 Task: Account & Report  Creation
Action: Mouse moved to (470, 548)
Screenshot: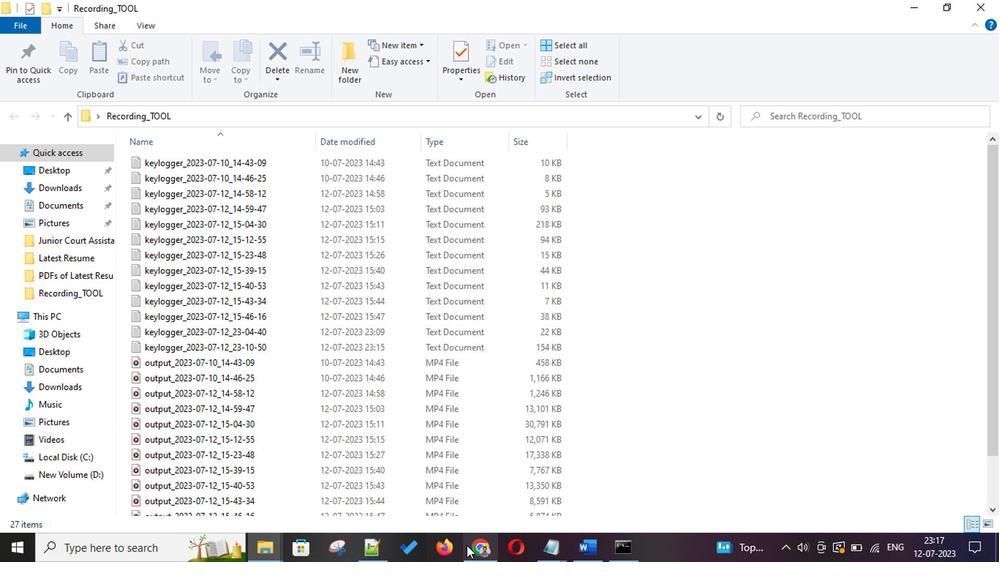 
Action: Mouse pressed left at (470, 548)
Screenshot: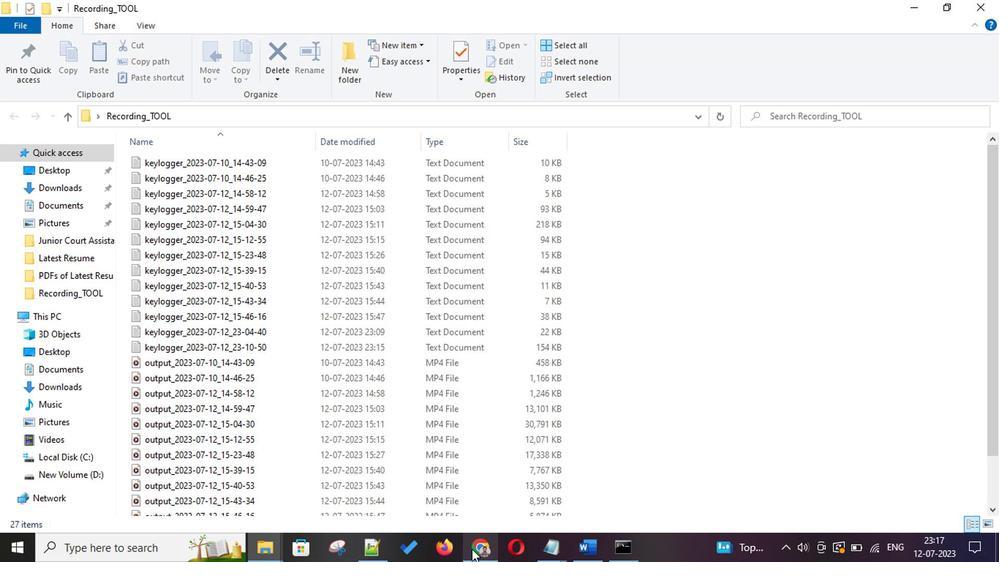 
Action: Mouse moved to (895, 171)
Screenshot: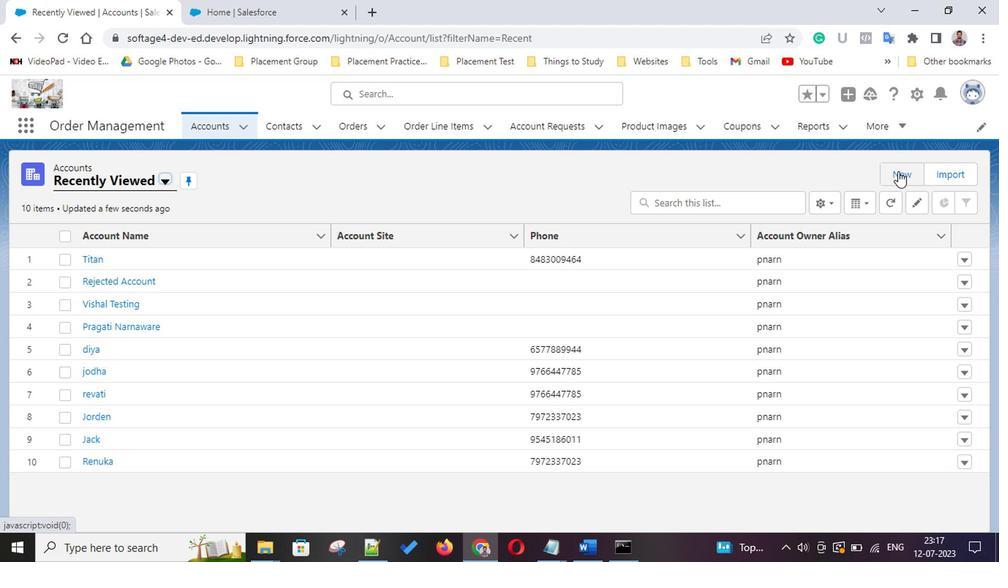 
Action: Mouse pressed left at (895, 171)
Screenshot: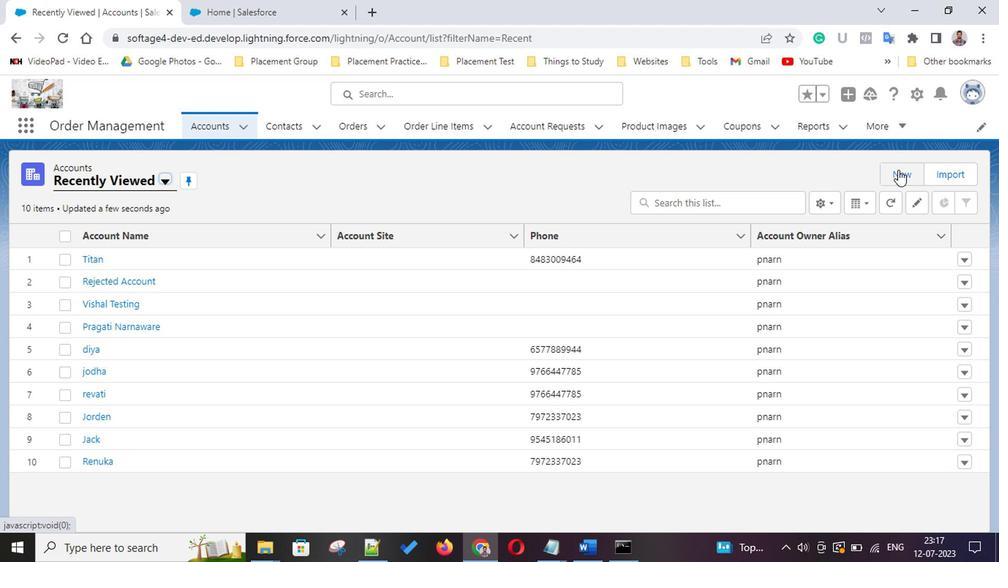 
Action: Mouse moved to (798, 86)
Screenshot: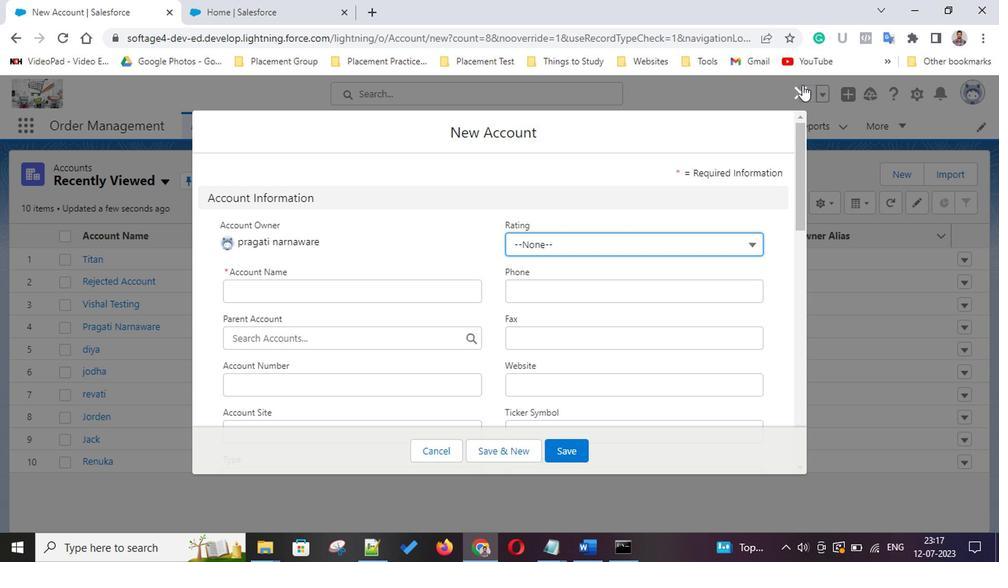 
Action: Mouse pressed left at (798, 86)
Screenshot: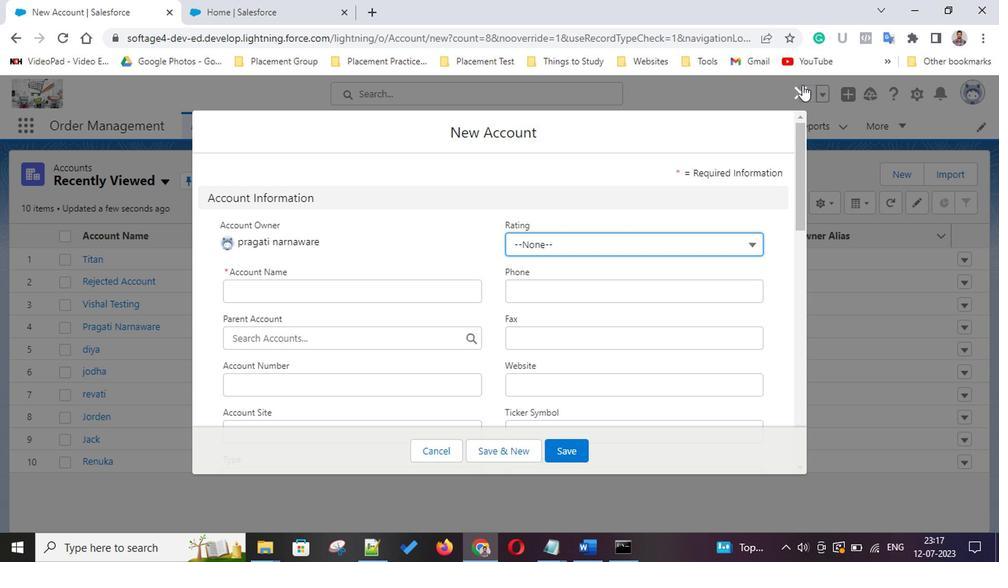 
Action: Mouse moved to (799, 124)
Screenshot: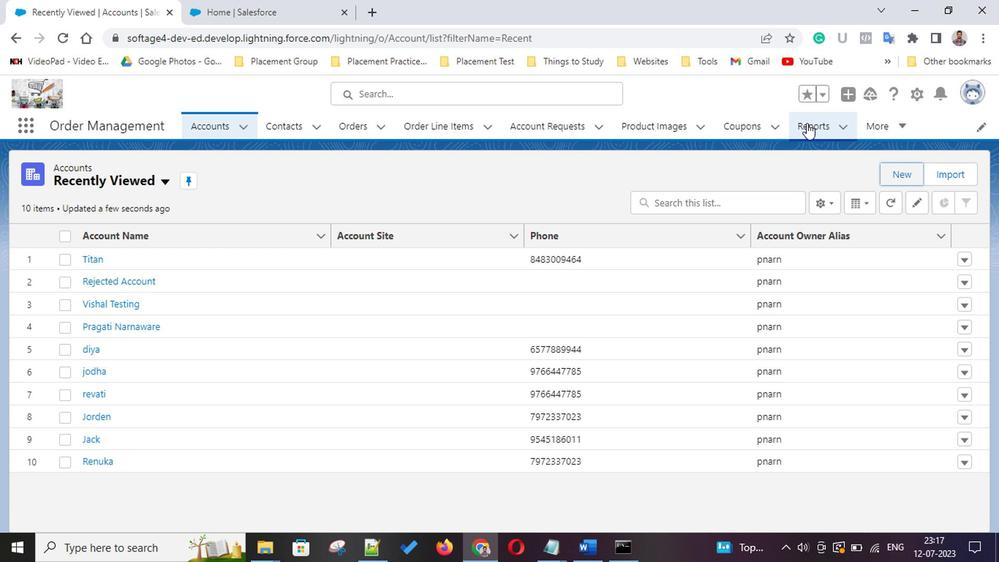 
Action: Mouse pressed left at (799, 124)
Screenshot: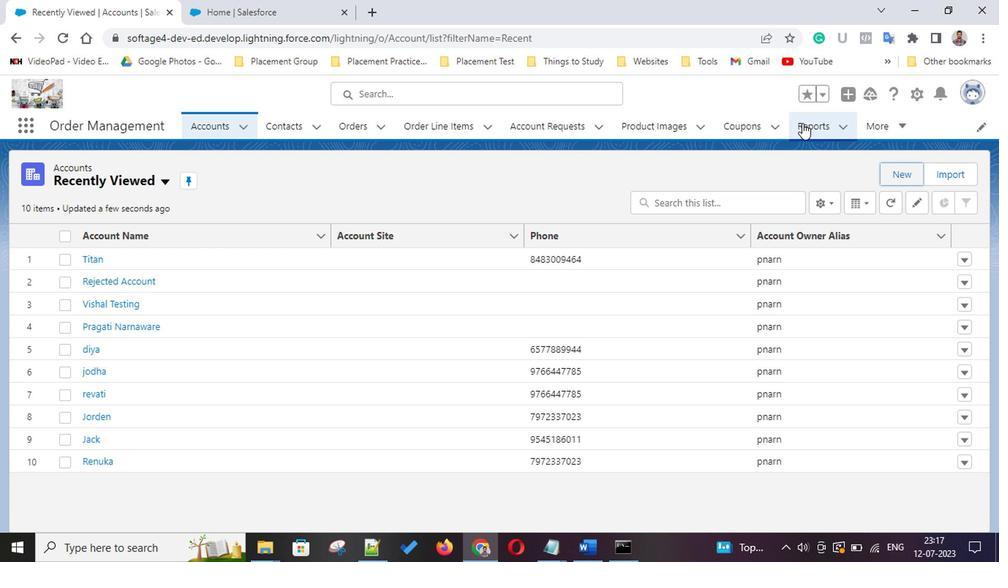 
Action: Mouse moved to (830, 172)
Screenshot: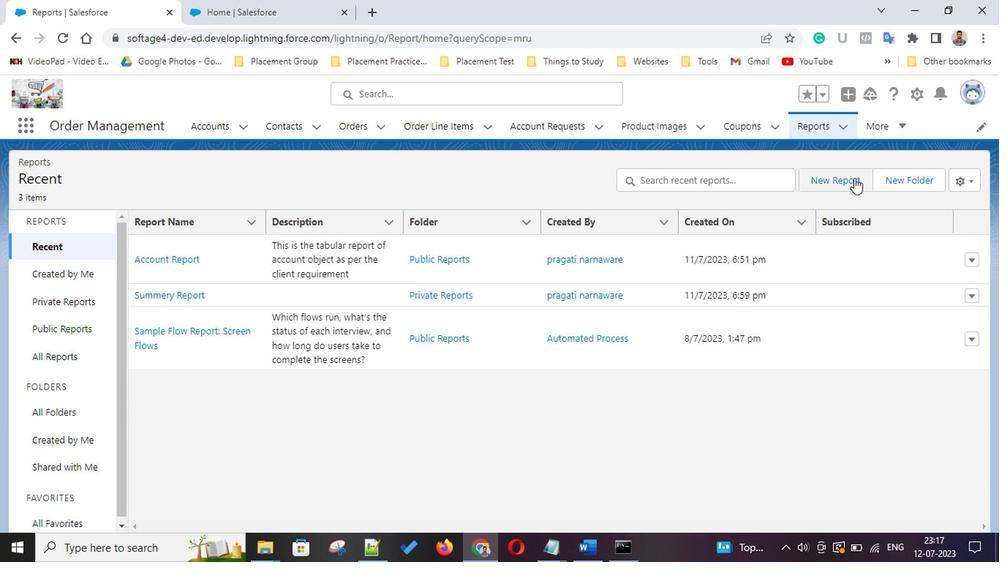 
Action: Mouse pressed left at (830, 172)
Screenshot: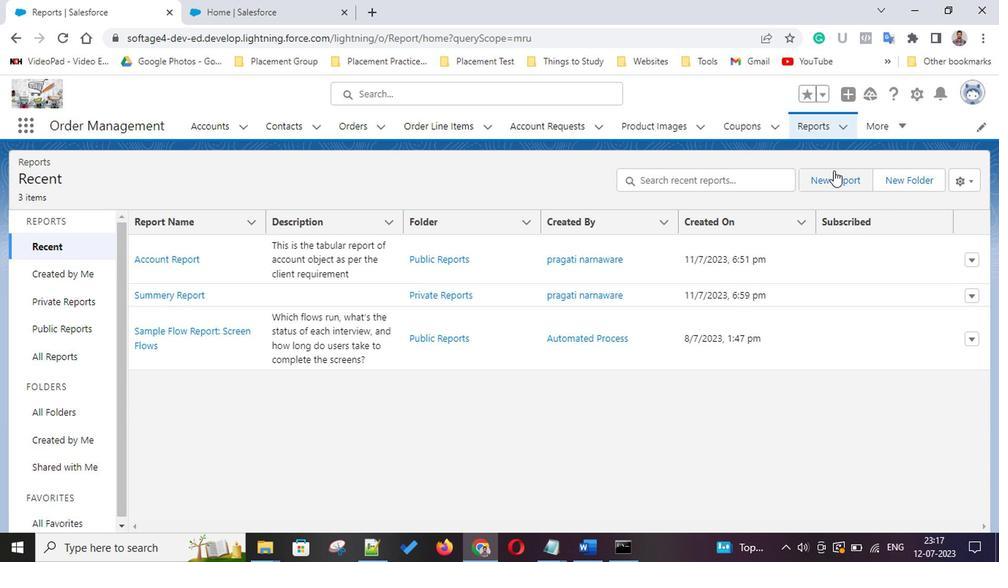 
Action: Mouse moved to (128, 285)
Screenshot: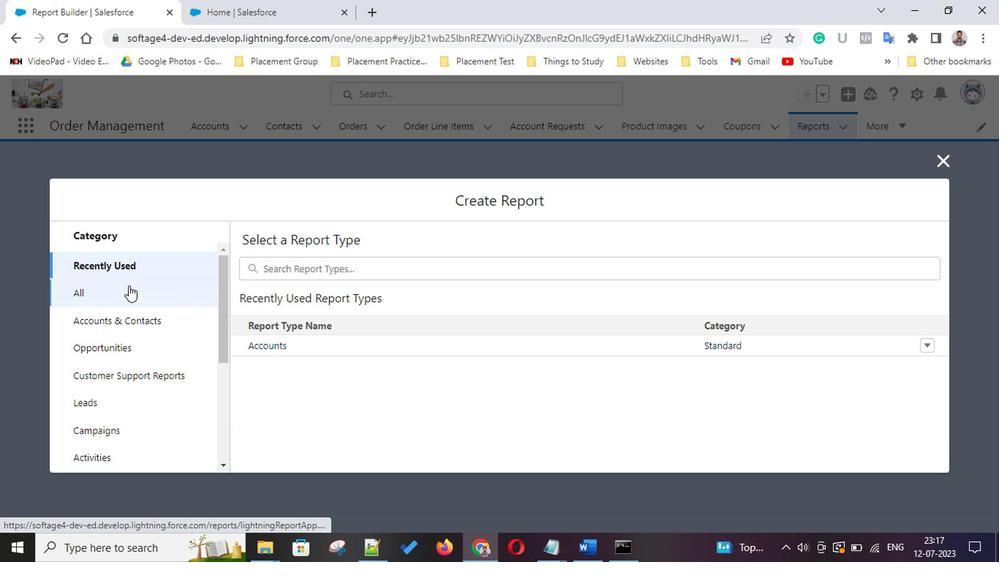 
Action: Mouse pressed left at (128, 285)
Screenshot: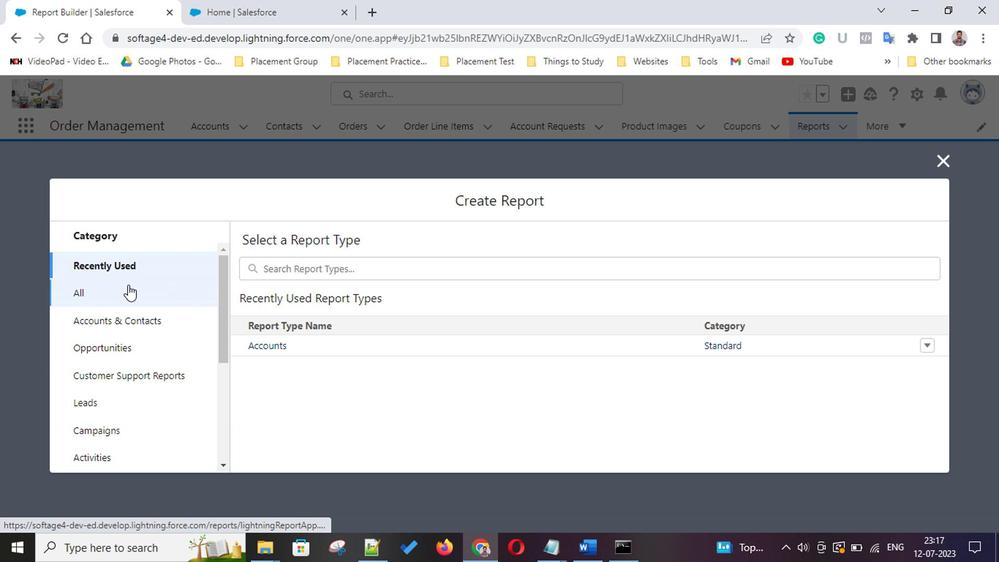 
Action: Mouse moved to (278, 339)
Screenshot: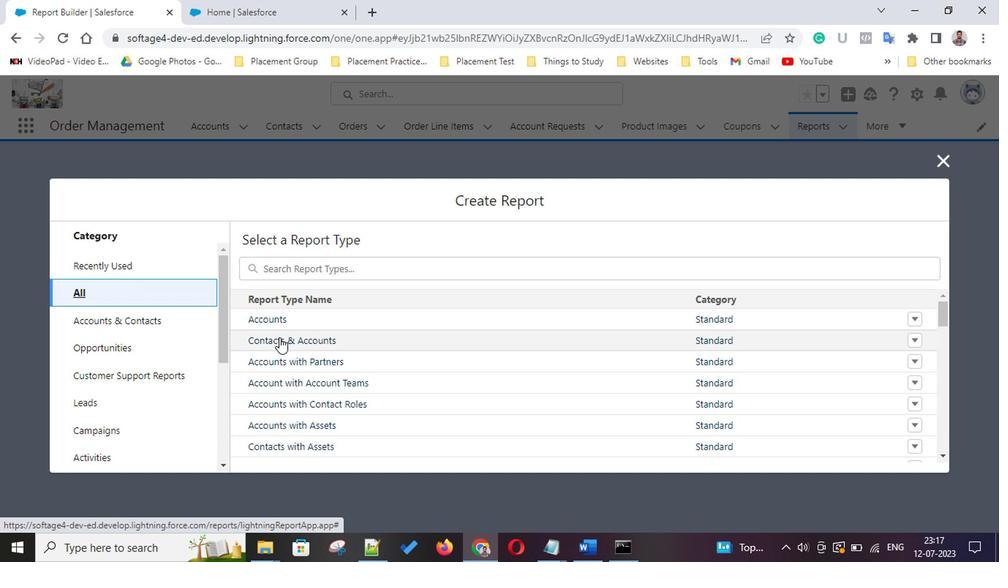 
Action: Mouse pressed left at (278, 339)
Screenshot: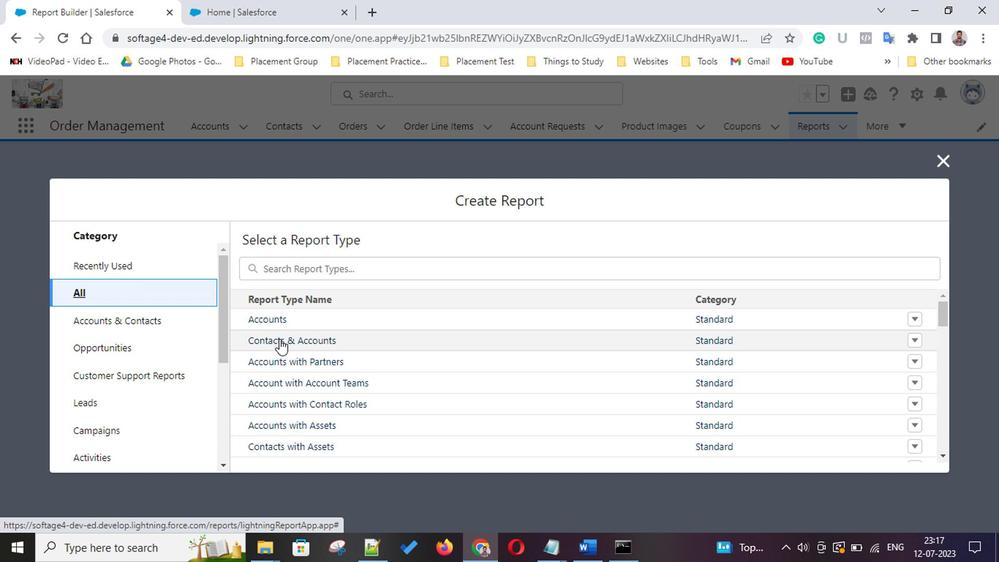 
Action: Mouse moved to (752, 309)
Screenshot: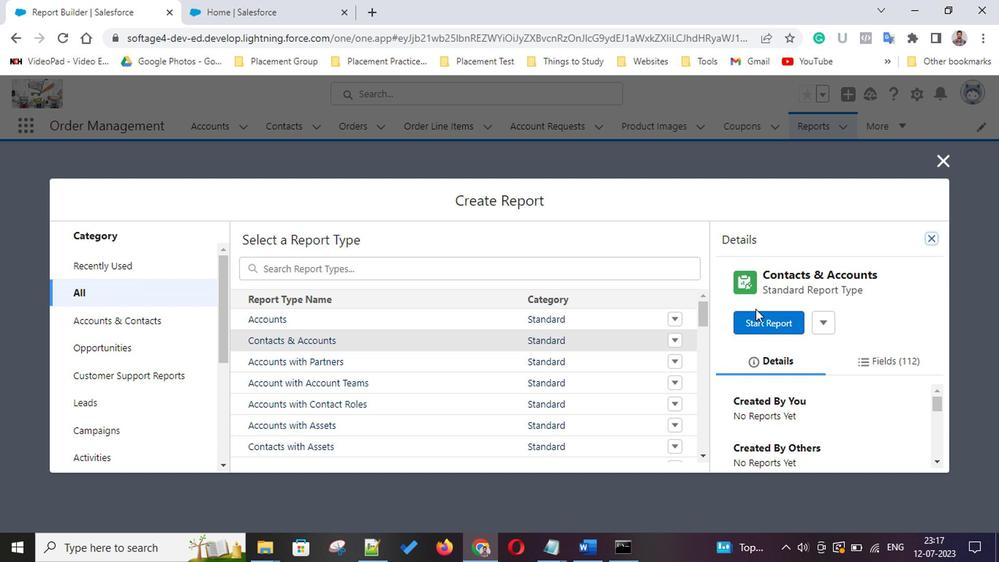 
Action: Mouse pressed left at (752, 309)
Screenshot: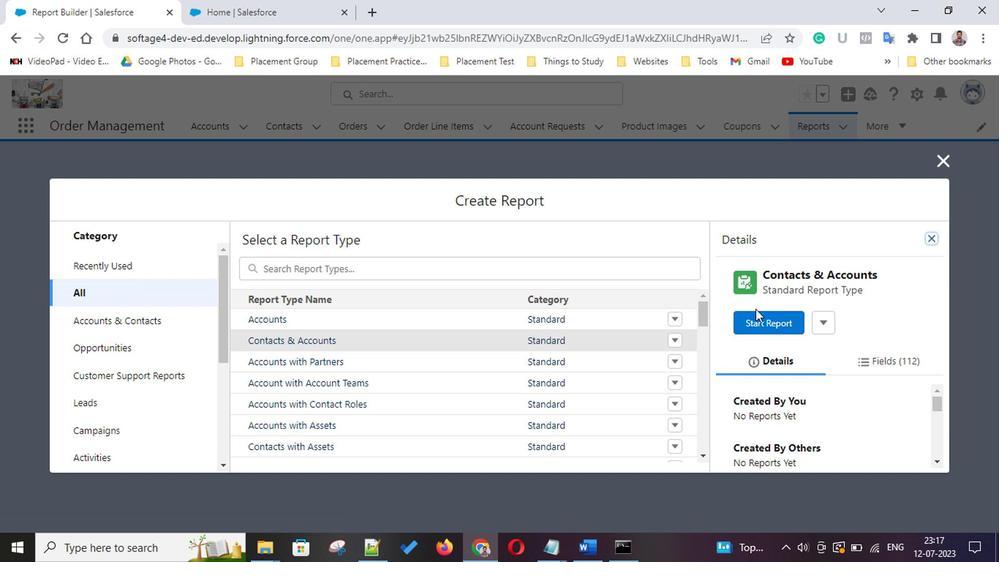 
Action: Mouse moved to (758, 325)
Screenshot: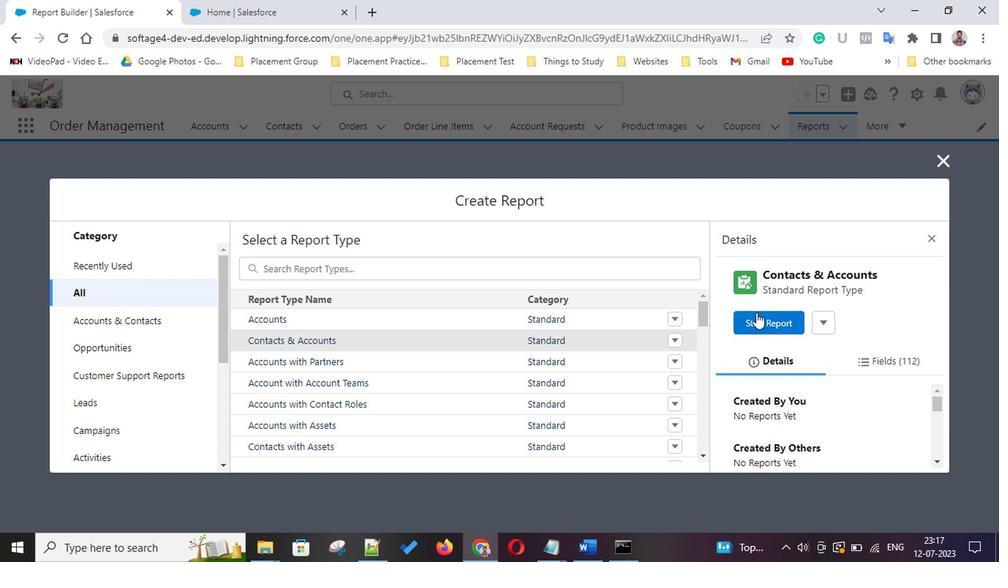 
Action: Mouse pressed left at (758, 325)
Screenshot: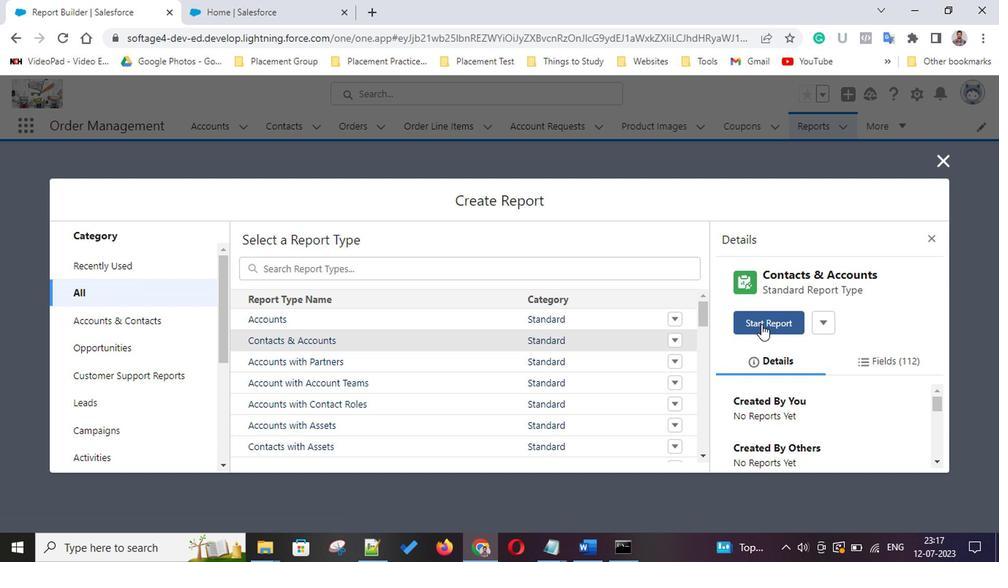 
Action: Mouse moved to (975, 201)
Screenshot: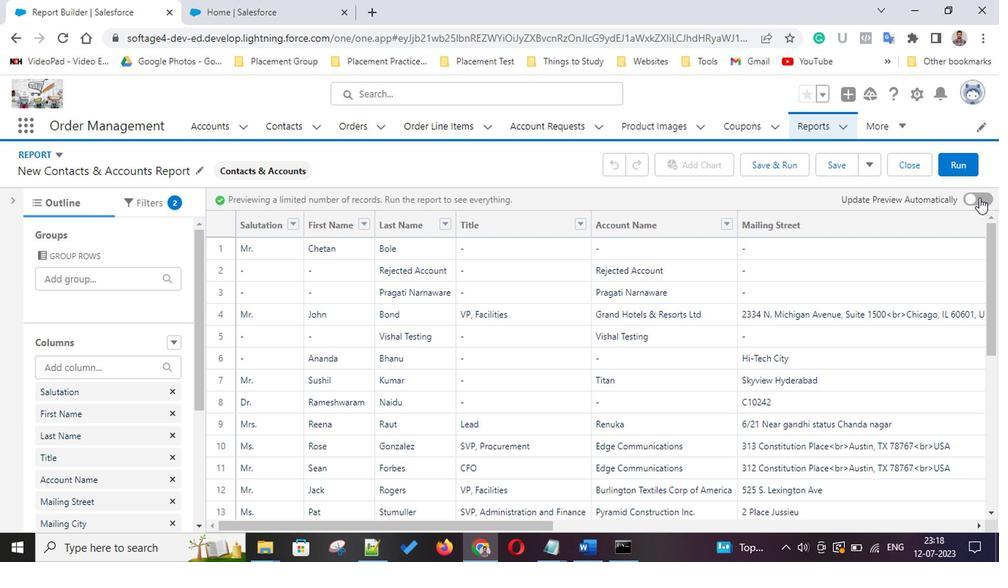 
Action: Mouse pressed left at (975, 201)
Screenshot: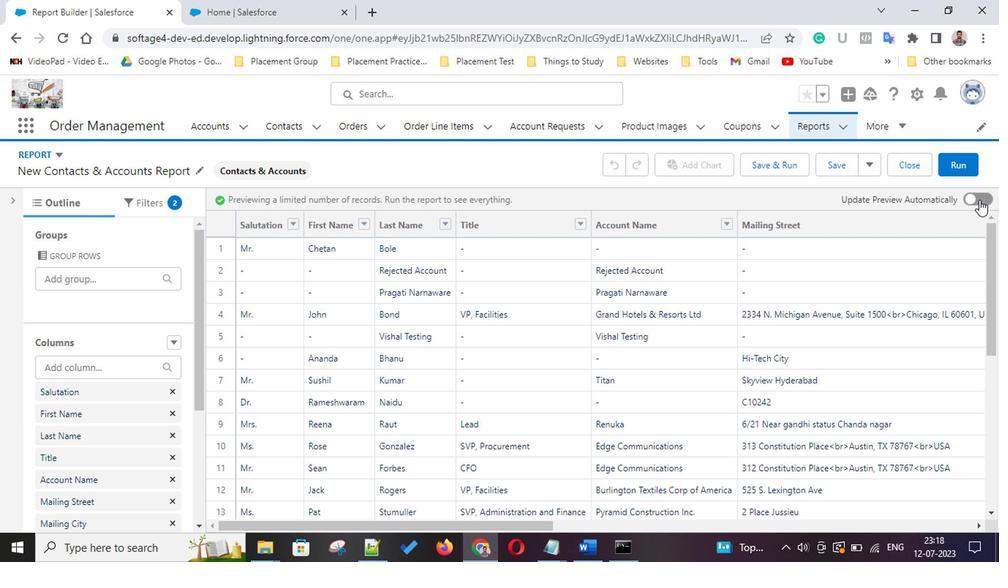 
Action: Mouse moved to (106, 266)
Screenshot: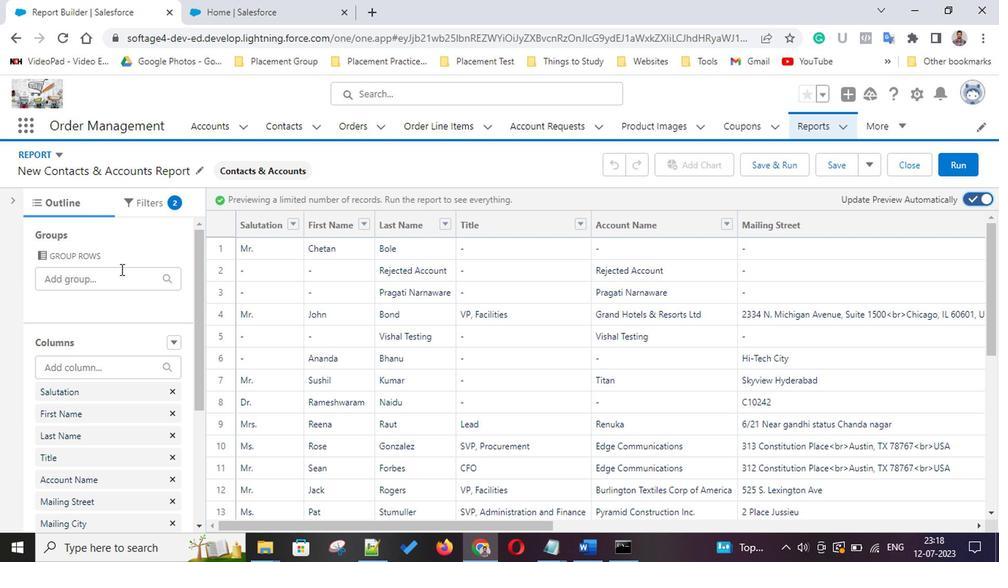 
Action: Mouse pressed left at (106, 266)
Screenshot: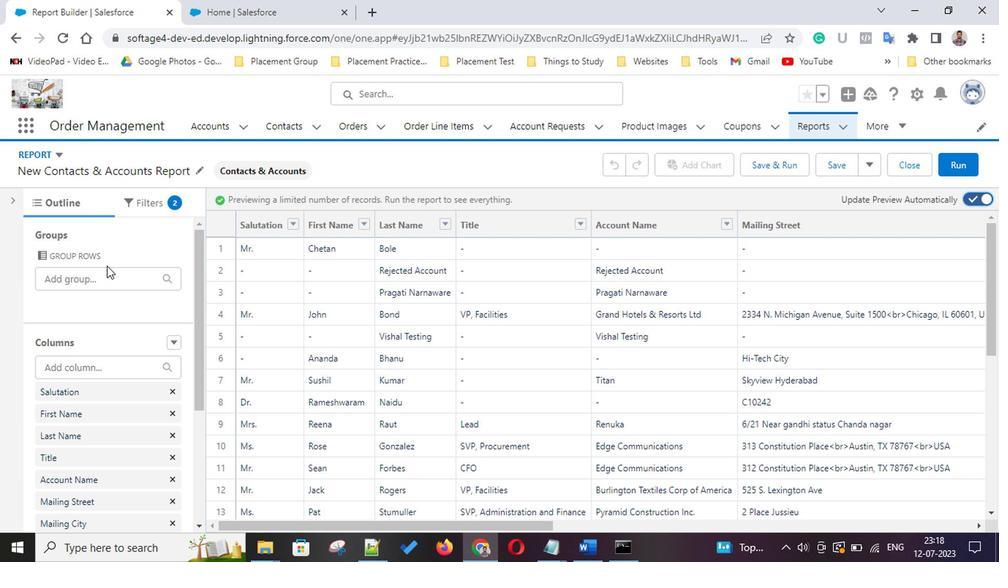 
Action: Mouse moved to (106, 280)
Screenshot: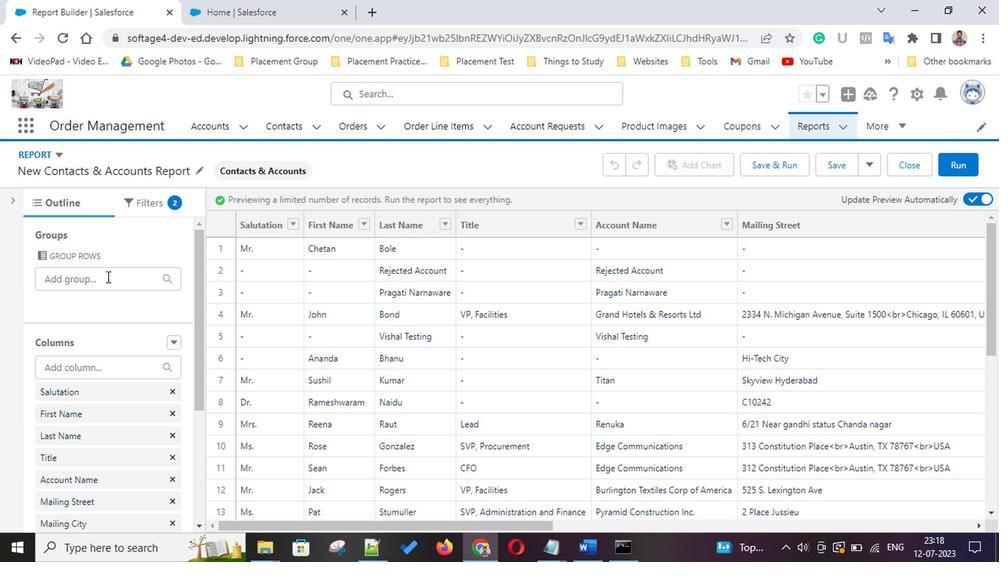 
Action: Mouse pressed left at (106, 280)
Screenshot: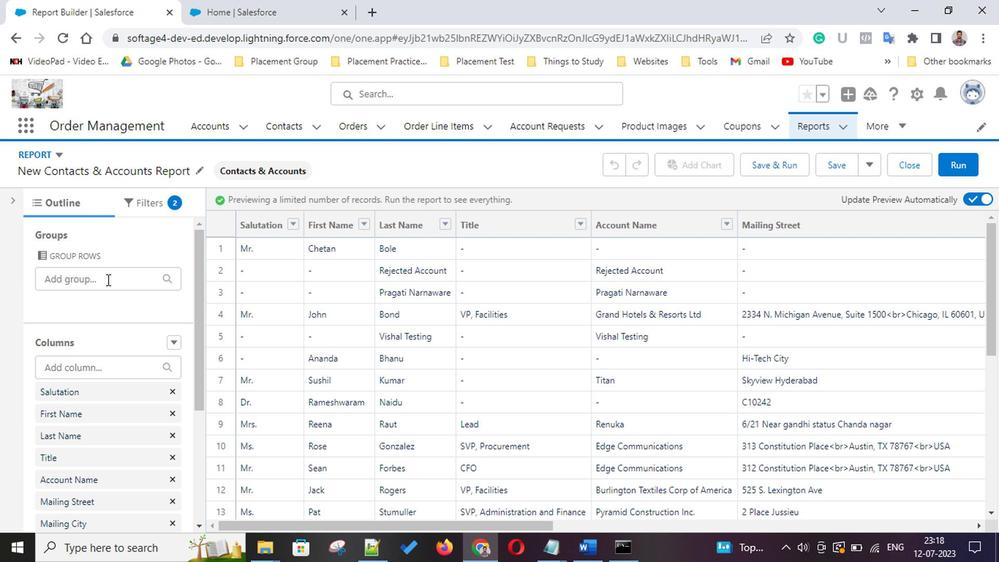 
Action: Mouse moved to (100, 363)
Screenshot: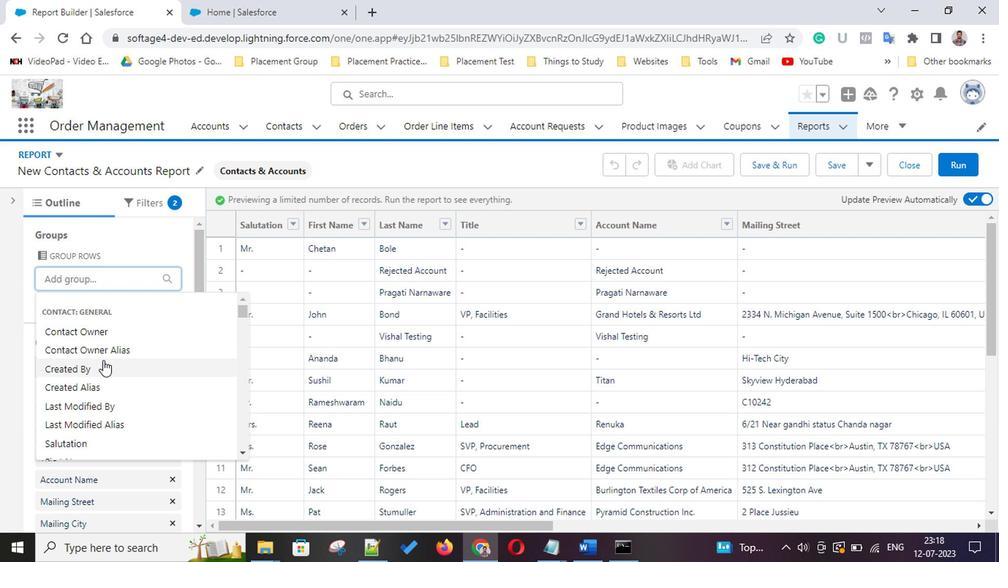 
Action: Mouse pressed left at (100, 363)
Screenshot: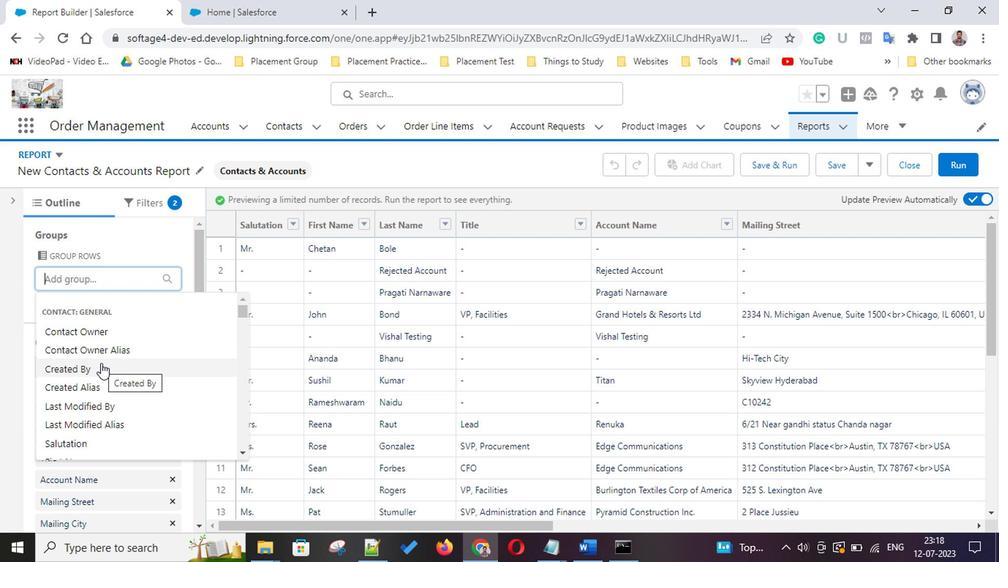 
Action: Mouse pressed left at (100, 363)
Screenshot: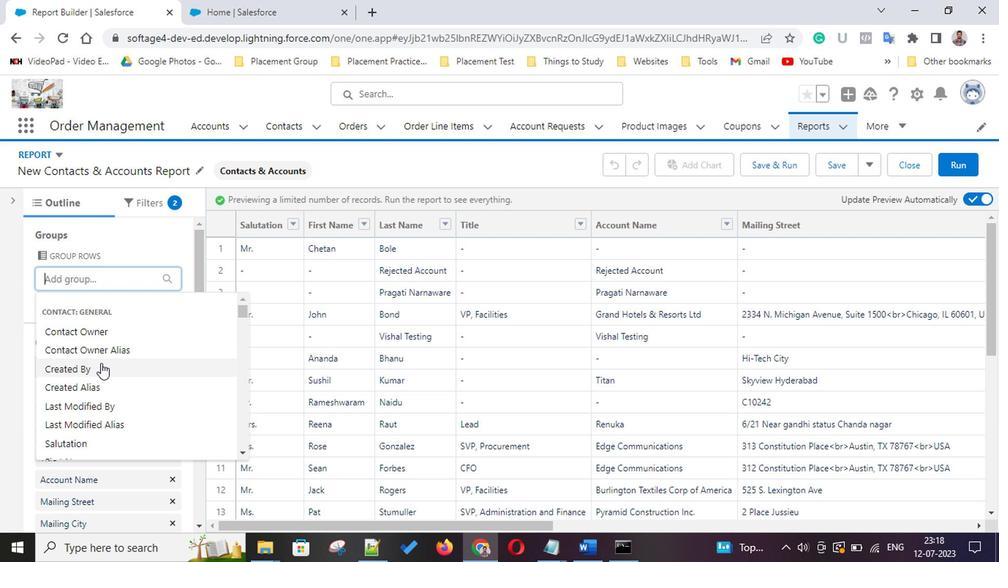 
Action: Mouse moved to (84, 352)
Screenshot: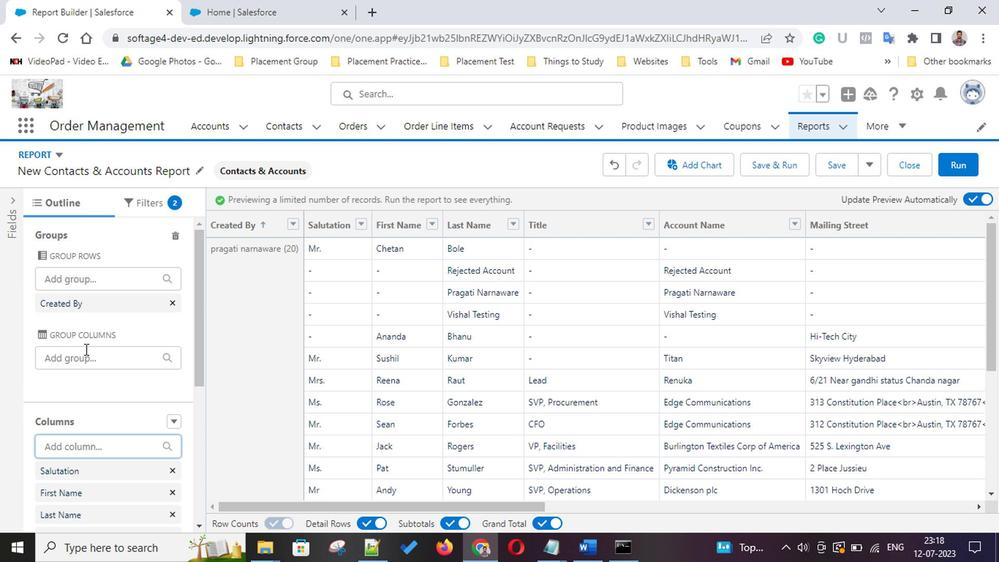 
Action: Mouse pressed left at (84, 352)
Screenshot: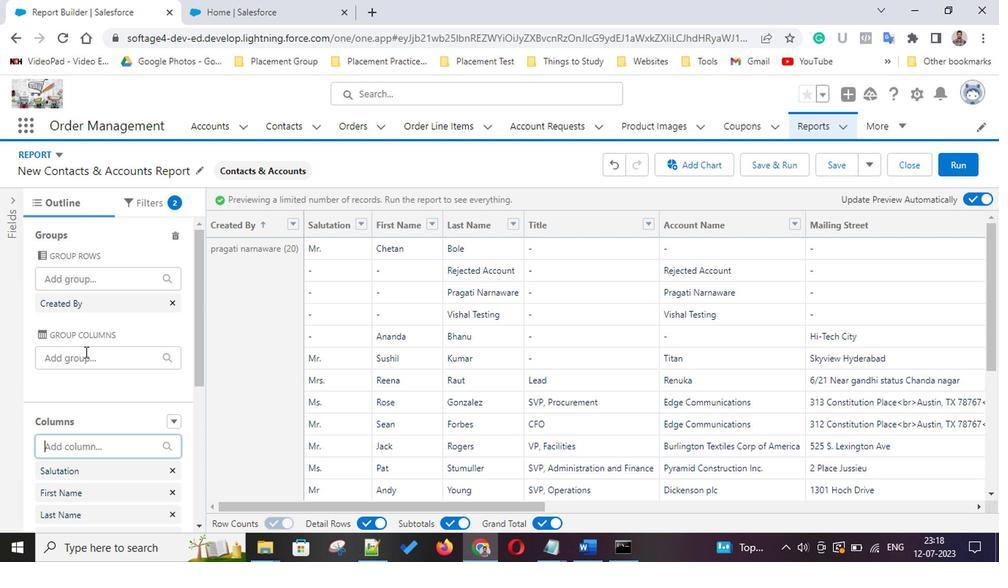 
Action: Mouse moved to (83, 265)
Screenshot: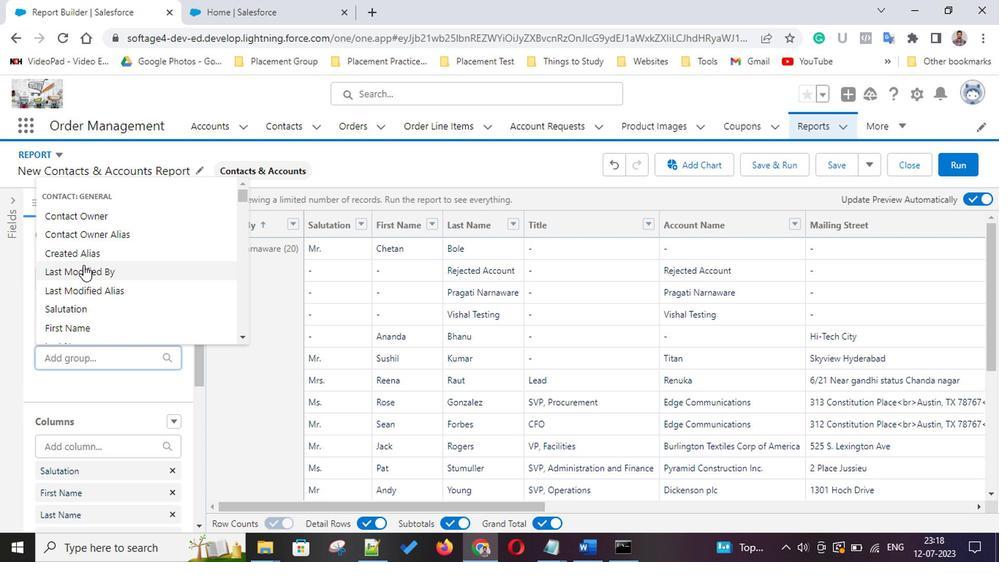 
Action: Mouse pressed left at (83, 265)
Screenshot: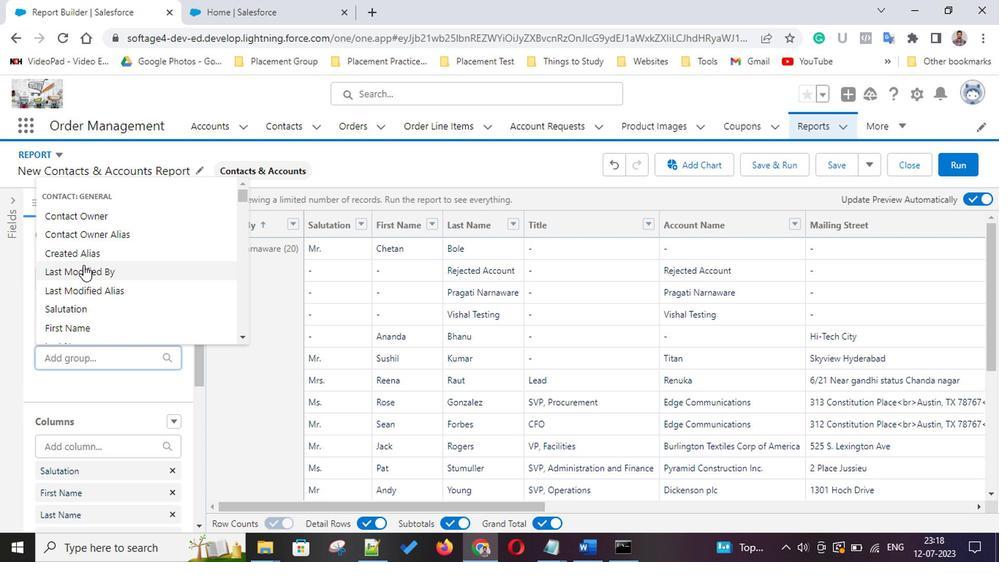 
Action: Mouse moved to (81, 276)
Screenshot: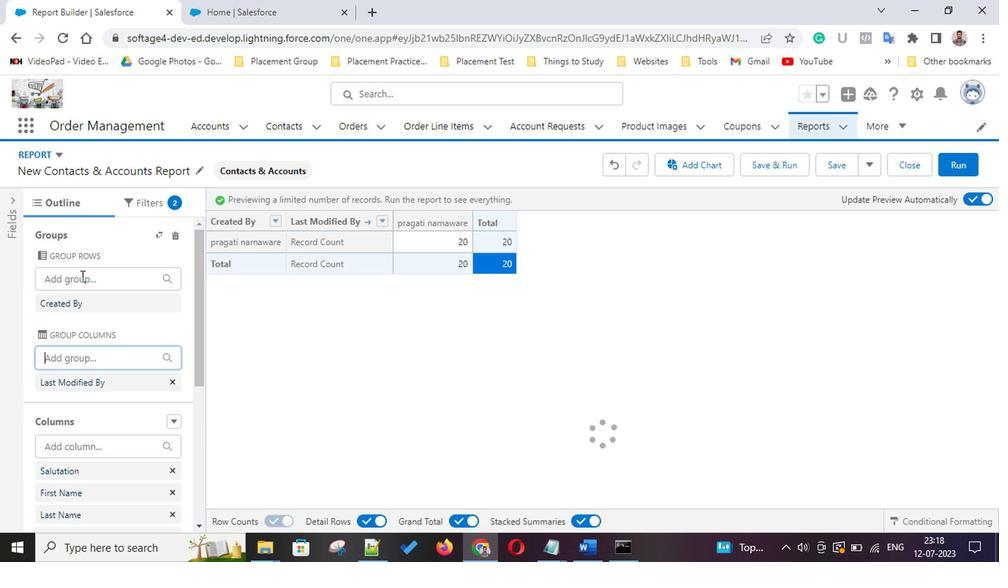 
Action: Mouse pressed left at (81, 276)
Screenshot: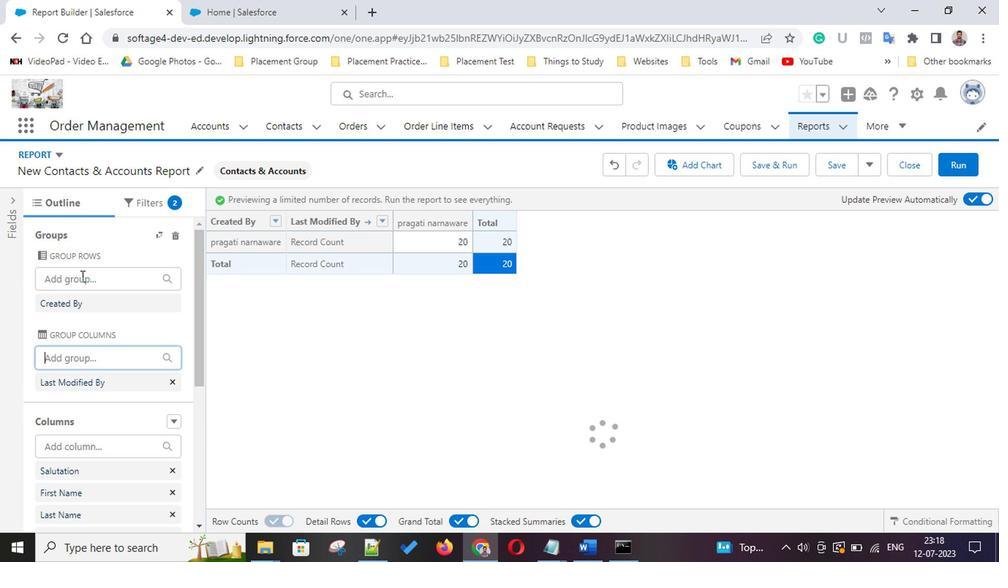 
Action: Mouse moved to (81, 326)
Screenshot: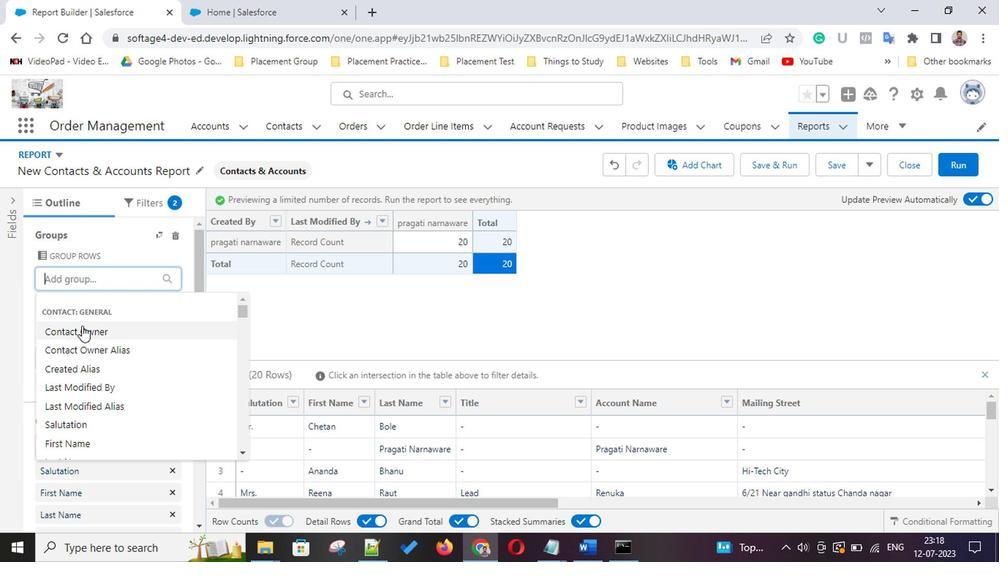 
Action: Mouse pressed left at (81, 326)
Screenshot: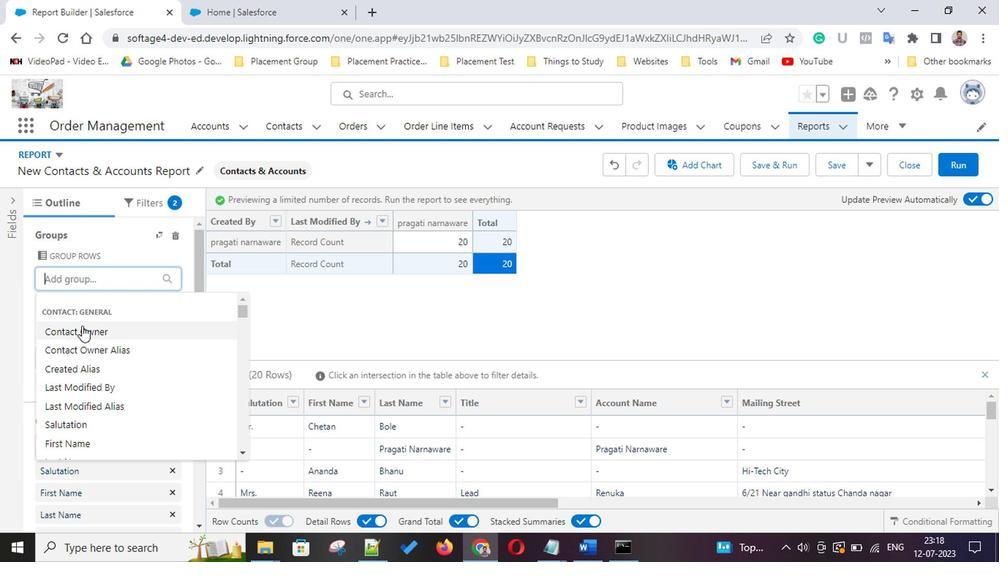 
Action: Mouse pressed left at (81, 326)
Screenshot: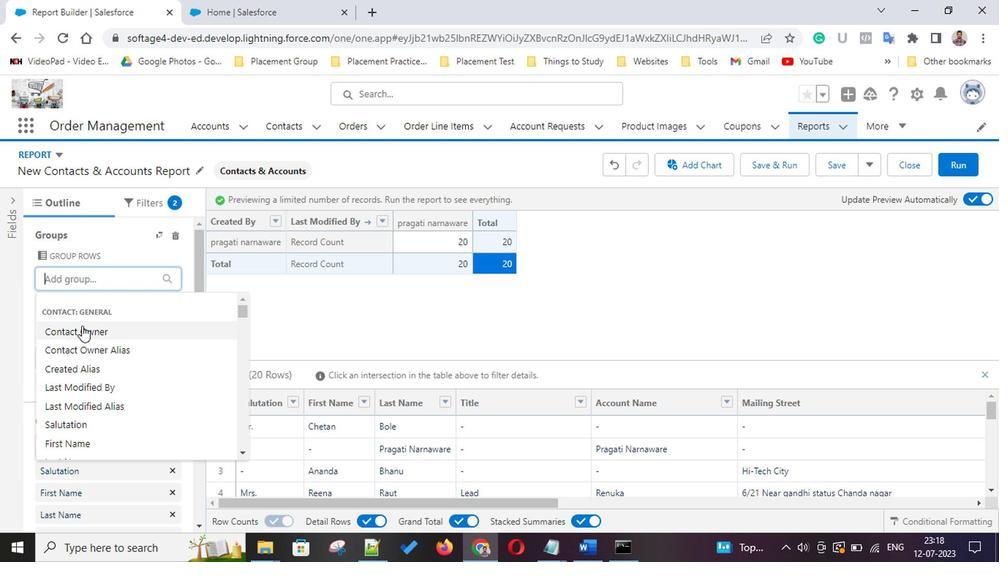 
Action: Mouse moved to (91, 362)
Screenshot: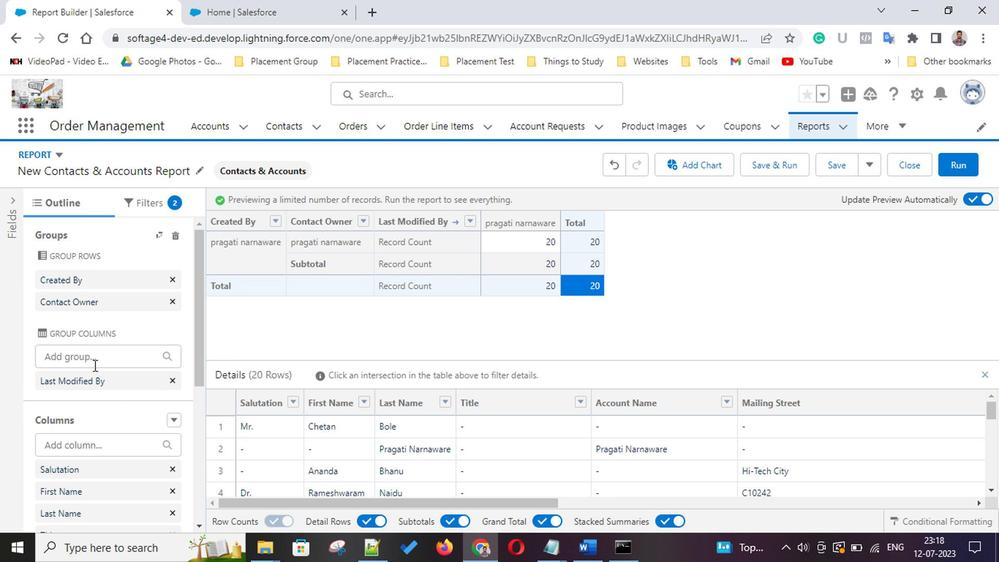 
Action: Mouse pressed left at (91, 362)
Screenshot: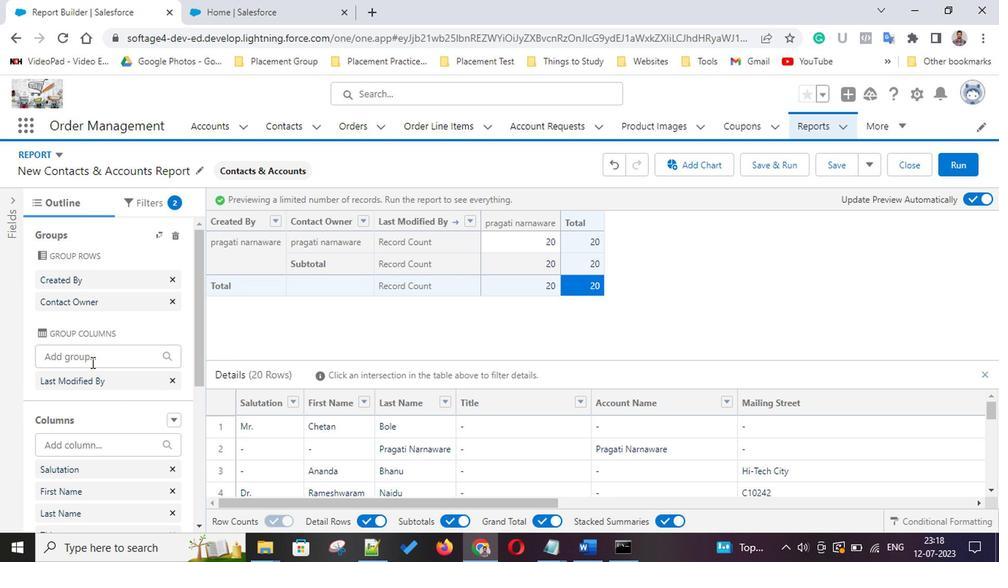 
Action: Mouse moved to (128, 302)
Screenshot: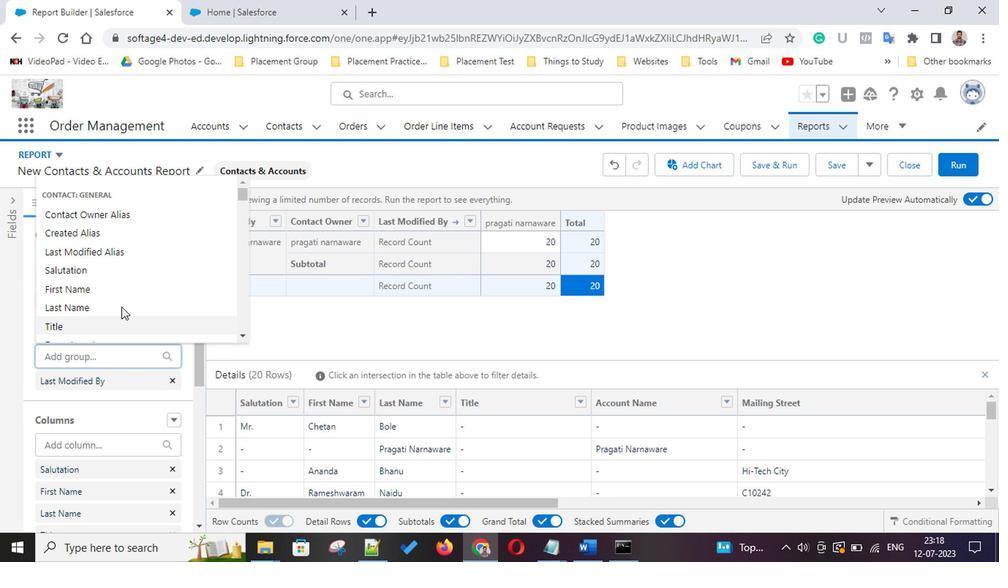 
Action: Mouse scrolled (128, 301) with delta (0, 0)
Screenshot: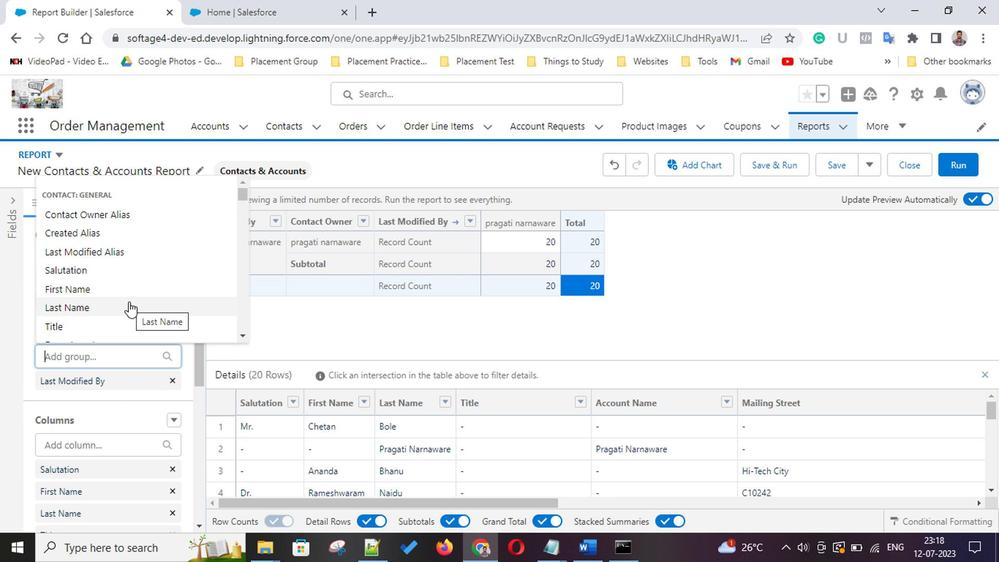 
Action: Mouse scrolled (128, 301) with delta (0, 0)
Screenshot: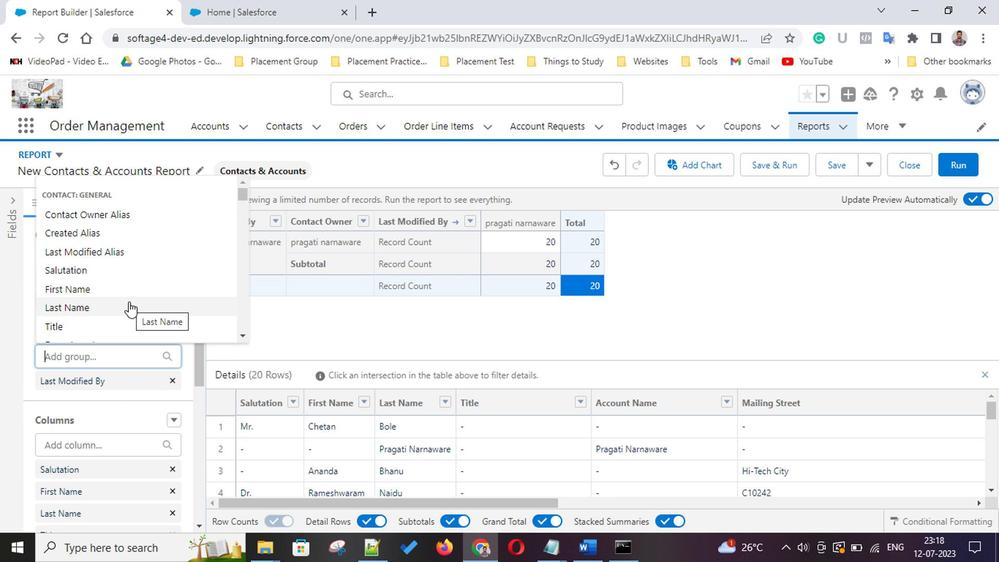 
Action: Mouse scrolled (128, 301) with delta (0, 0)
Screenshot: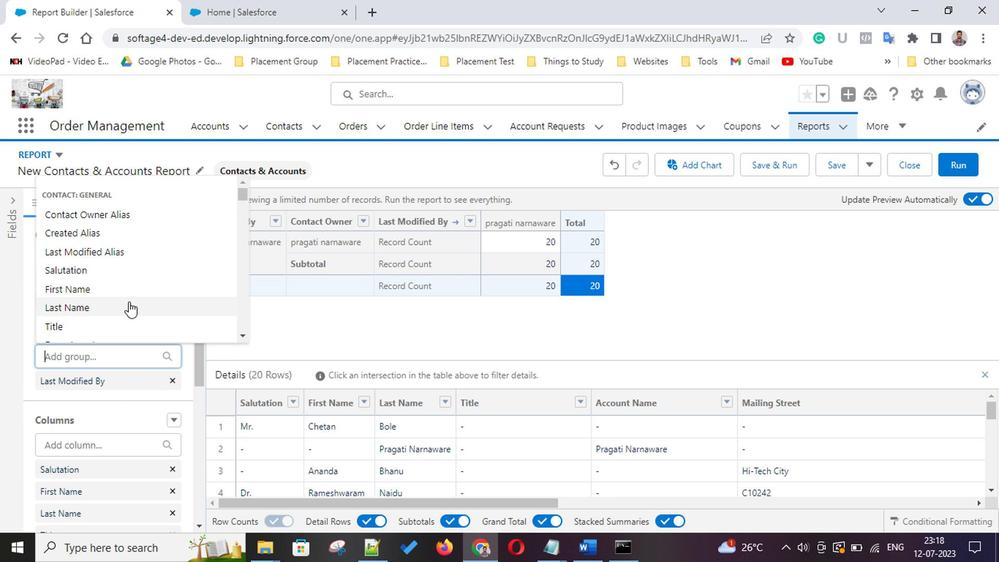 
Action: Mouse scrolled (128, 301) with delta (0, 0)
Screenshot: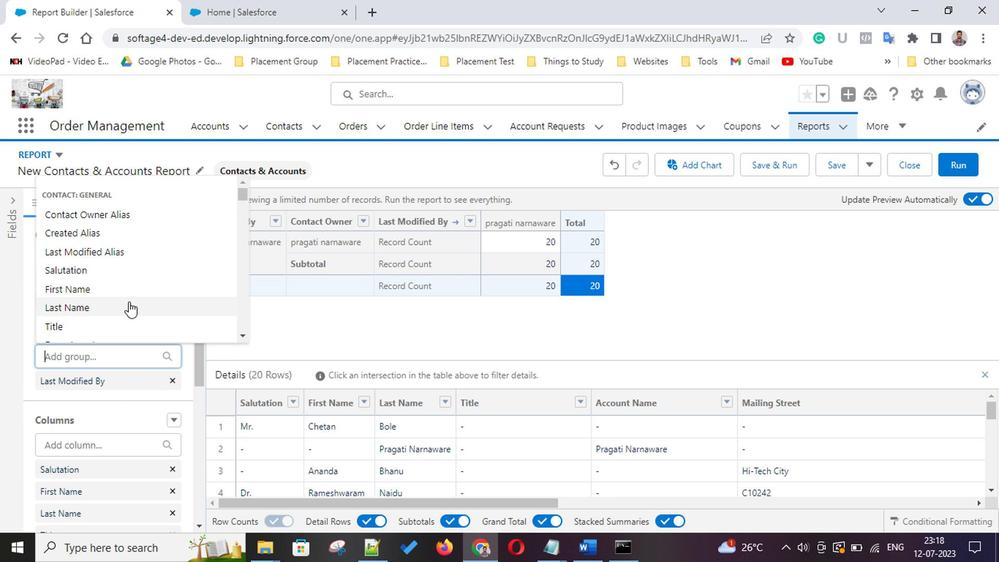 
Action: Mouse scrolled (128, 301) with delta (0, 0)
Screenshot: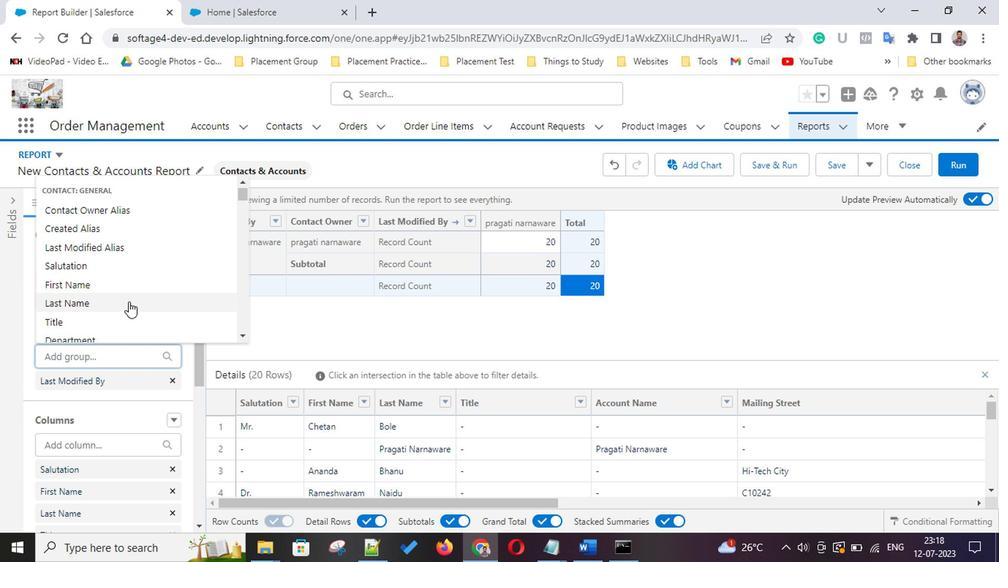 
Action: Mouse scrolled (128, 301) with delta (0, 0)
Screenshot: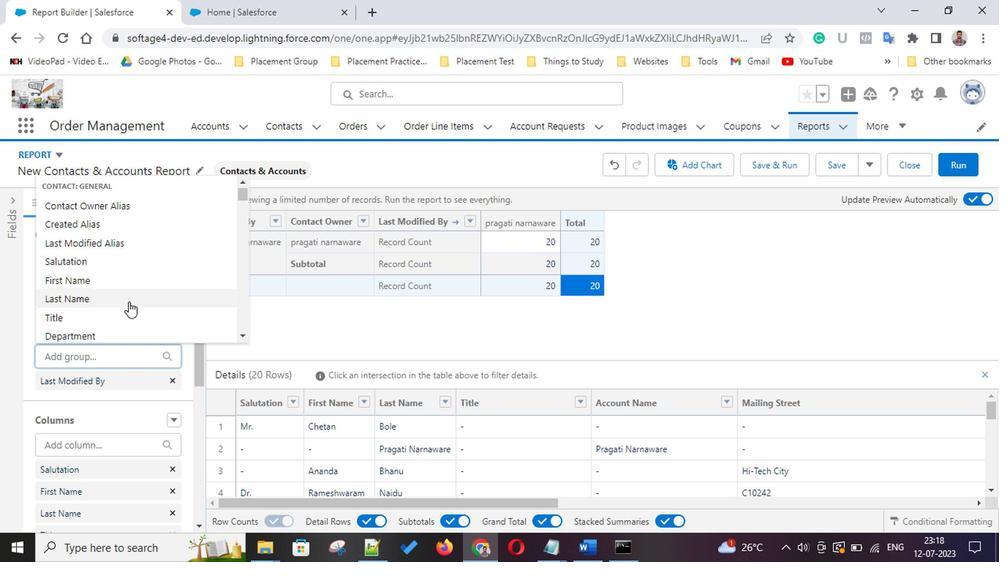 
Action: Mouse moved to (88, 296)
Screenshot: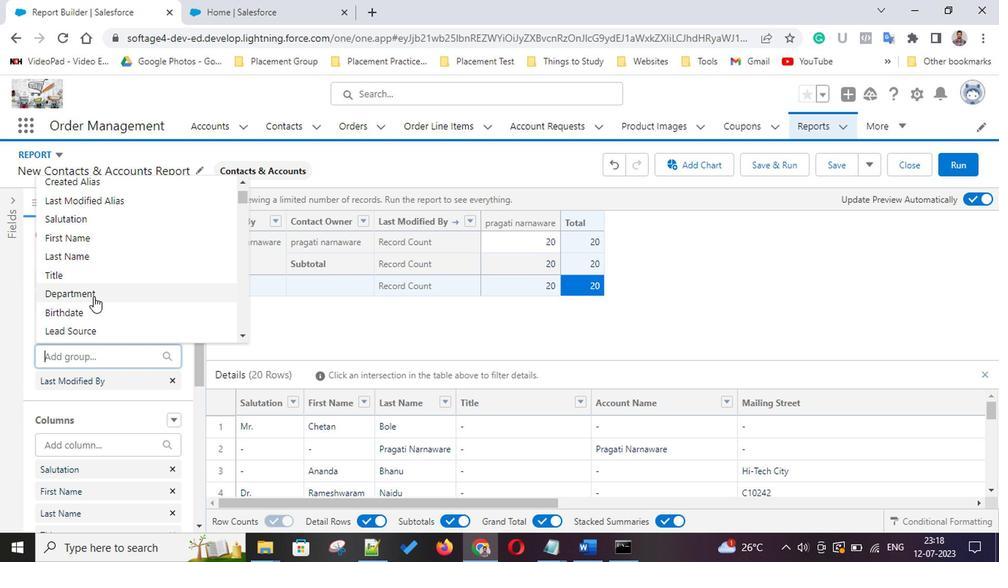 
Action: Mouse pressed left at (88, 296)
Screenshot: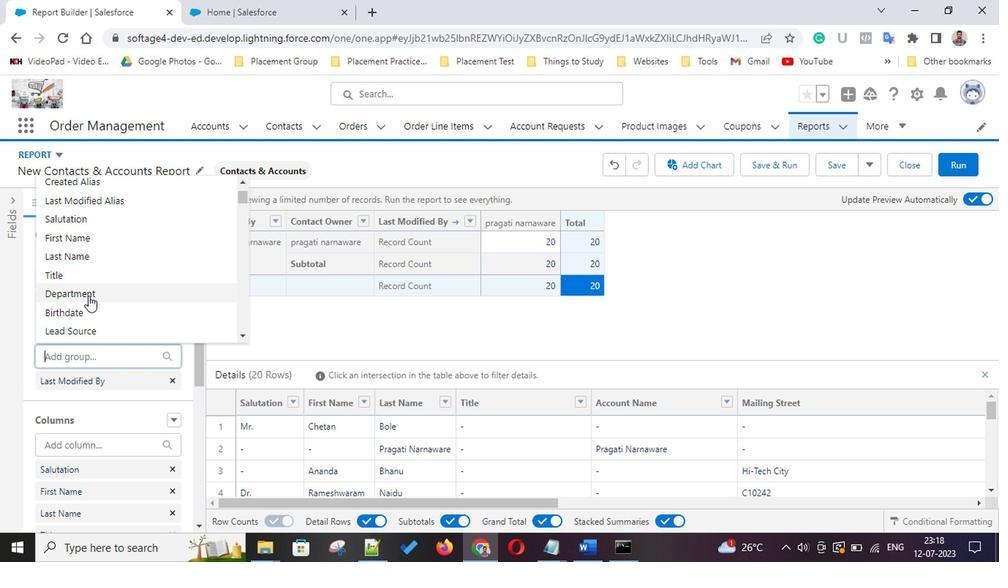 
Action: Mouse moved to (126, 337)
Screenshot: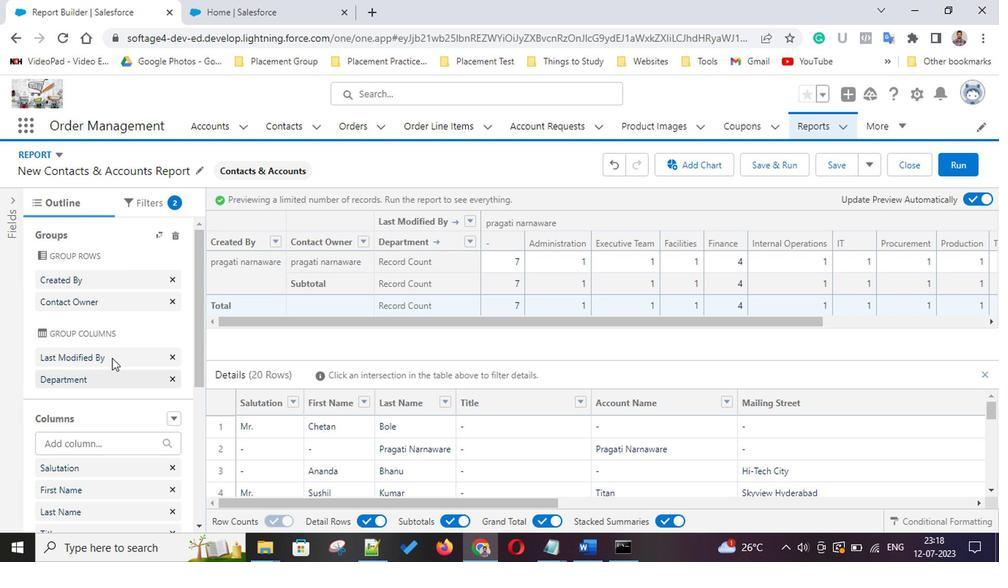 
Action: Mouse scrolled (126, 336) with delta (0, 0)
Screenshot: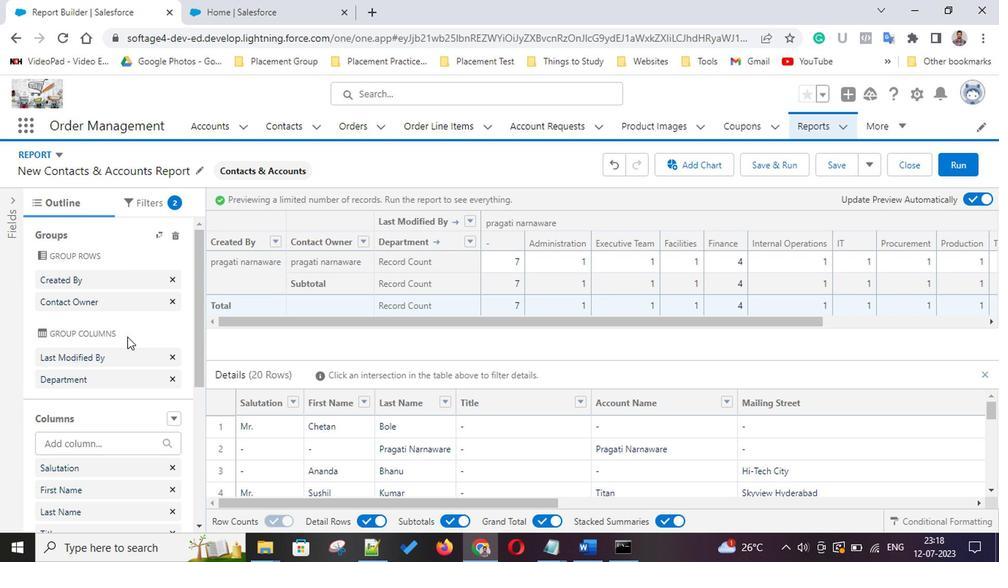 
Action: Mouse scrolled (126, 336) with delta (0, 0)
Screenshot: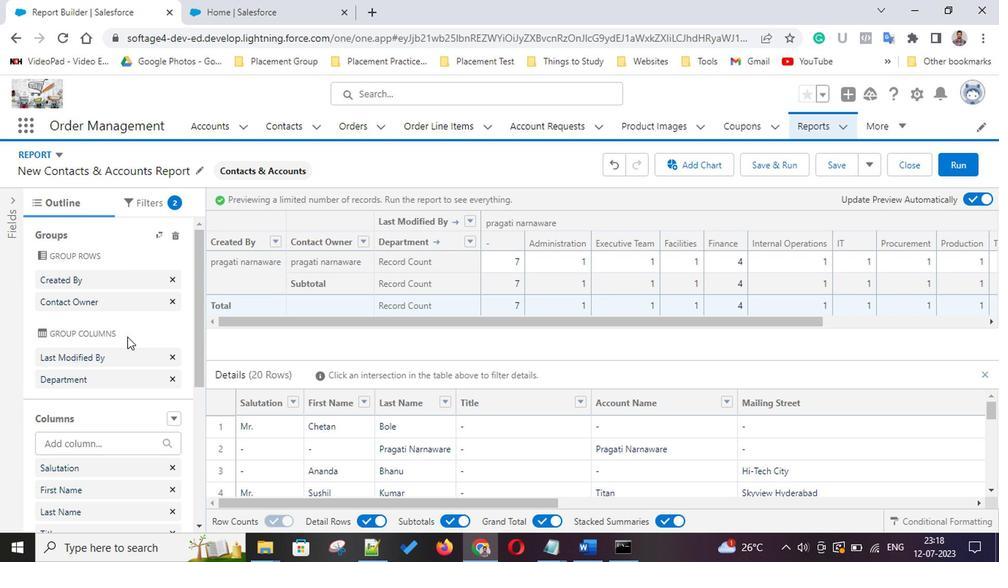 
Action: Mouse scrolled (126, 336) with delta (0, 0)
Screenshot: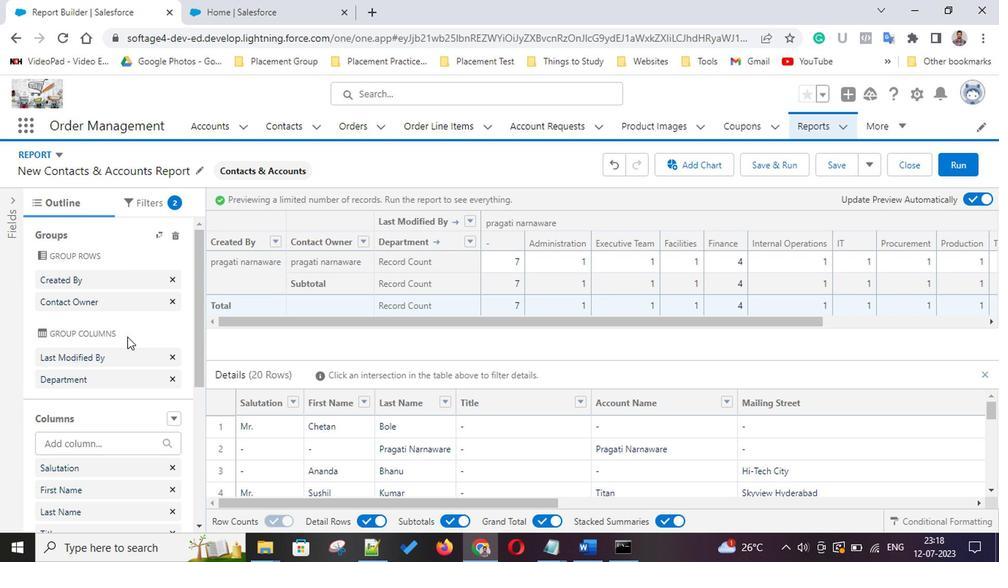
Action: Mouse scrolled (126, 336) with delta (0, 0)
Screenshot: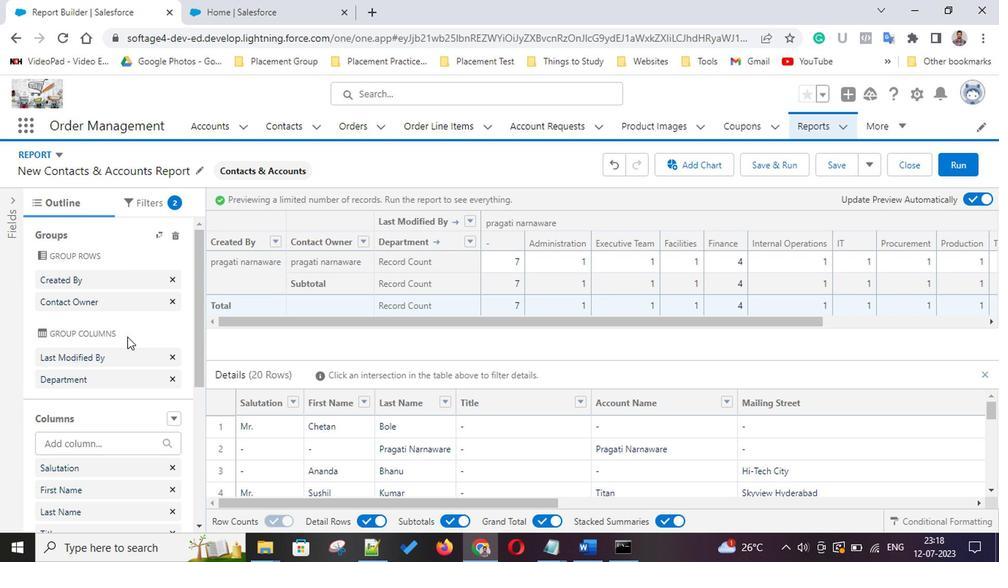 
Action: Mouse scrolled (126, 336) with delta (0, 0)
Screenshot: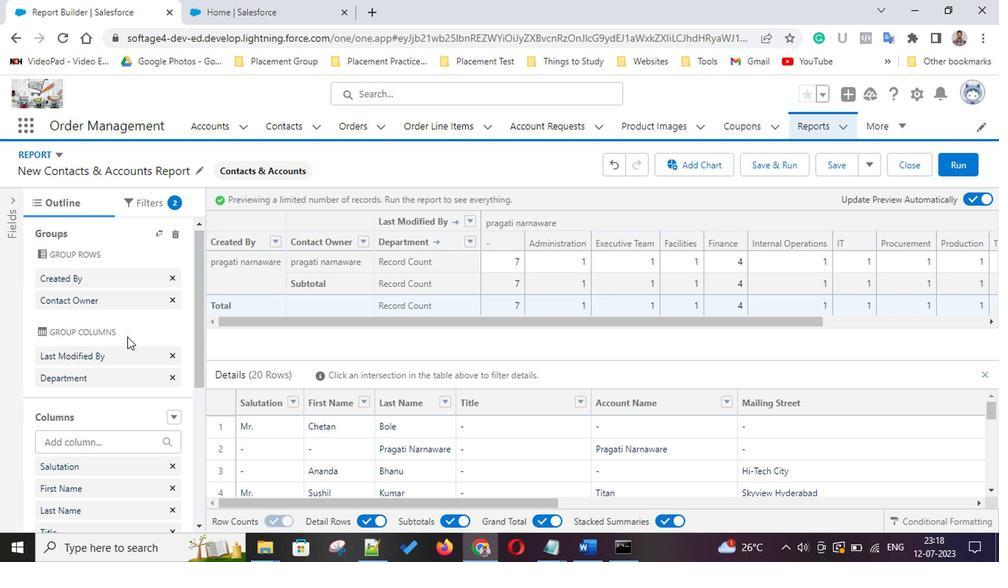 
Action: Mouse moved to (174, 263)
Screenshot: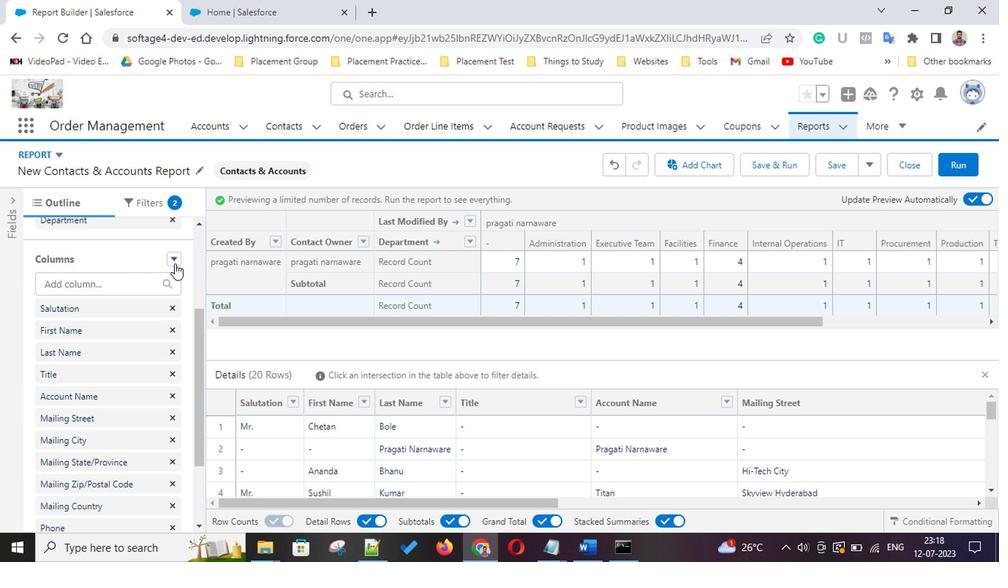 
Action: Mouse pressed left at (174, 263)
Screenshot: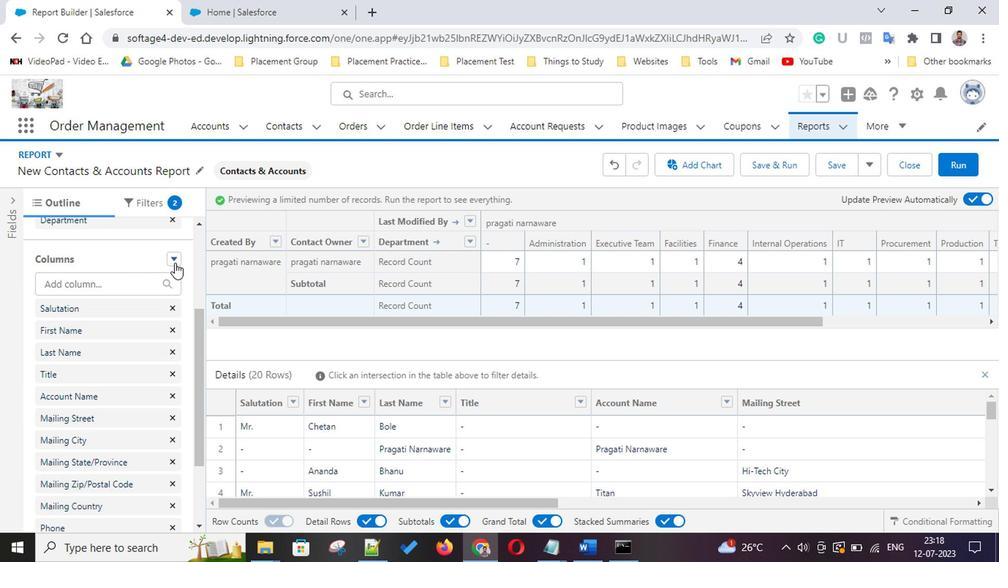 
Action: Mouse moved to (144, 280)
Screenshot: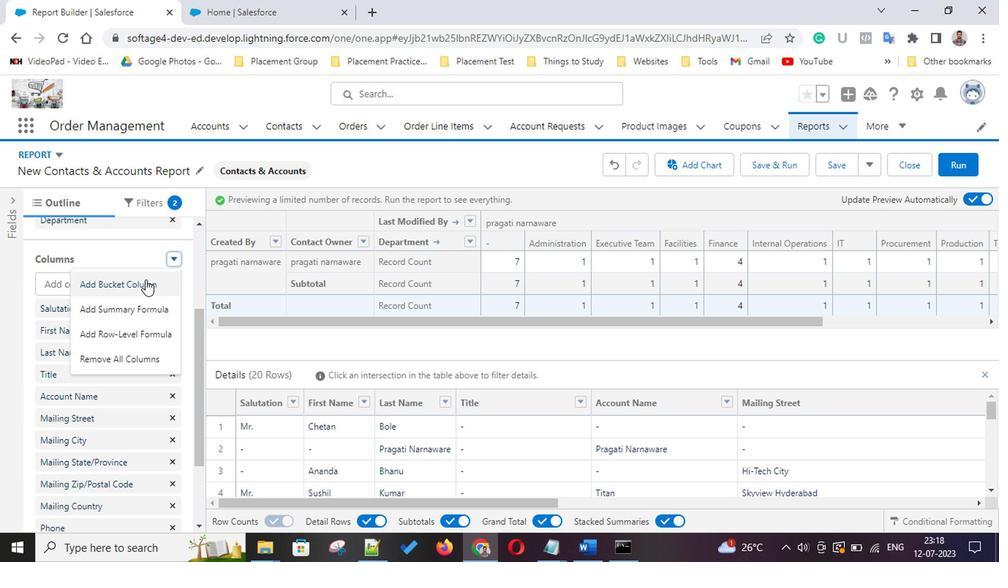 
Action: Mouse pressed left at (144, 280)
Screenshot: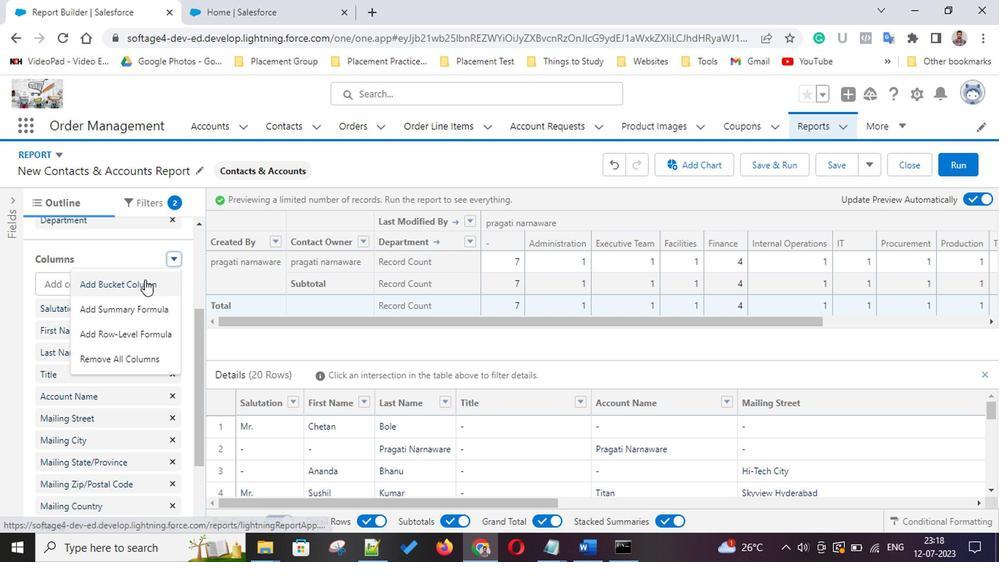 
Action: Mouse moved to (416, 344)
Screenshot: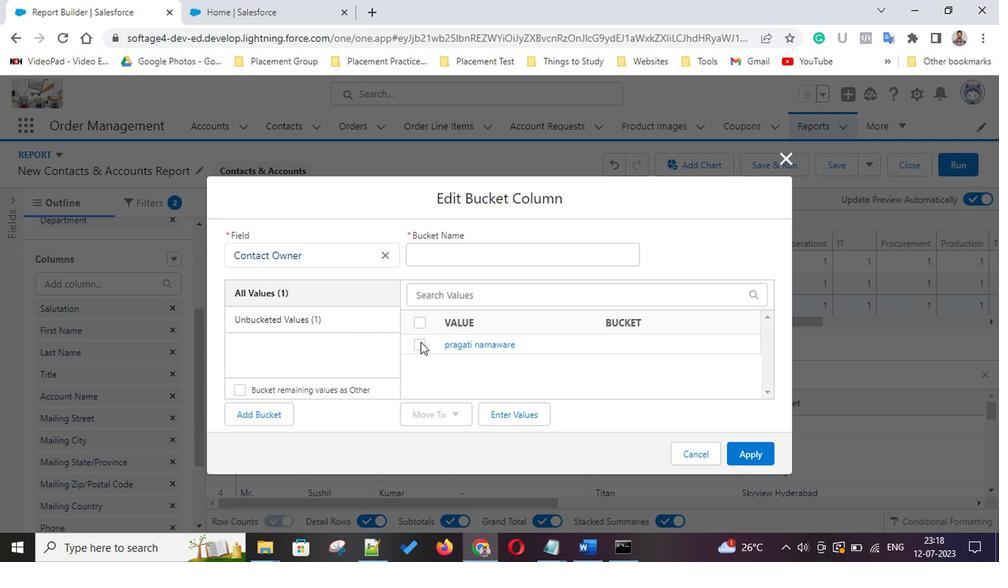 
Action: Mouse pressed left at (416, 344)
Screenshot: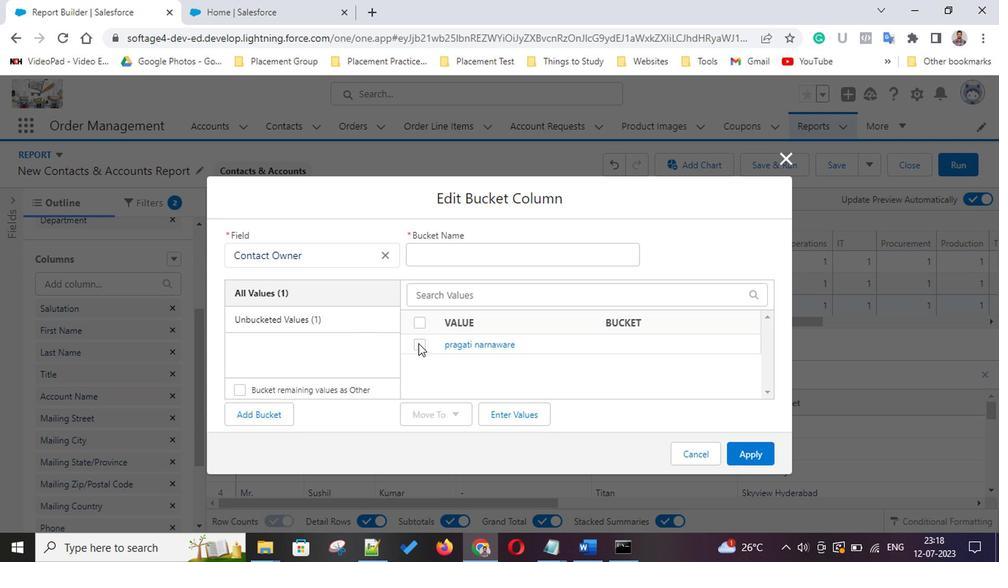 
Action: Mouse moved to (744, 453)
Screenshot: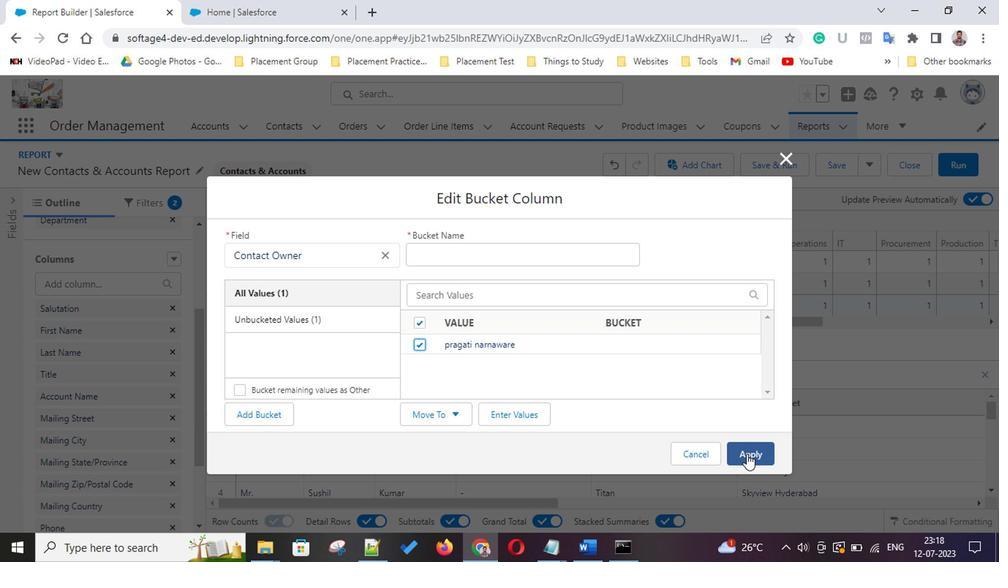 
Action: Mouse pressed left at (744, 453)
Screenshot: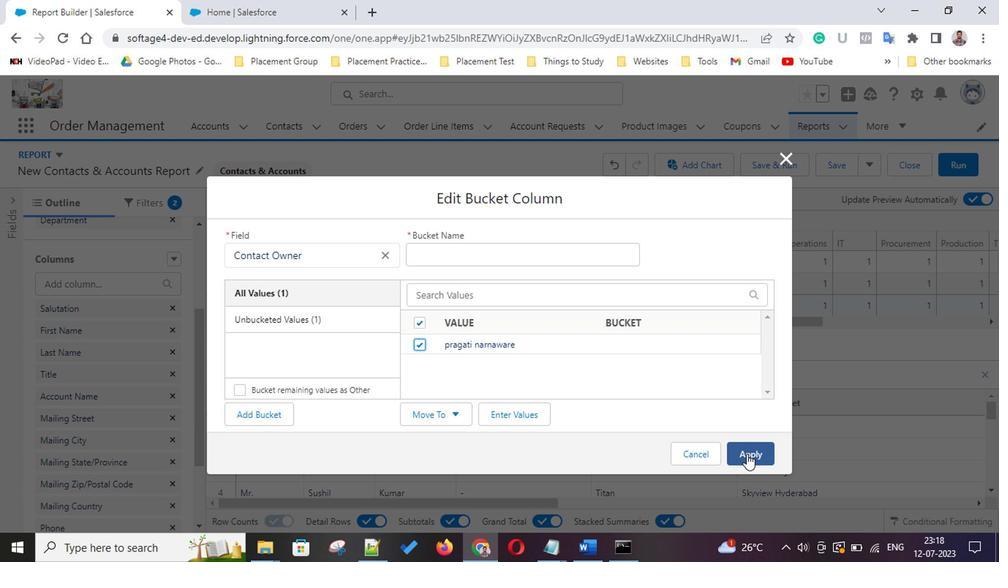 
Action: Mouse moved to (490, 254)
Screenshot: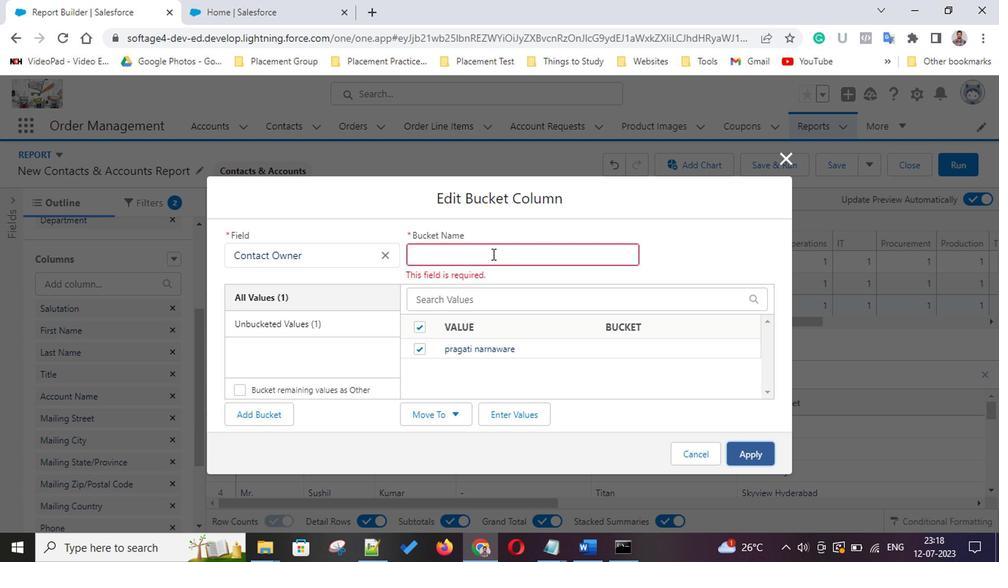 
Action: Mouse pressed left at (490, 254)
Screenshot: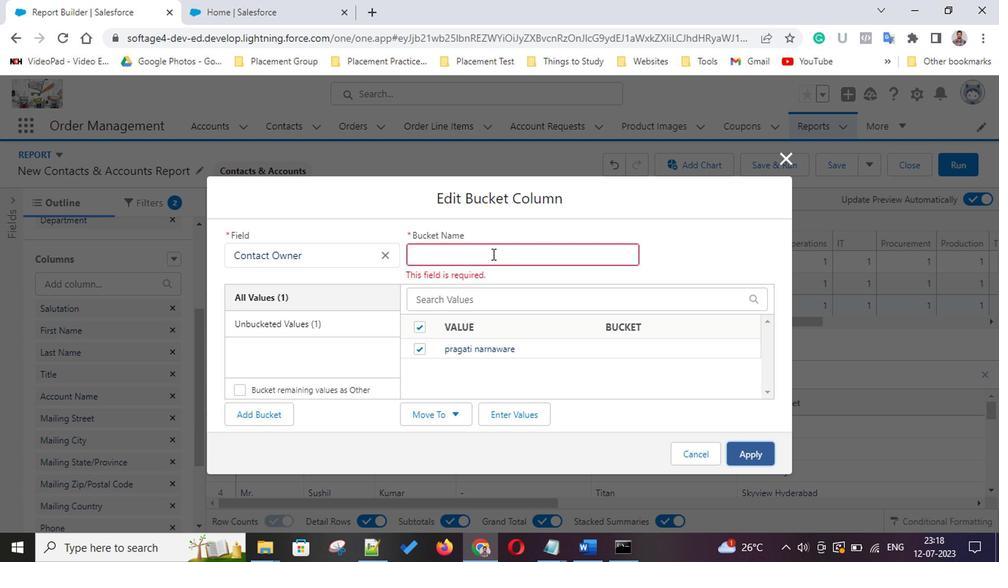 
Action: Key pressed <Key.shift><Key.shift><Key.shift><Key.shift><Key.shift><Key.shift><Key.shift><Key.shift><Key.shift><Key.shift><Key.shift><Key.shift><Key.shift><Key.shift><Key.shift><Key.shift><Key.shift><Key.shift><Key.shift><Key.shift><Key.shift><Key.shift><Key.shift><Key.shift><Key.shift><Key.shift><Key.shift><Key.shift><Key.shift><Key.shift><Key.shift><Key.shift><Key.shift><Key.shift><Key.shift><Key.shift><Key.shift><Key.shift><Key.shift><Key.shift><Key.shift><Key.shift><Key.shift><Key.shift><Key.shift><Key.shift><Key.shift><Key.shift><Key.shift><Key.shift><Key.shift><Key.shift><Key.shift><Key.shift><Key.shift><Key.shift><Key.shift><Key.shift><Key.shift><Key.shift><Key.shift><Key.shift><Key.shift><Key.shift><Key.shift><Key.shift>Acc
Screenshot: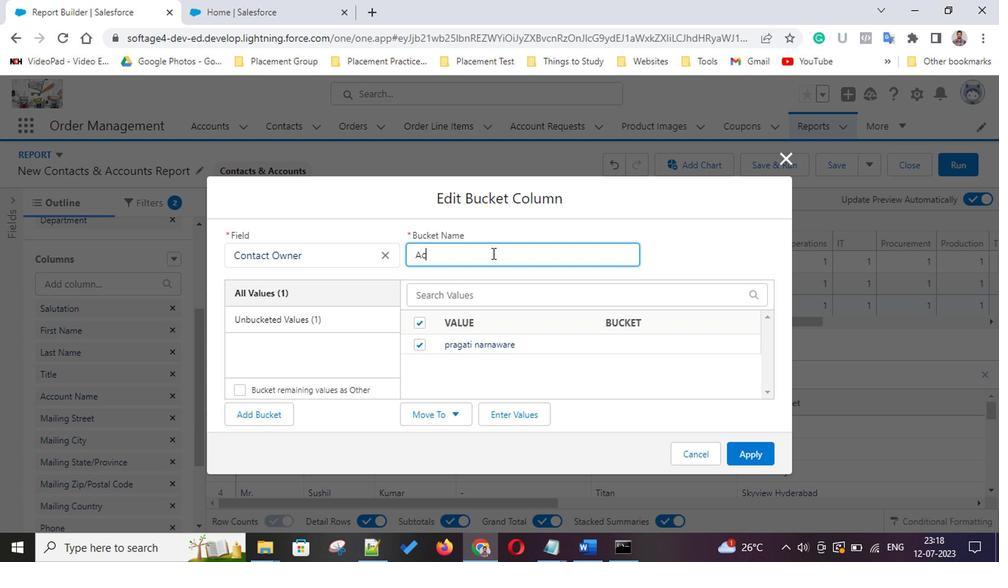 
Action: Mouse moved to (749, 453)
Screenshot: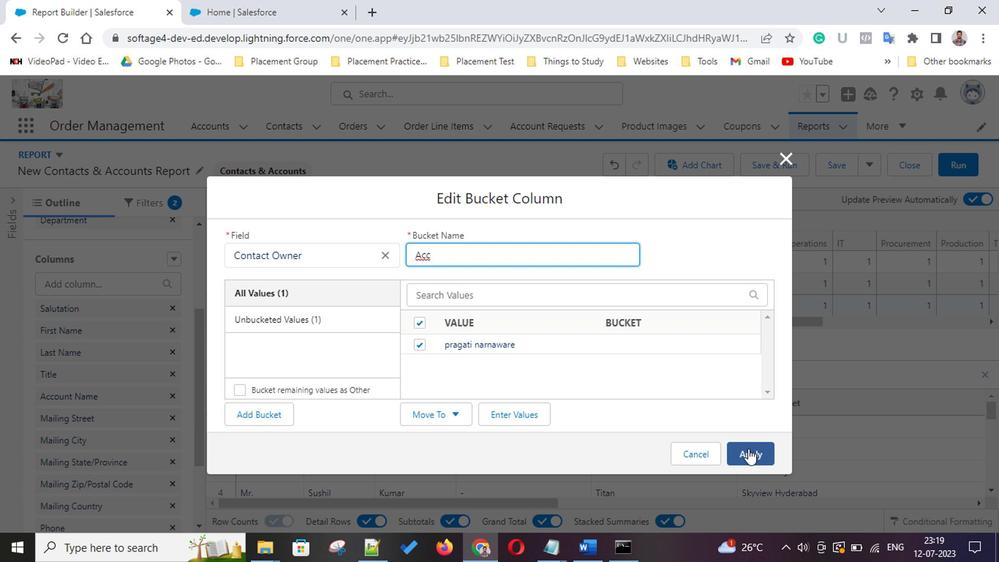 
Action: Mouse pressed left at (749, 453)
Screenshot: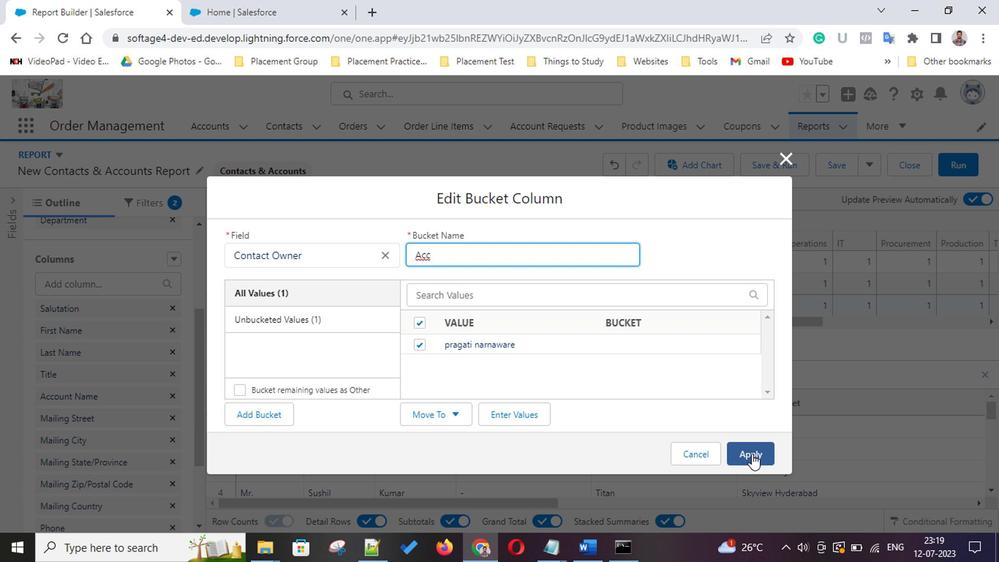 
Action: Mouse moved to (113, 313)
Screenshot: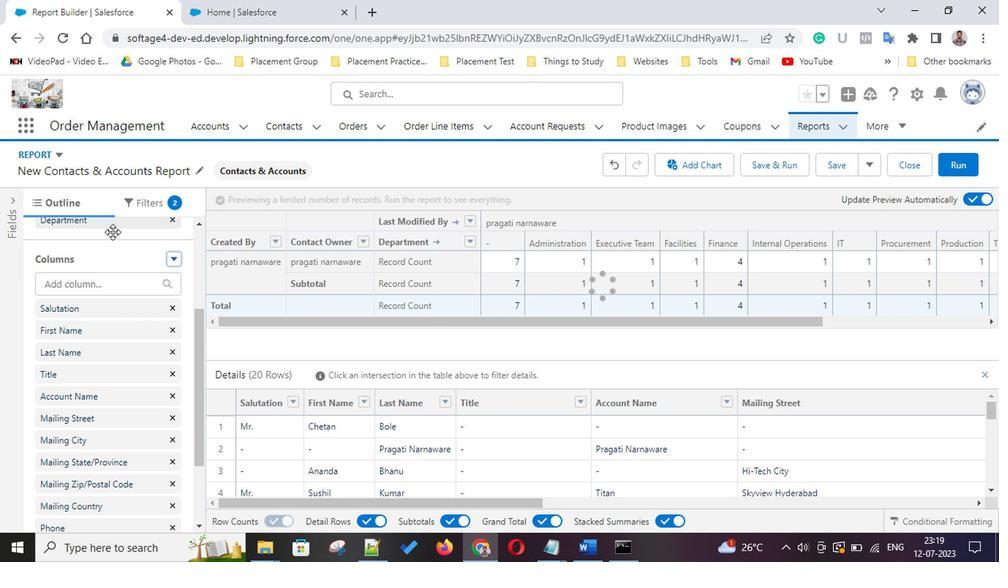 
Action: Mouse scrolled (113, 312) with delta (0, 0)
Screenshot: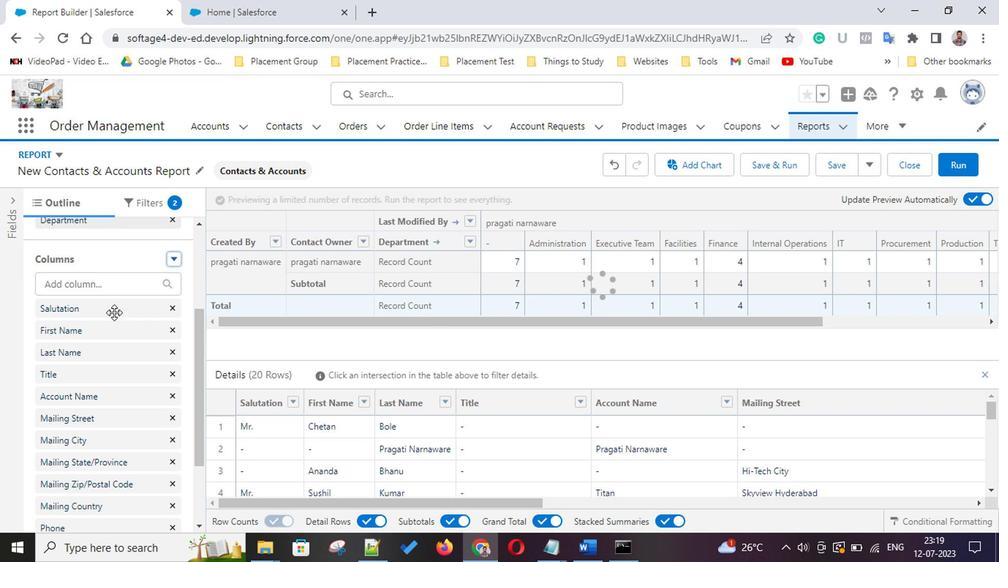 
Action: Mouse scrolled (113, 312) with delta (0, 0)
Screenshot: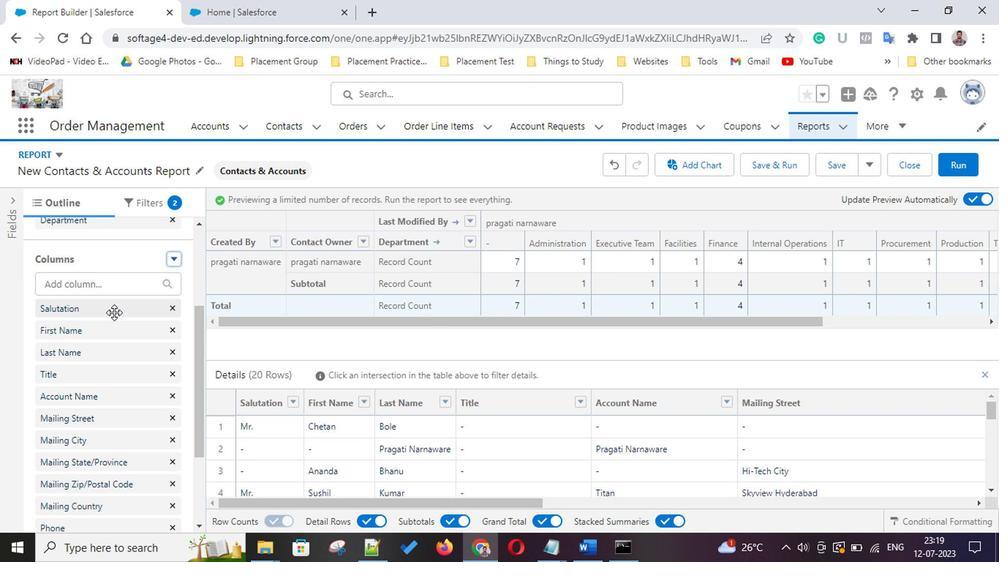 
Action: Mouse scrolled (113, 312) with delta (0, 0)
Screenshot: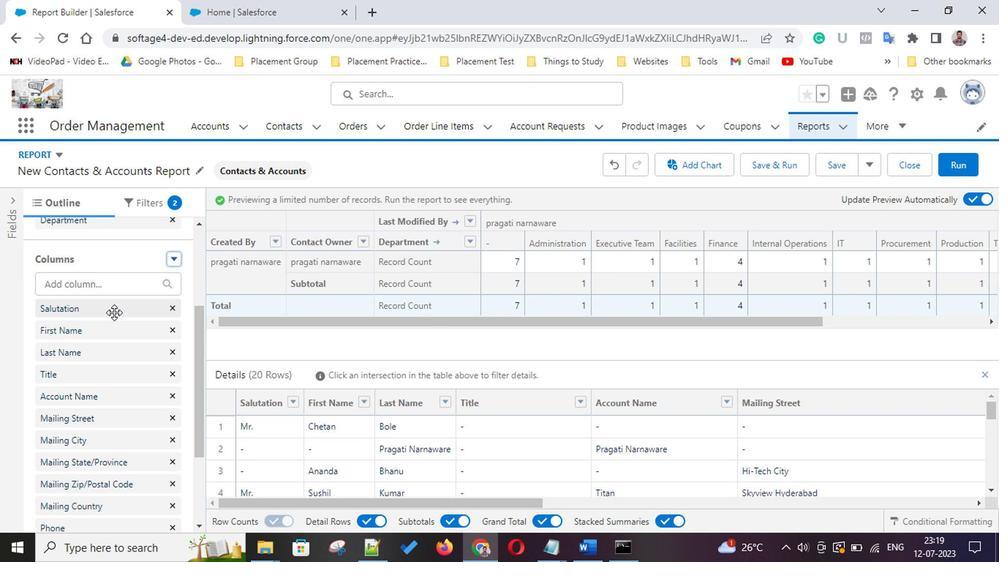 
Action: Mouse scrolled (113, 312) with delta (0, 0)
Screenshot: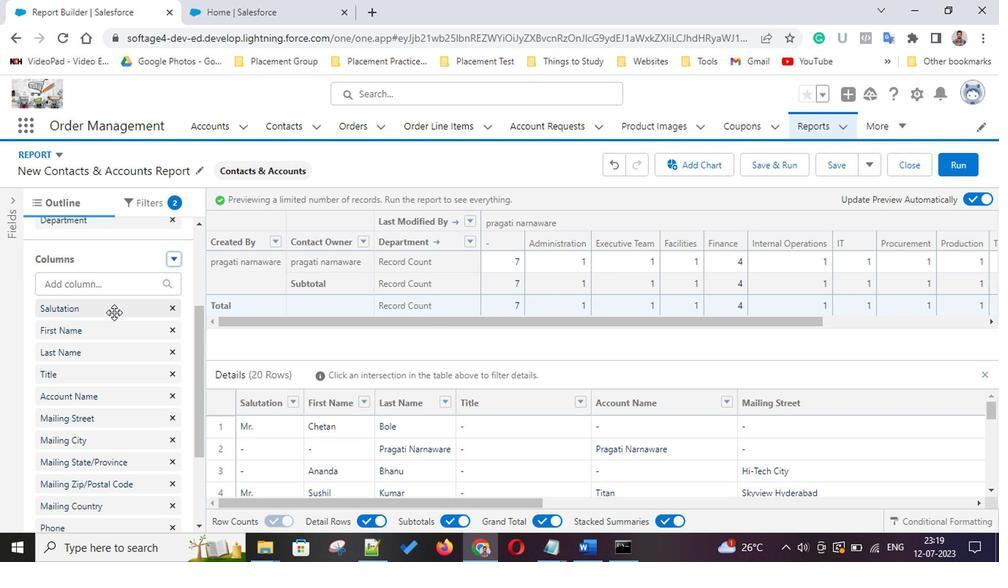 
Action: Mouse scrolled (113, 312) with delta (0, 0)
Screenshot: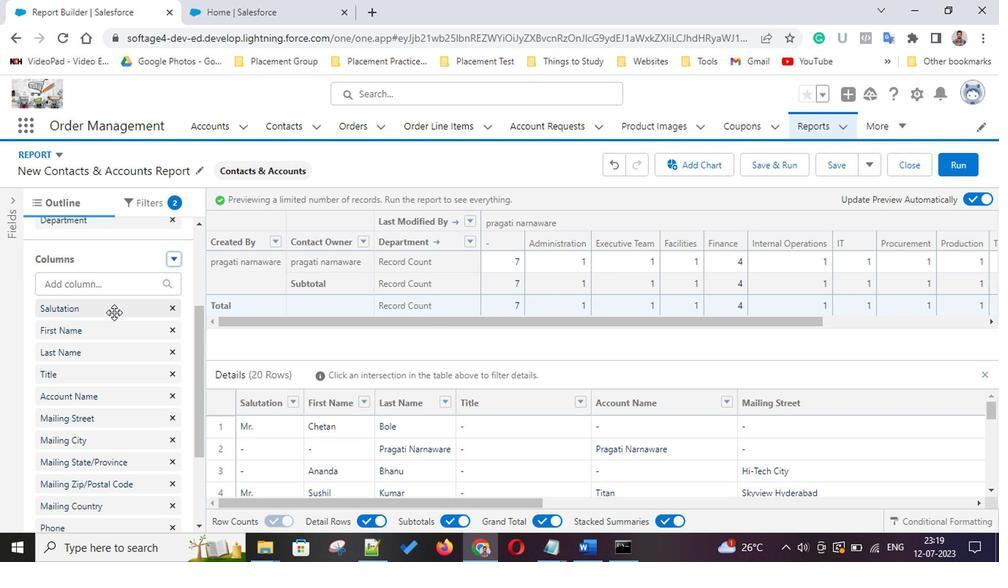 
Action: Mouse scrolled (113, 312) with delta (0, 0)
Screenshot: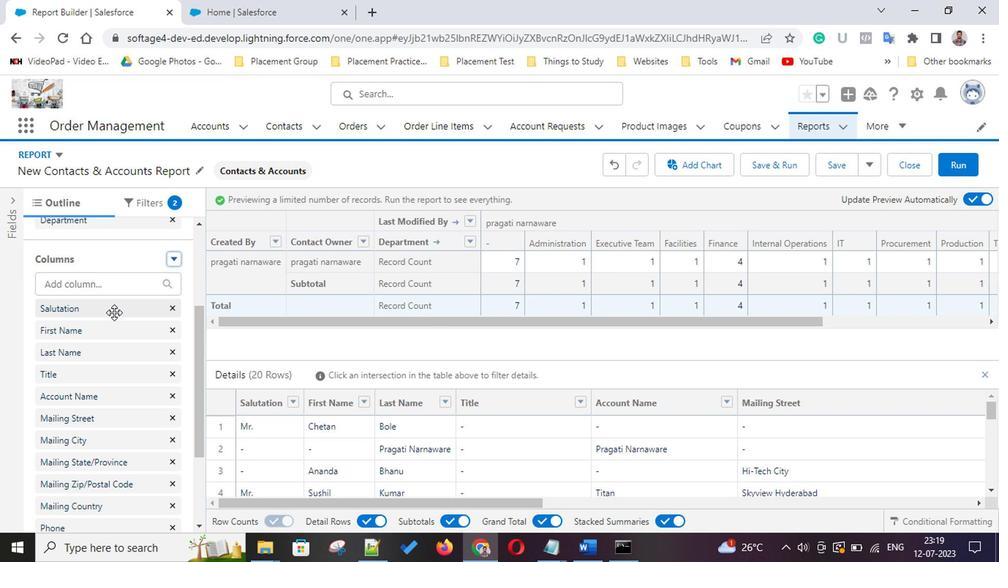 
Action: Mouse scrolled (113, 312) with delta (0, 0)
Screenshot: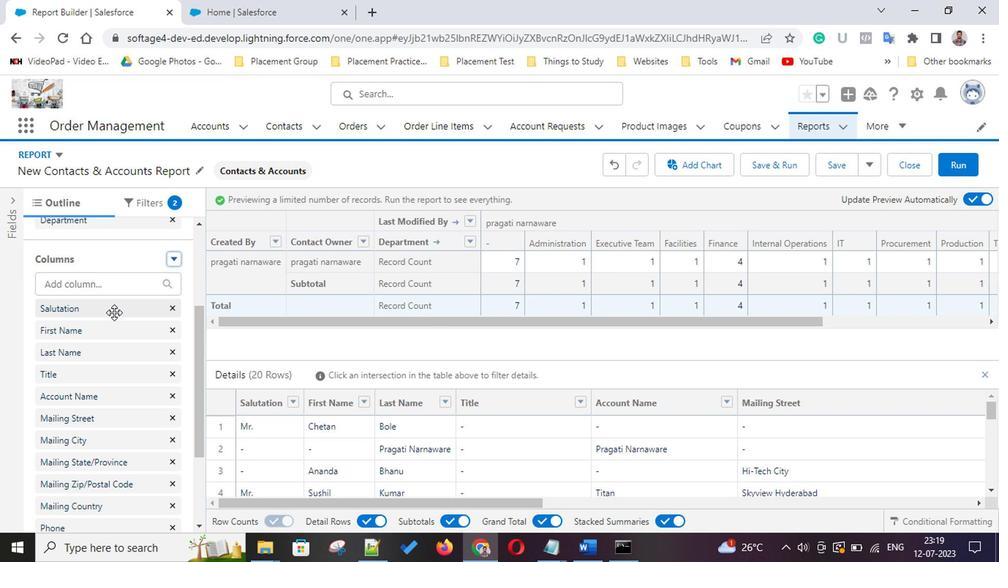 
Action: Mouse scrolled (113, 312) with delta (0, 0)
Screenshot: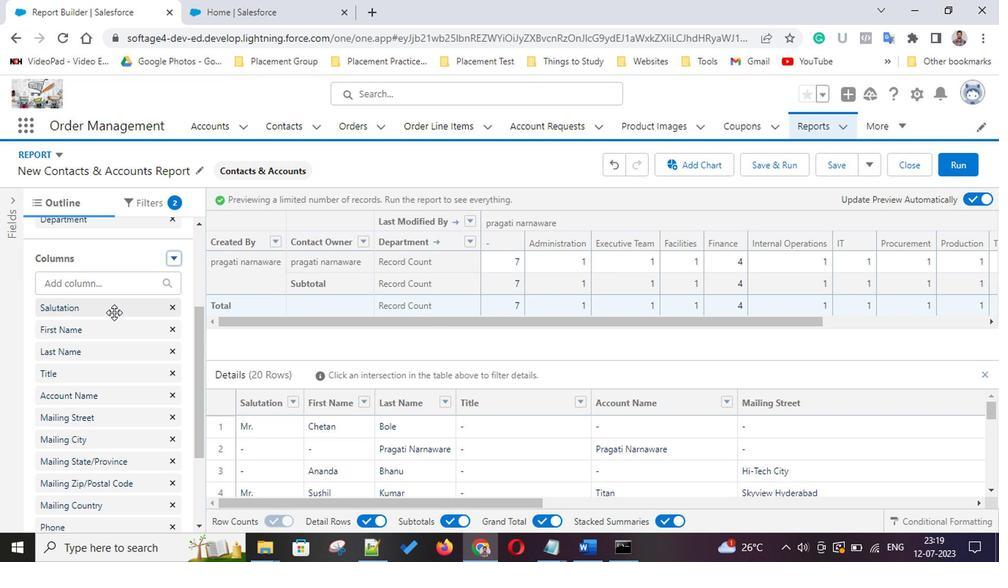 
Action: Mouse scrolled (113, 312) with delta (0, 0)
Screenshot: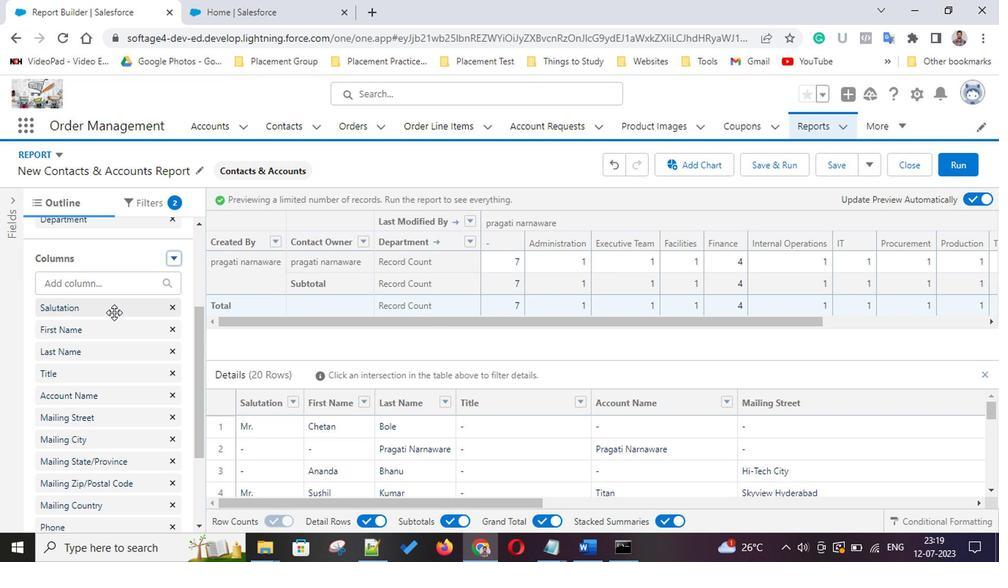
Action: Mouse scrolled (113, 312) with delta (0, 0)
Screenshot: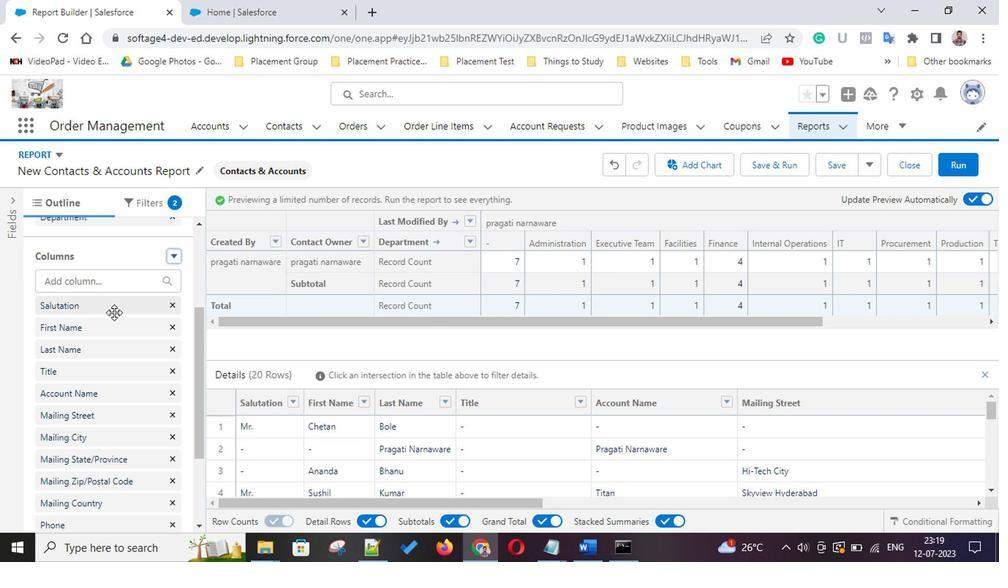 
Action: Mouse scrolled (113, 312) with delta (0, 0)
Screenshot: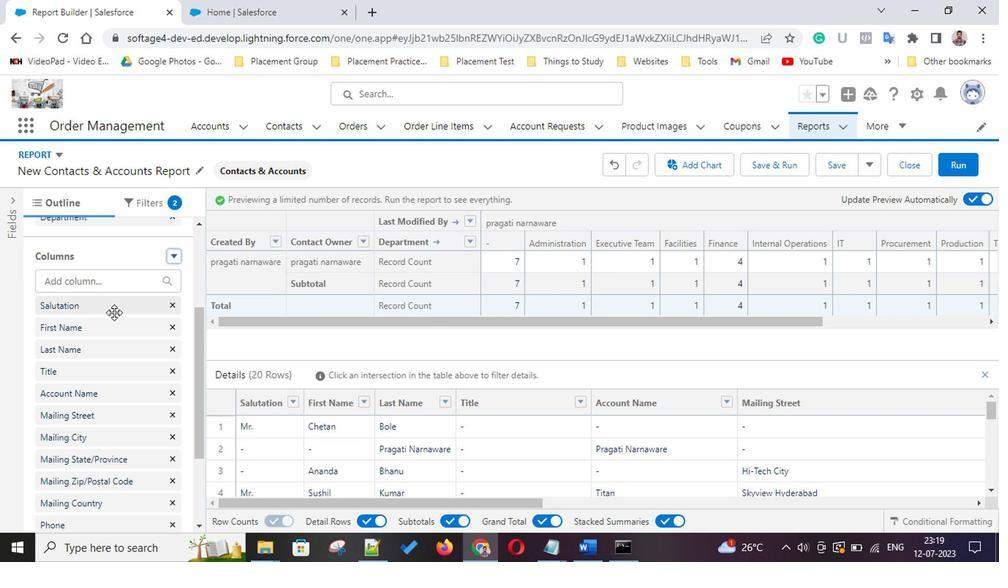 
Action: Mouse scrolled (113, 312) with delta (0, 0)
Screenshot: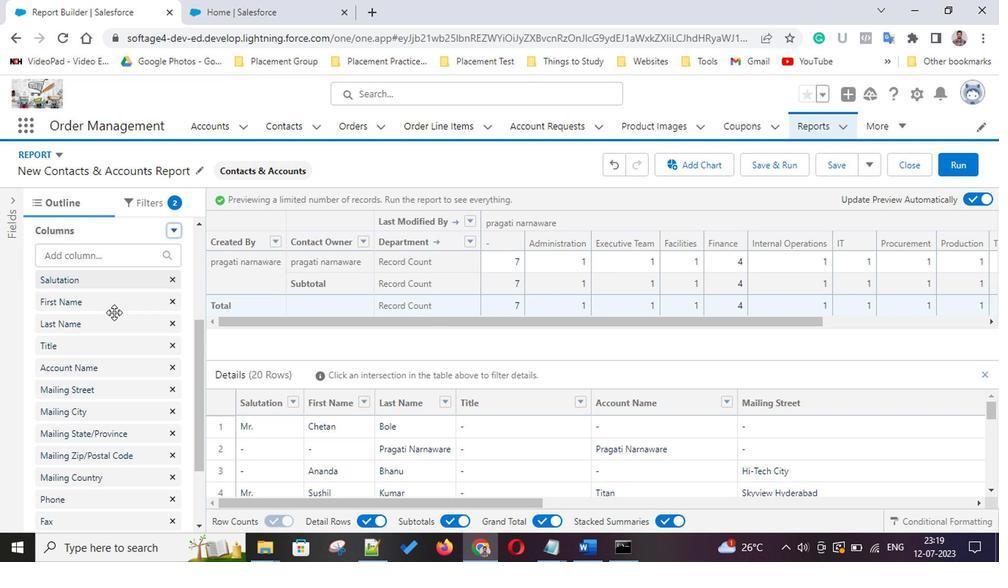 
Action: Mouse scrolled (113, 312) with delta (0, 0)
Screenshot: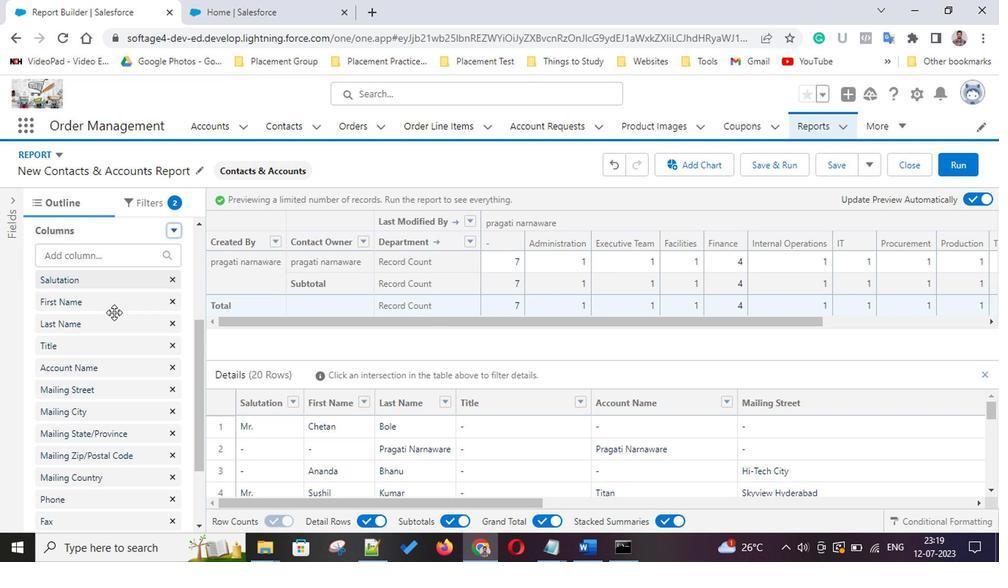 
Action: Mouse scrolled (113, 312) with delta (0, 0)
Screenshot: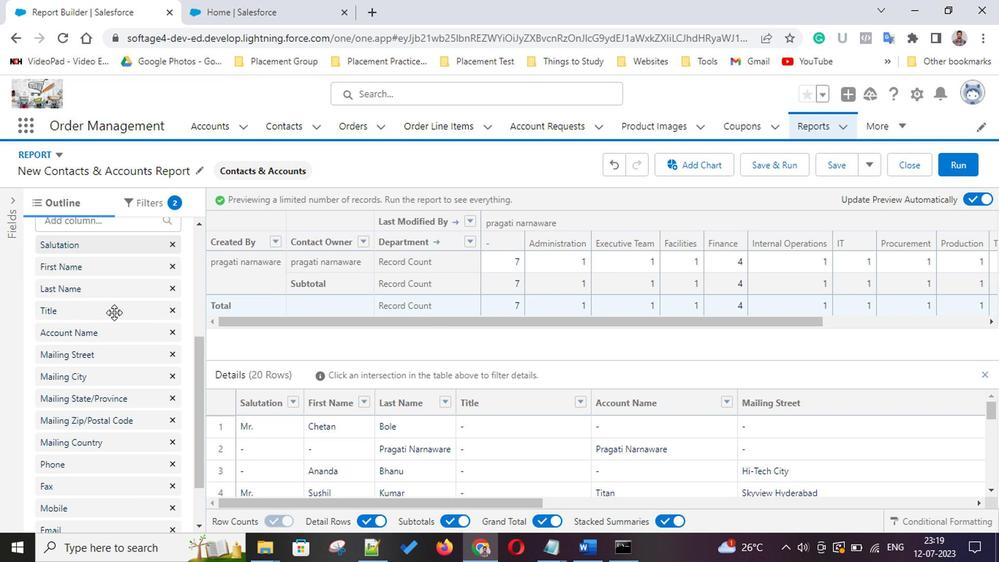 
Action: Mouse scrolled (113, 312) with delta (0, 0)
Screenshot: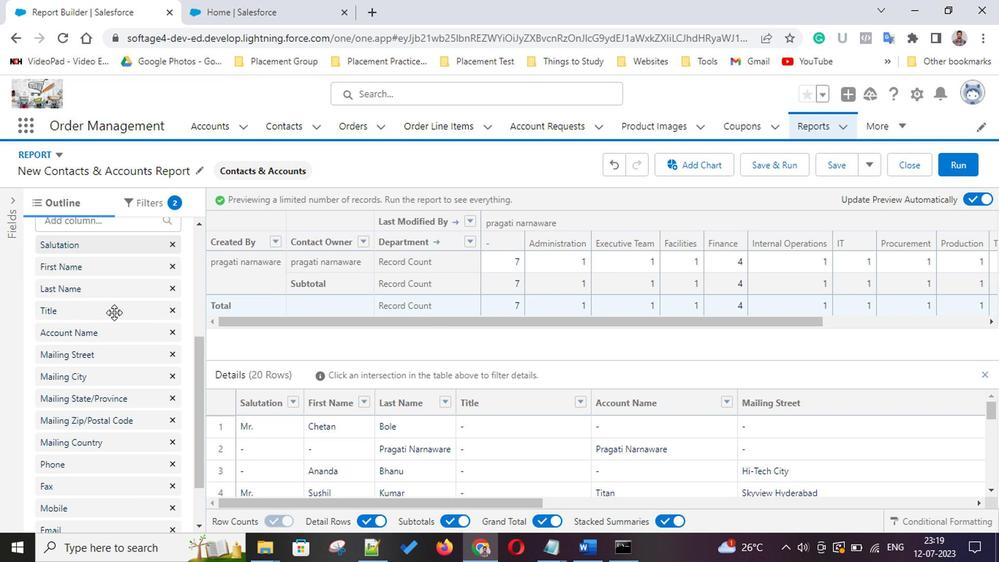 
Action: Mouse scrolled (113, 312) with delta (0, 0)
Screenshot: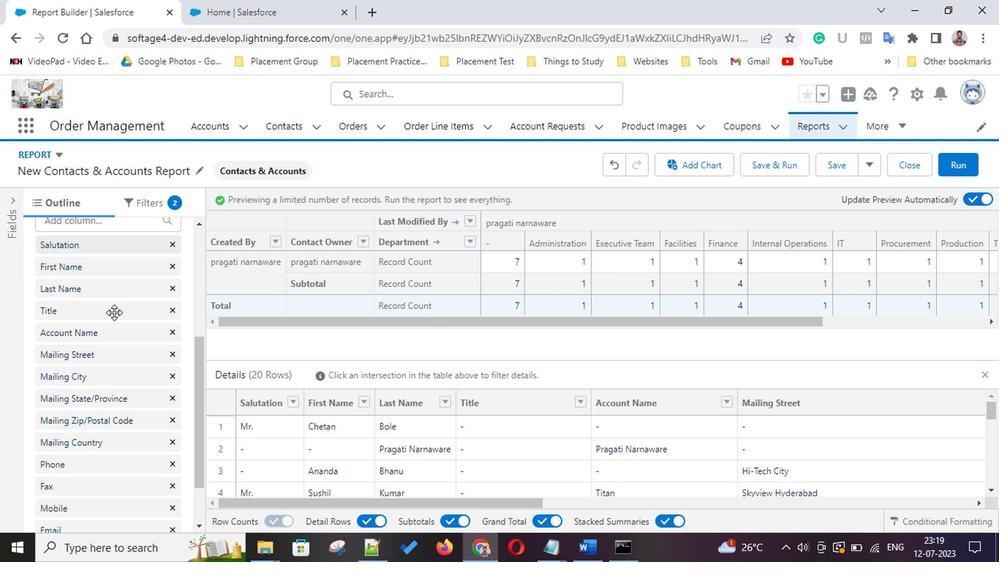 
Action: Mouse scrolled (113, 312) with delta (0, 0)
Screenshot: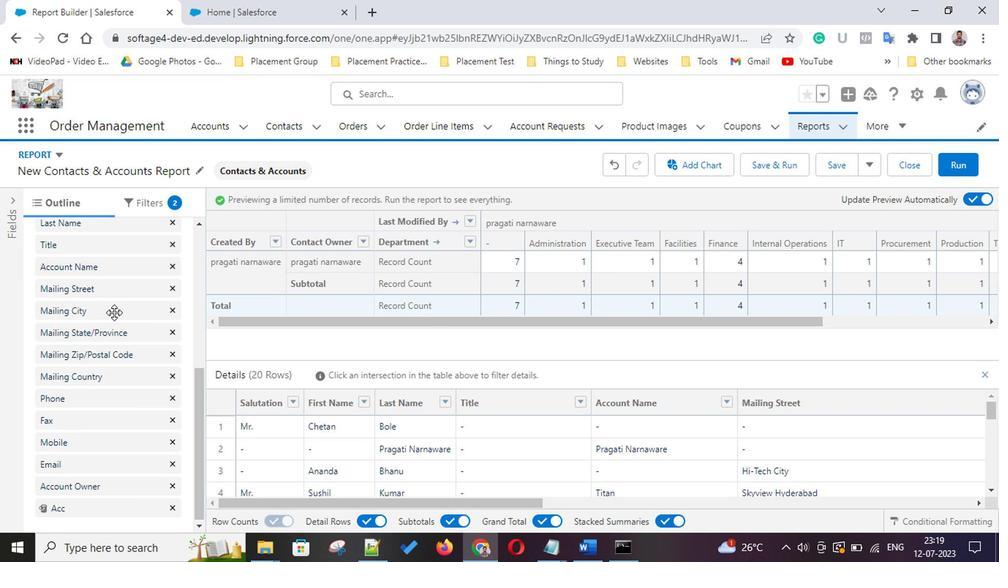 
Action: Mouse scrolled (113, 312) with delta (0, 0)
Screenshot: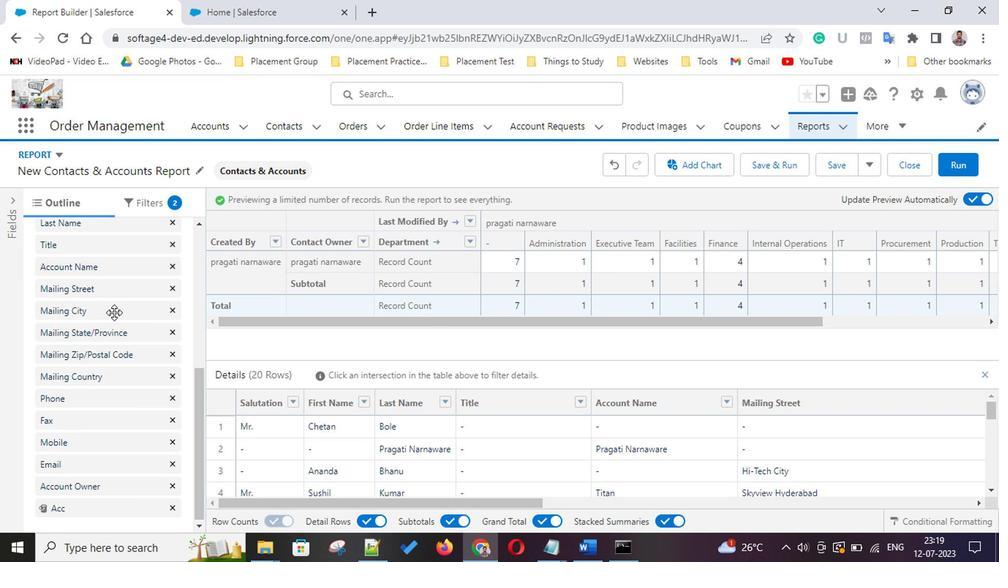 
Action: Mouse scrolled (113, 312) with delta (0, 0)
Screenshot: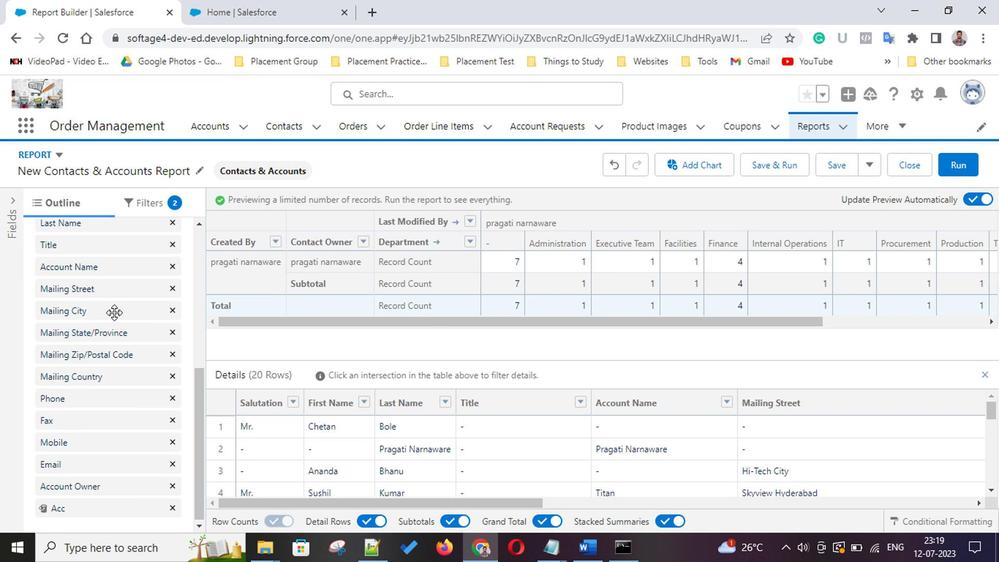 
Action: Mouse scrolled (113, 312) with delta (0, 0)
Screenshot: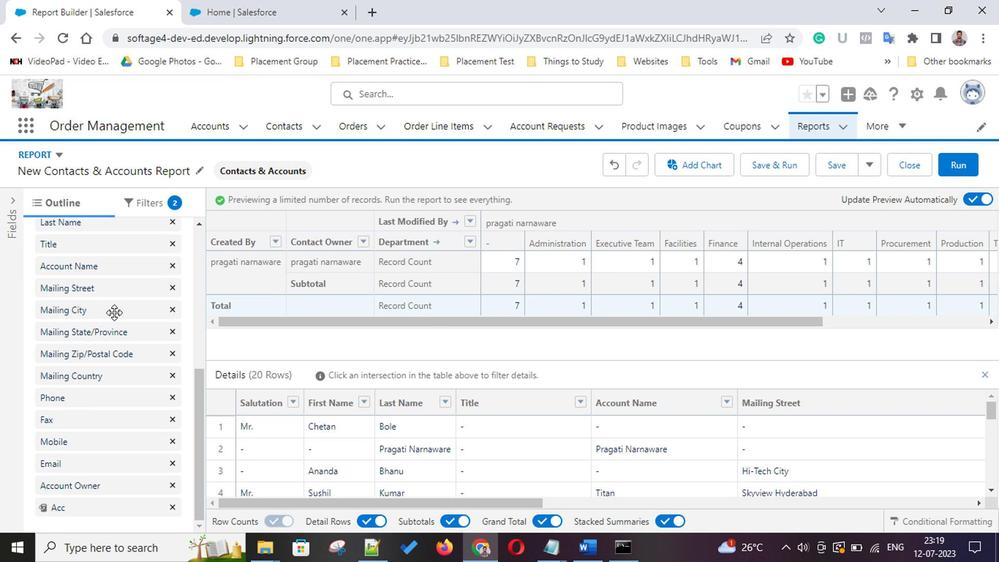 
Action: Mouse moved to (747, 335)
Screenshot: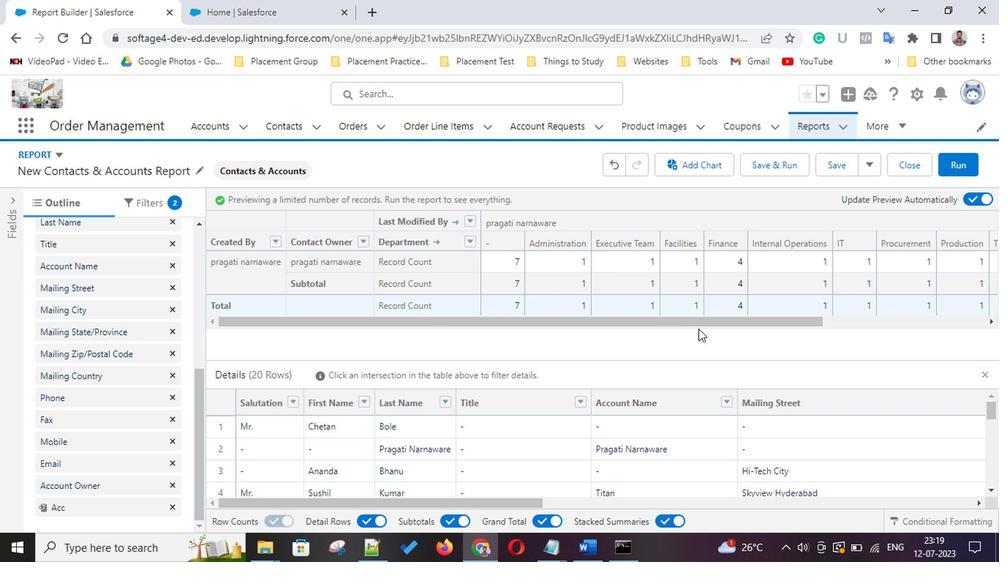 
Action: Mouse scrolled (747, 334) with delta (0, 0)
Screenshot: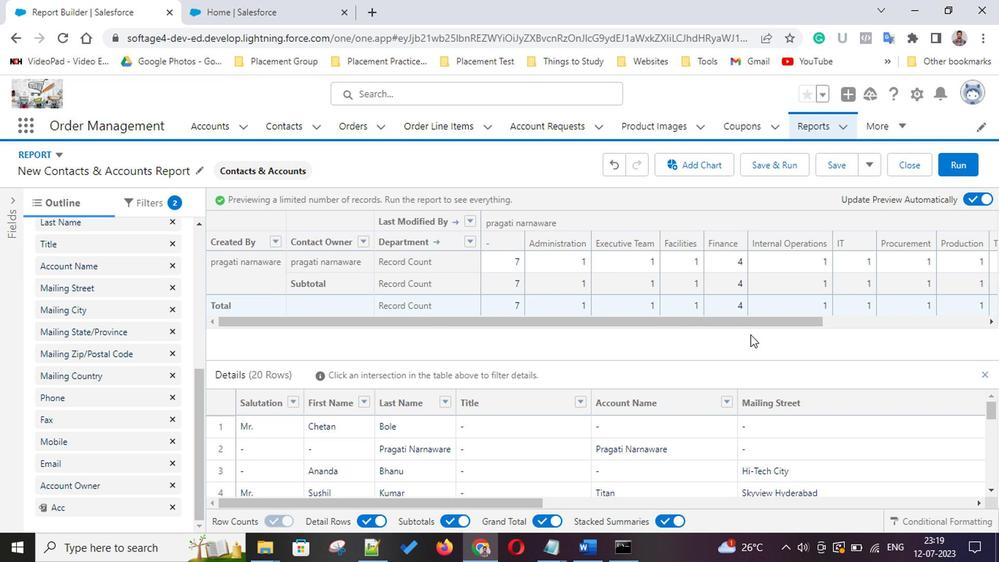 
Action: Mouse scrolled (747, 334) with delta (0, 0)
Screenshot: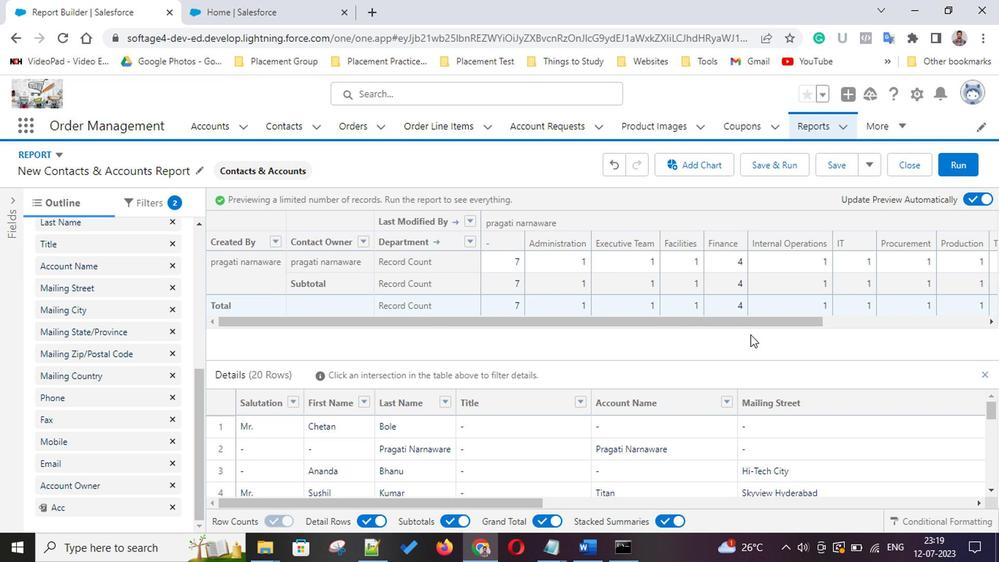 
Action: Mouse scrolled (747, 334) with delta (0, 0)
Screenshot: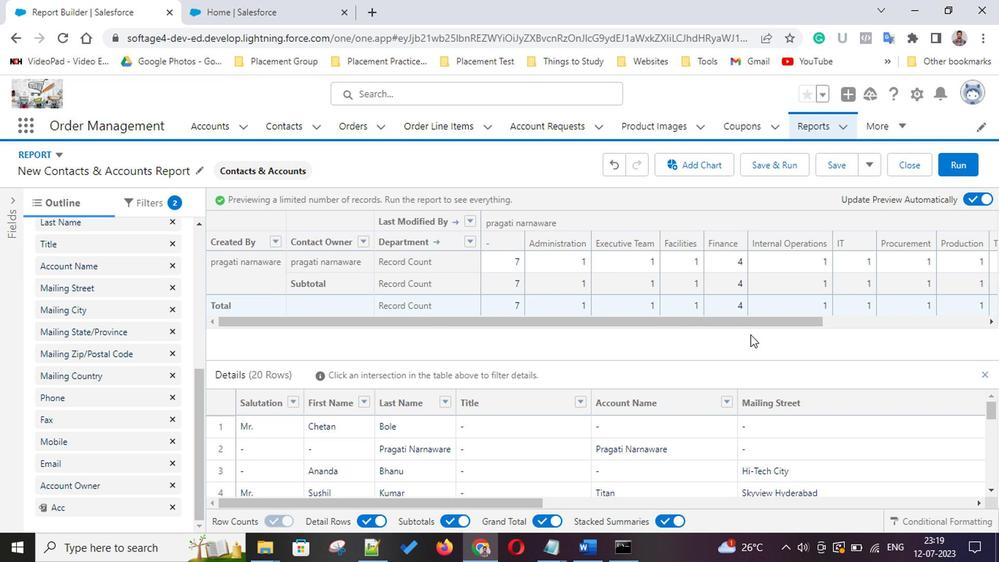 
Action: Mouse scrolled (747, 334) with delta (0, 0)
Screenshot: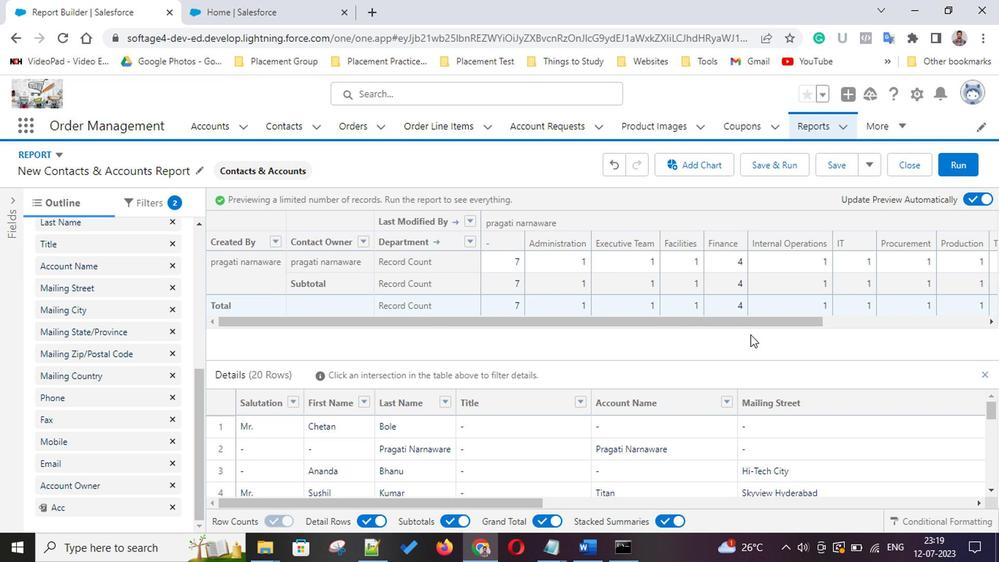 
Action: Mouse scrolled (747, 334) with delta (0, 0)
Screenshot: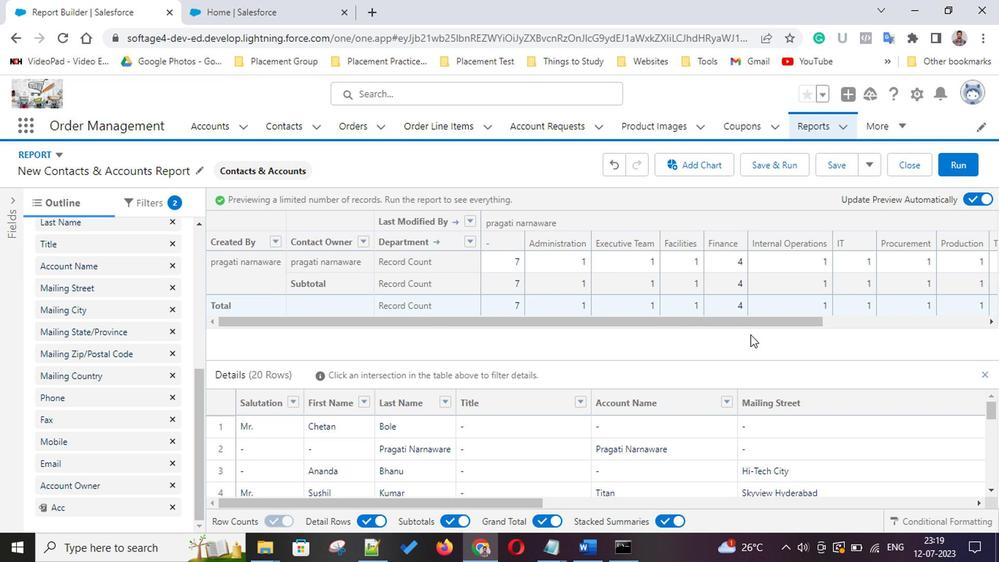 
Action: Mouse scrolled (747, 334) with delta (0, 0)
Screenshot: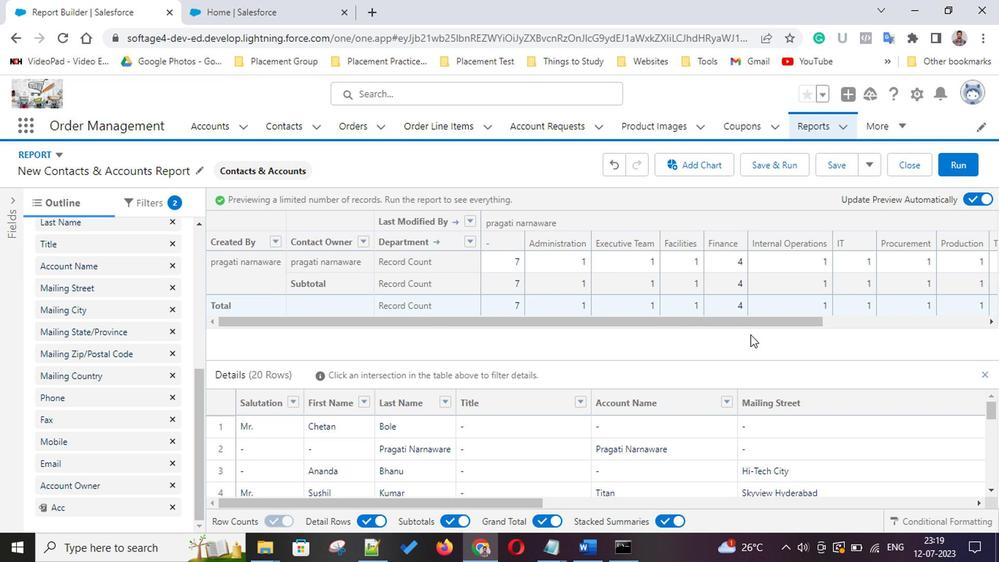 
Action: Mouse scrolled (747, 334) with delta (0, 0)
Screenshot: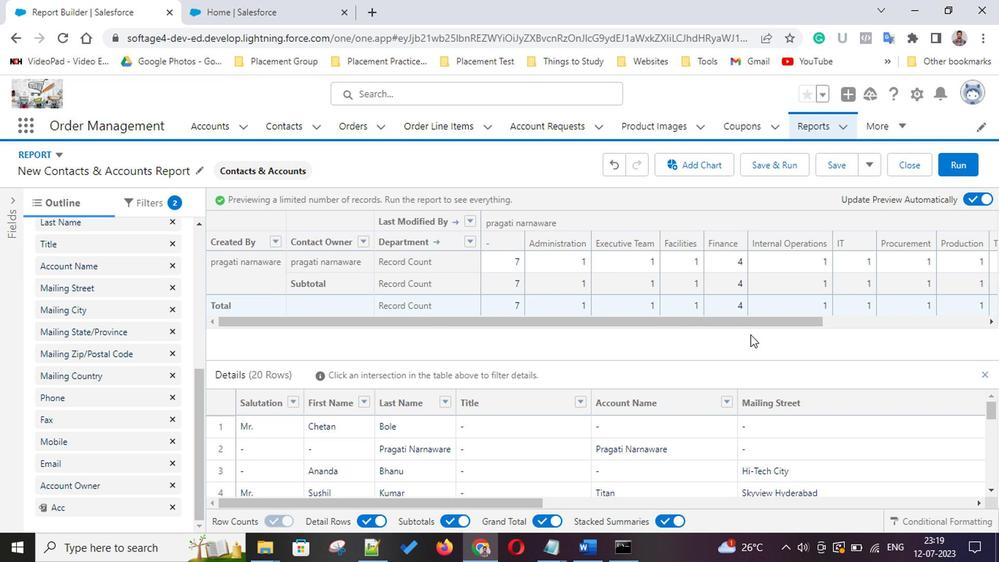 
Action: Mouse scrolled (747, 334) with delta (0, 0)
Screenshot: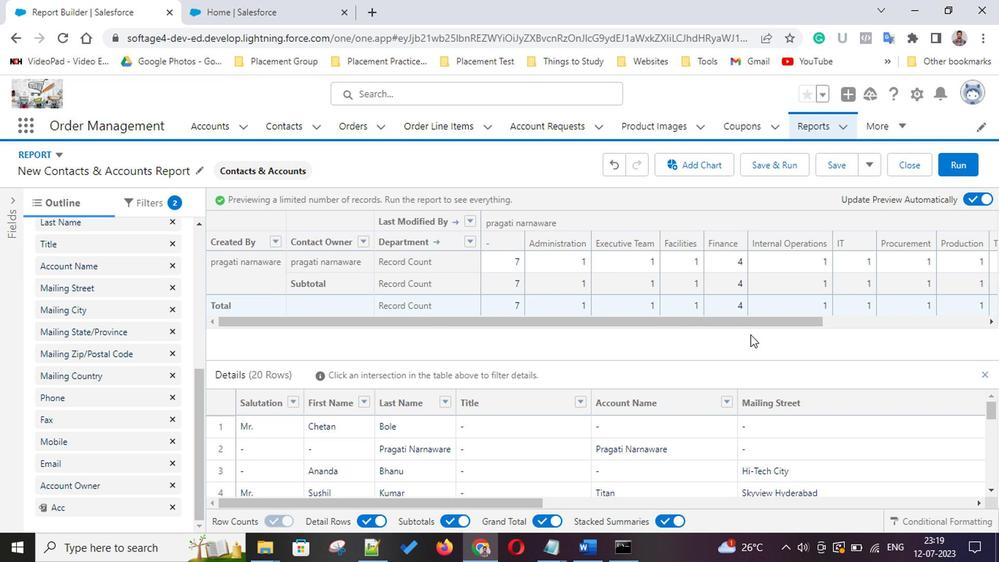 
Action: Mouse scrolled (747, 334) with delta (0, 0)
Screenshot: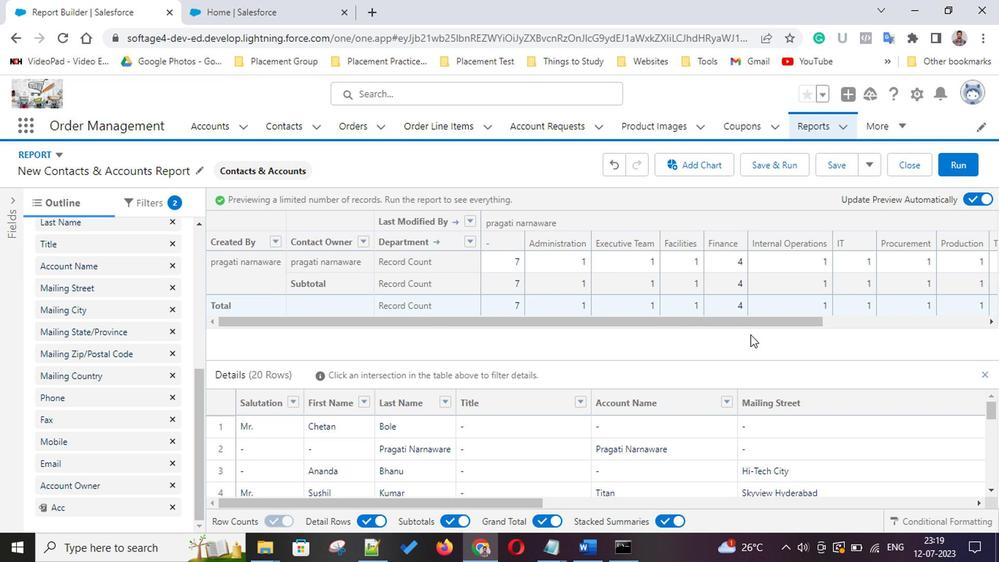 
Action: Mouse scrolled (747, 334) with delta (0, 0)
Screenshot: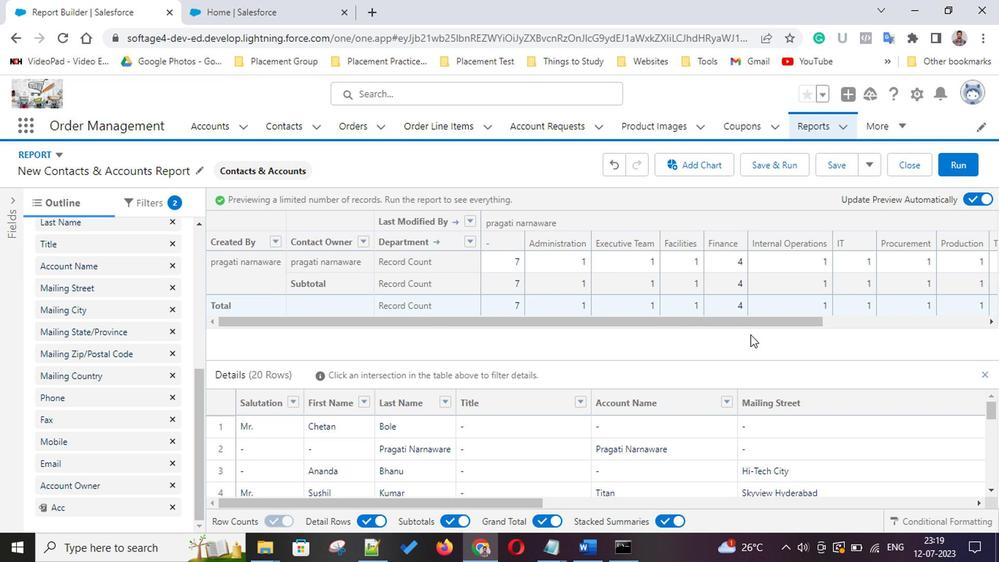 
Action: Mouse scrolled (747, 334) with delta (0, 0)
Screenshot: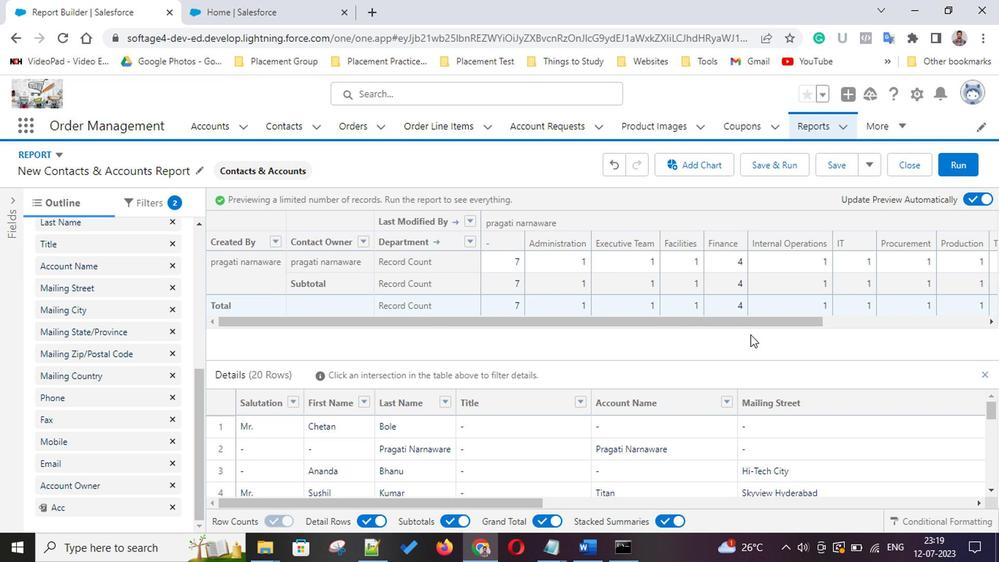 
Action: Mouse scrolled (747, 334) with delta (0, 0)
Screenshot: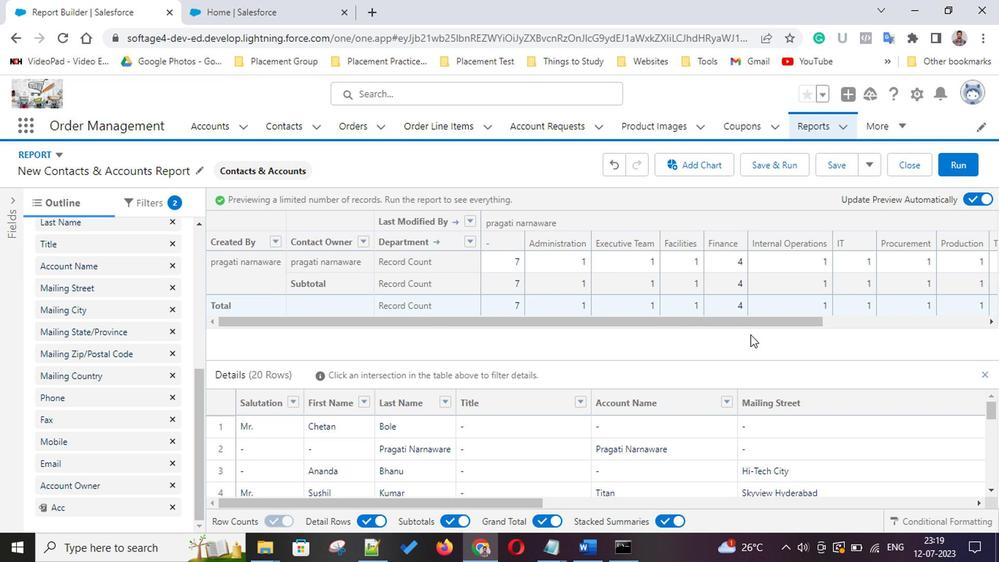 
Action: Mouse scrolled (747, 334) with delta (0, 0)
Screenshot: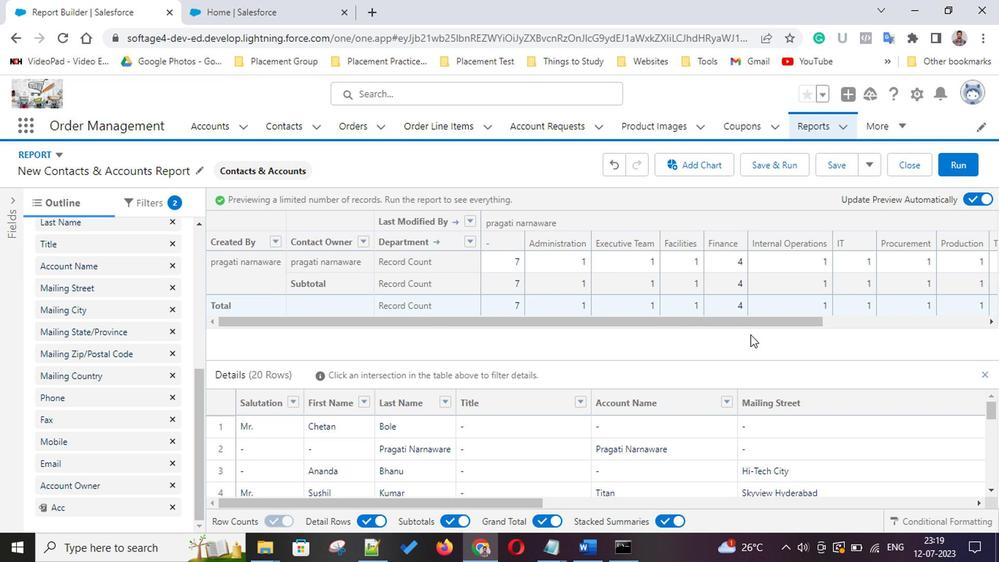 
Action: Mouse scrolled (747, 334) with delta (0, 0)
Screenshot: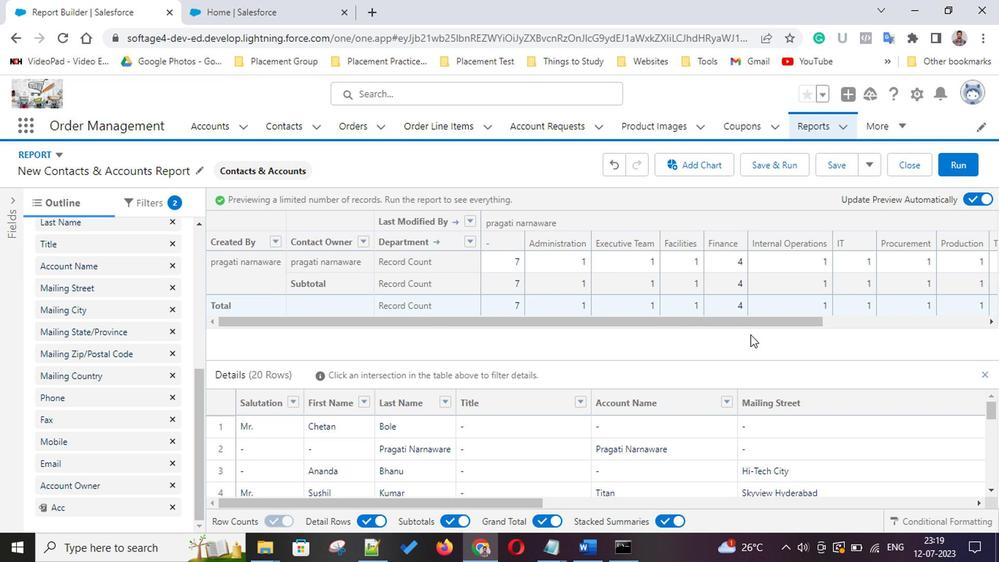 
Action: Mouse scrolled (747, 334) with delta (0, 0)
Screenshot: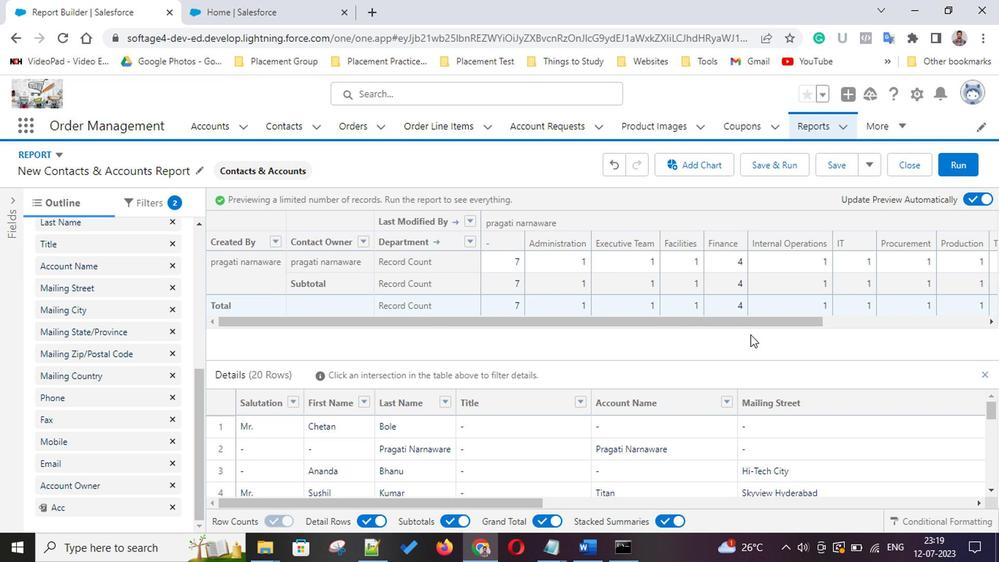
Action: Mouse scrolled (747, 334) with delta (0, 0)
Screenshot: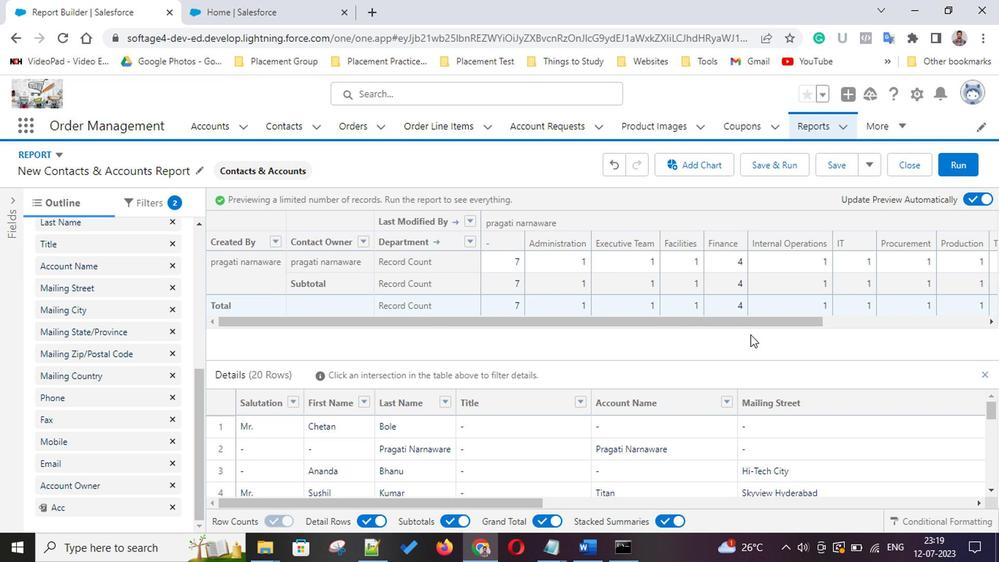 
Action: Mouse scrolled (747, 334) with delta (0, 0)
Screenshot: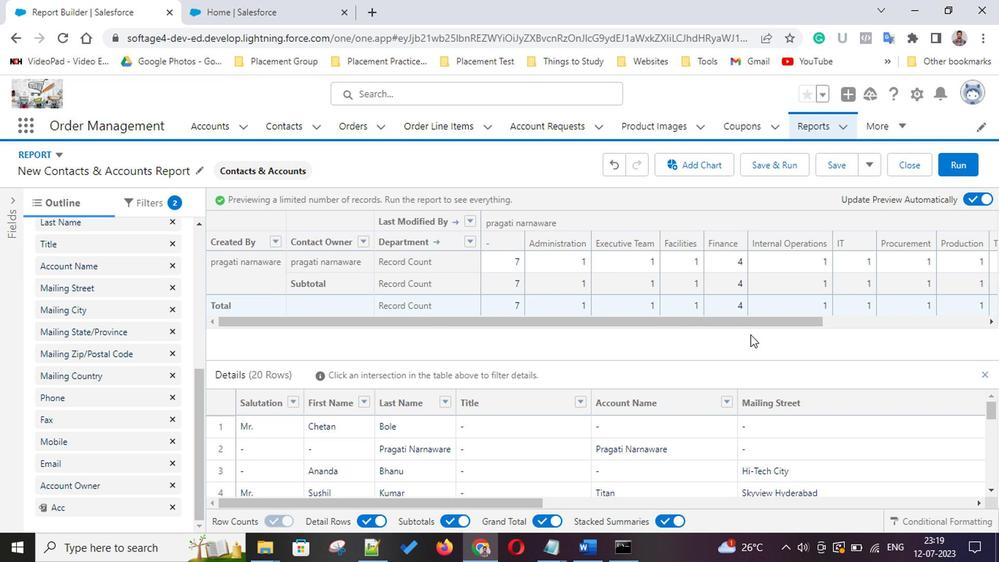 
Action: Mouse scrolled (747, 334) with delta (0, 0)
Screenshot: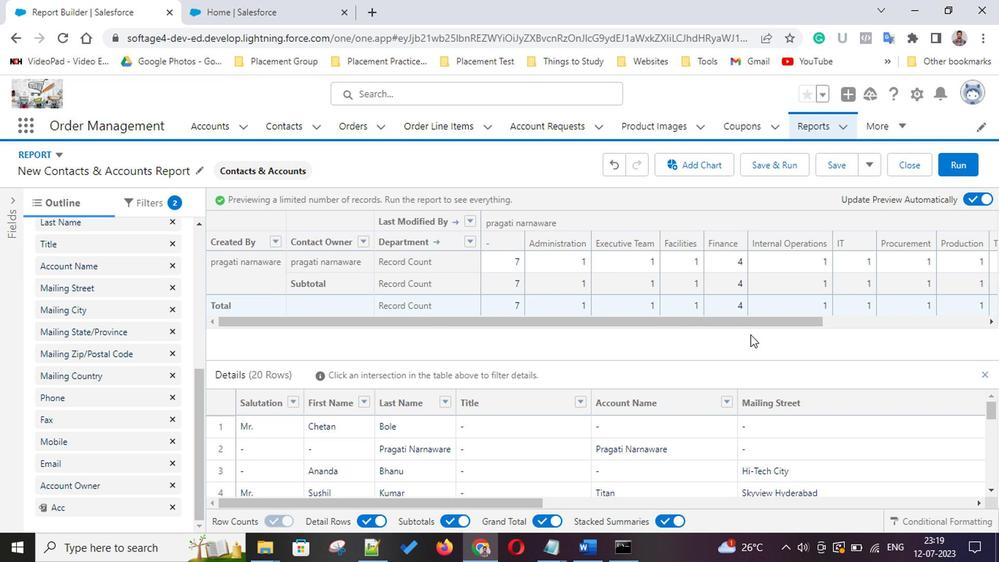 
Action: Mouse scrolled (747, 334) with delta (0, 0)
Screenshot: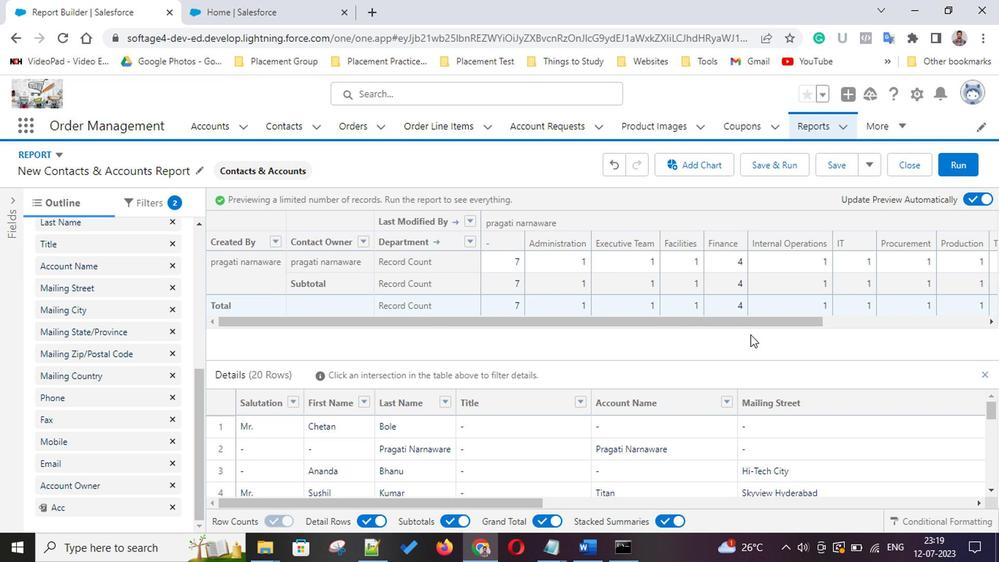 
Action: Mouse scrolled (747, 334) with delta (0, 0)
Screenshot: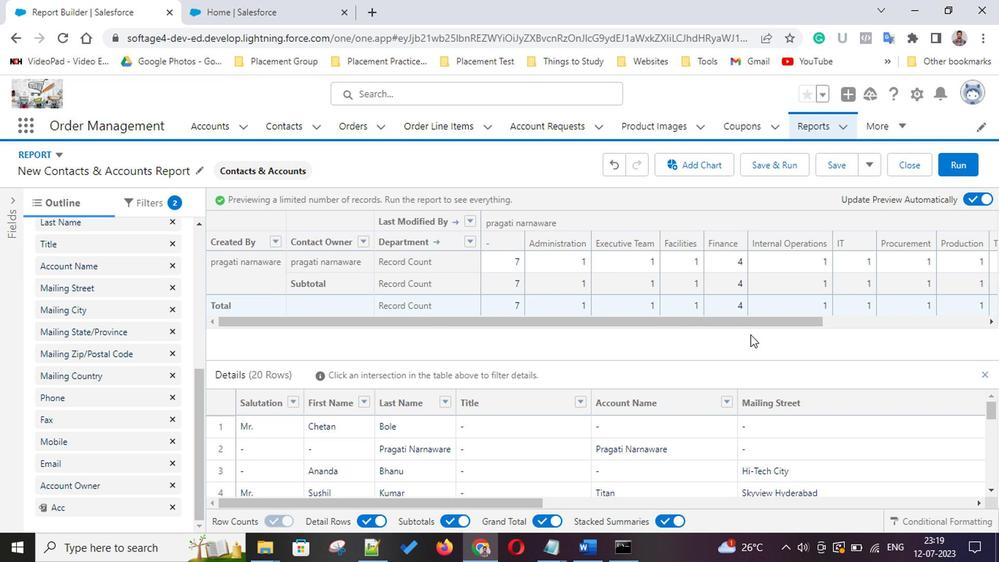 
Action: Mouse scrolled (747, 334) with delta (0, 0)
Screenshot: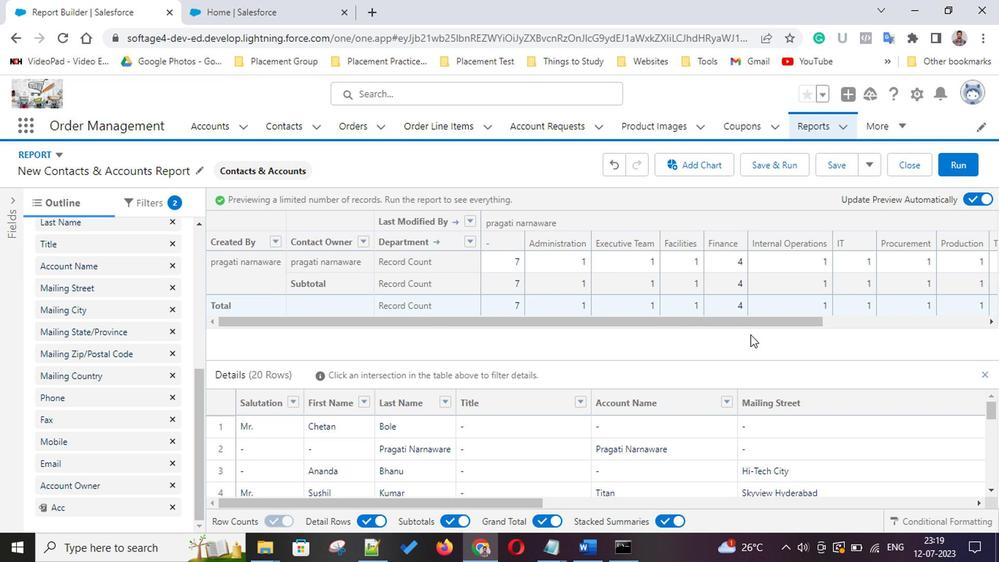 
Action: Mouse scrolled (747, 334) with delta (0, 0)
Screenshot: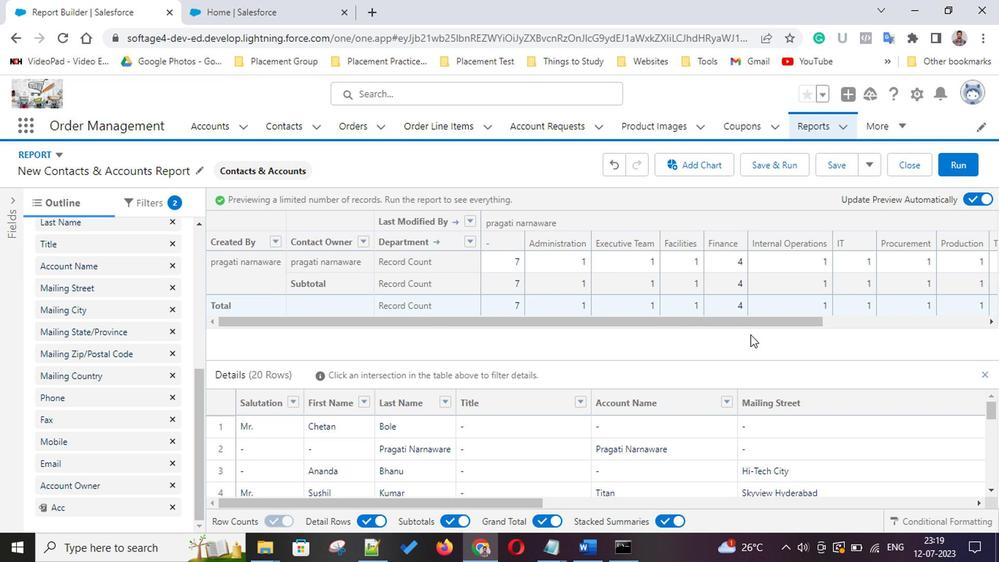
Action: Mouse scrolled (747, 334) with delta (0, 0)
Screenshot: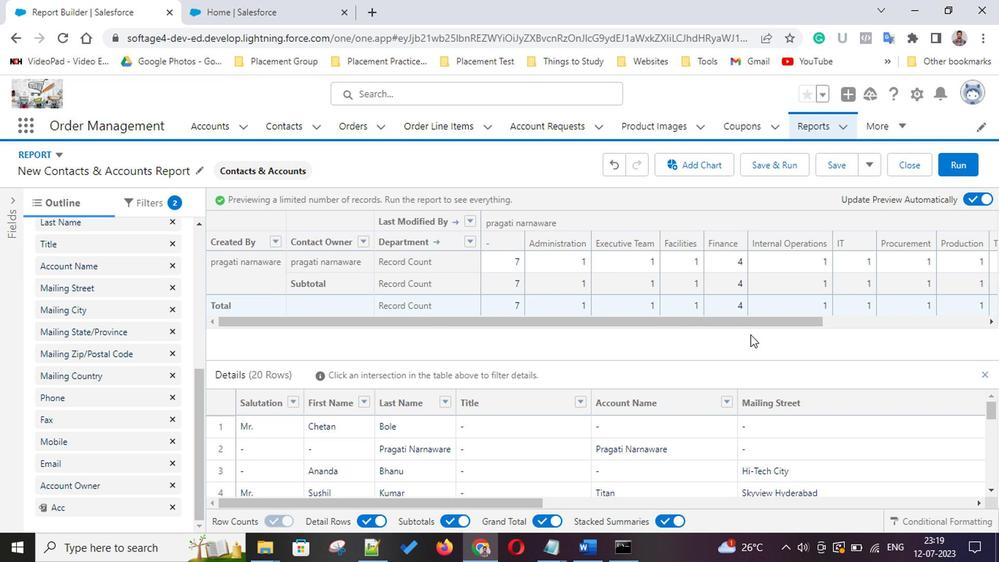 
Action: Mouse scrolled (747, 334) with delta (0, 0)
Screenshot: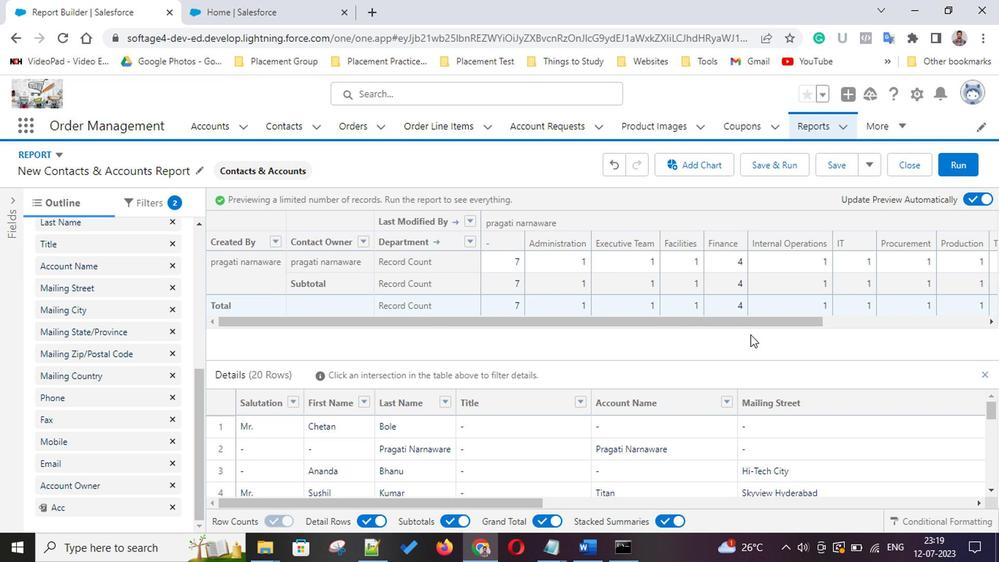 
Action: Mouse scrolled (747, 334) with delta (0, 0)
Screenshot: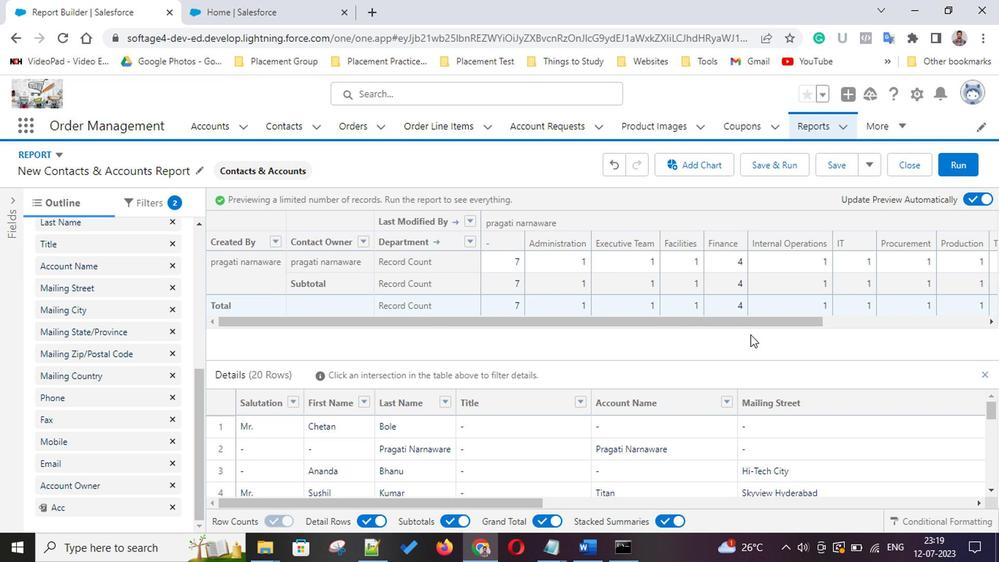 
Action: Mouse scrolled (747, 334) with delta (0, 0)
Screenshot: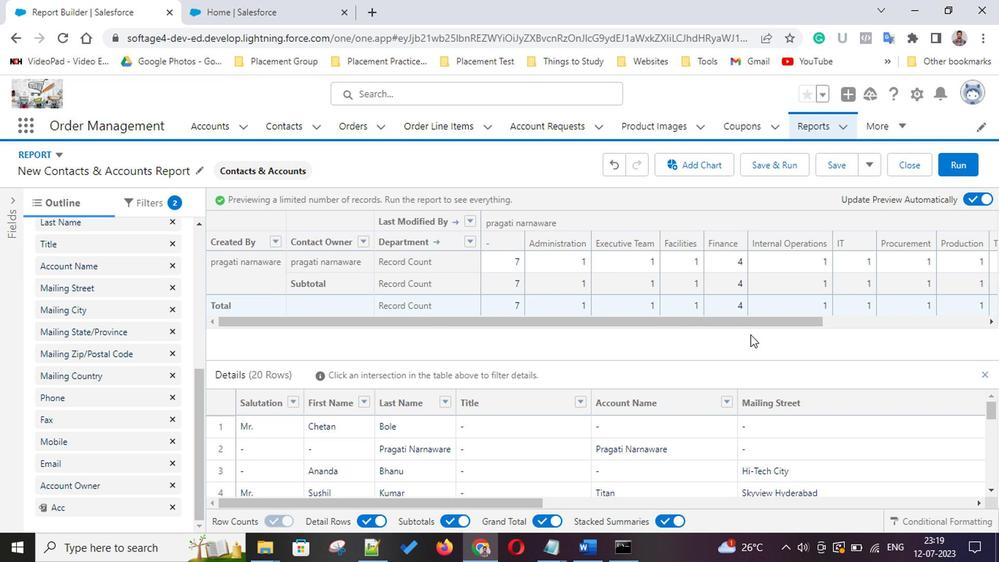 
Action: Mouse scrolled (747, 334) with delta (0, 0)
Screenshot: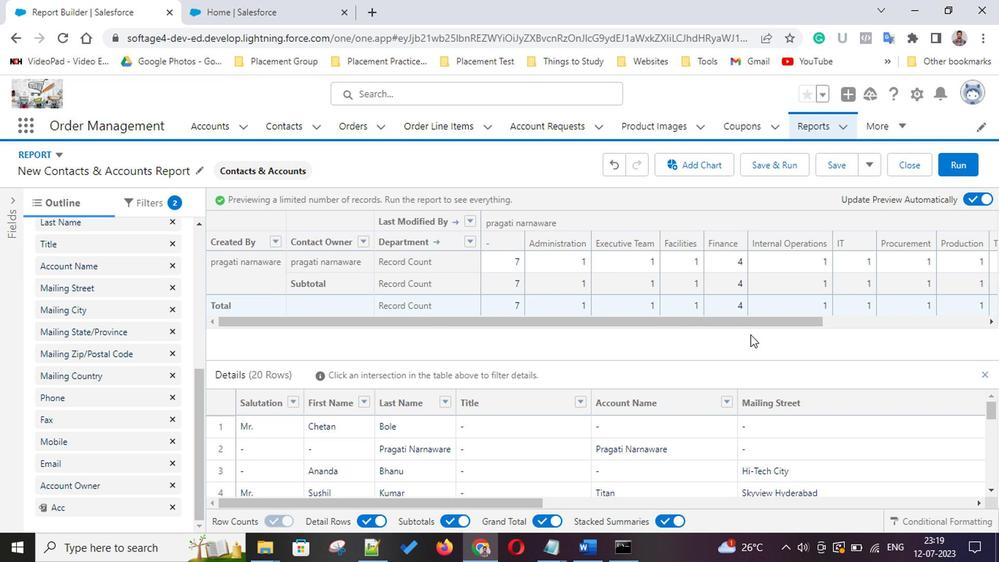 
Action: Mouse scrolled (747, 334) with delta (0, 0)
Screenshot: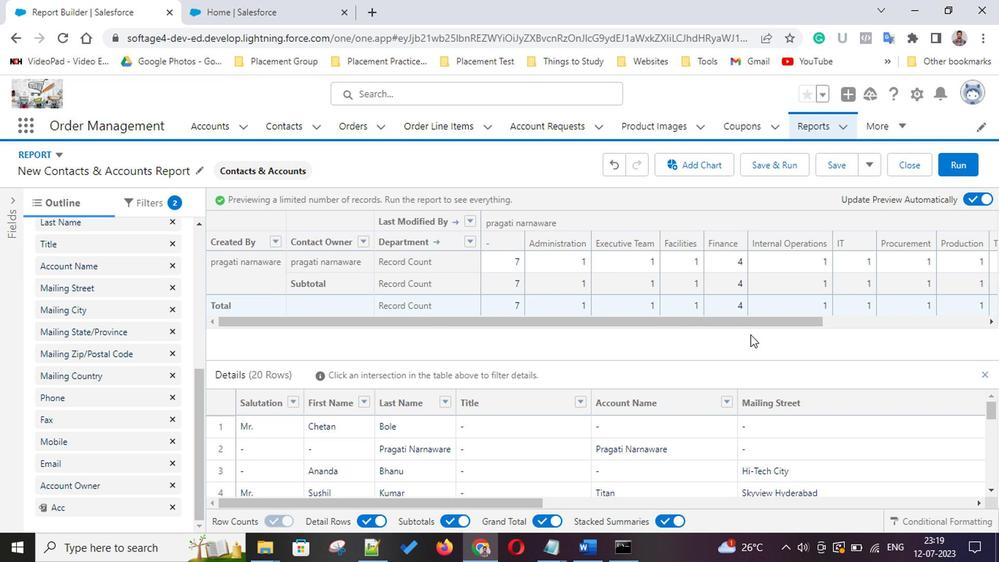 
Action: Mouse scrolled (747, 334) with delta (0, 0)
Screenshot: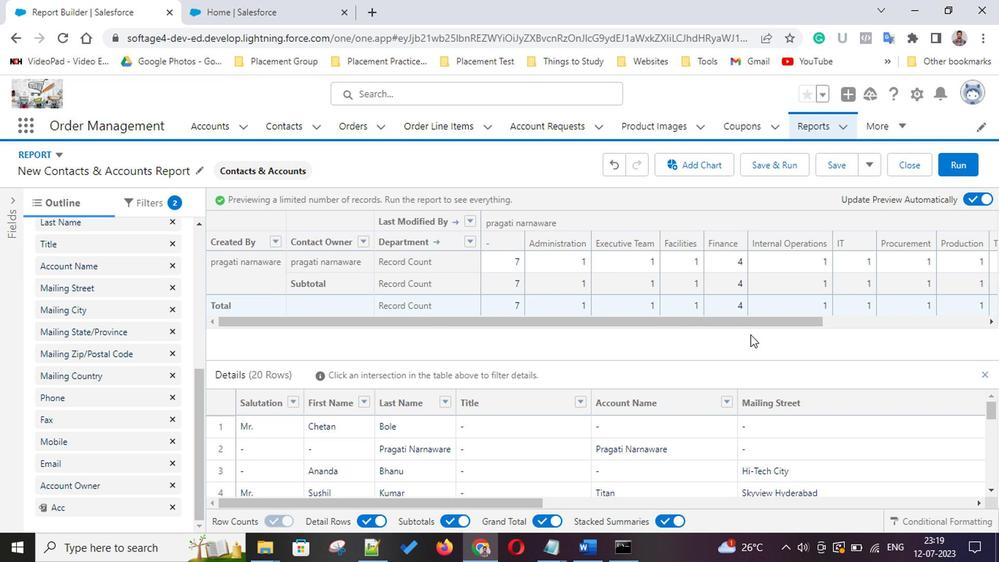 
Action: Mouse scrolled (747, 334) with delta (0, 0)
Screenshot: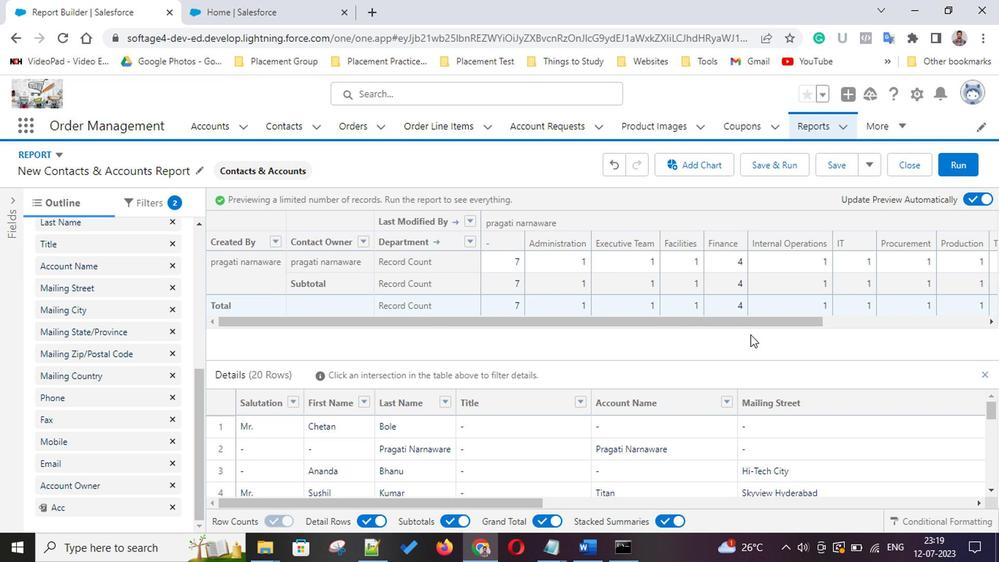 
Action: Mouse scrolled (747, 334) with delta (0, 0)
Screenshot: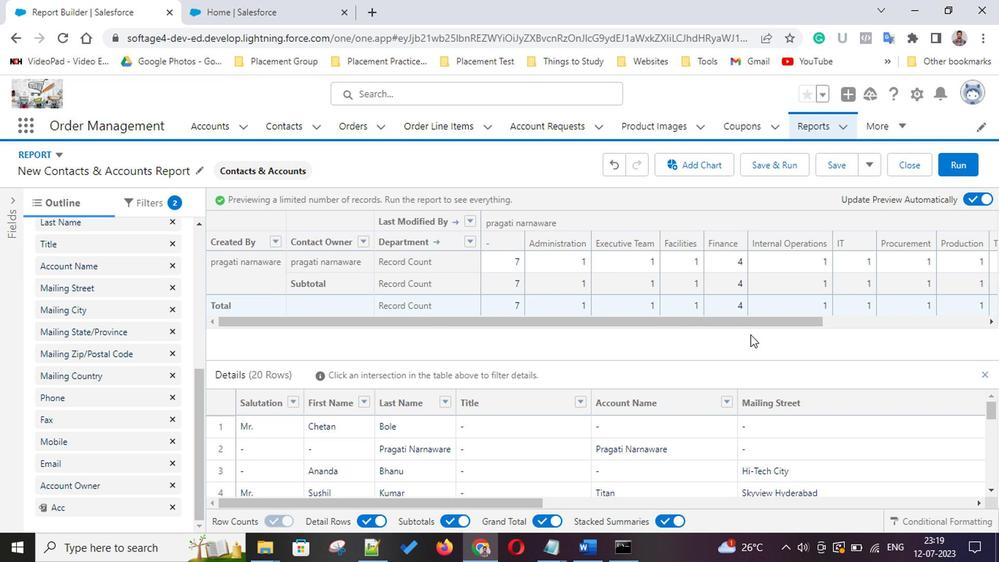 
Action: Mouse scrolled (747, 334) with delta (0, 0)
Screenshot: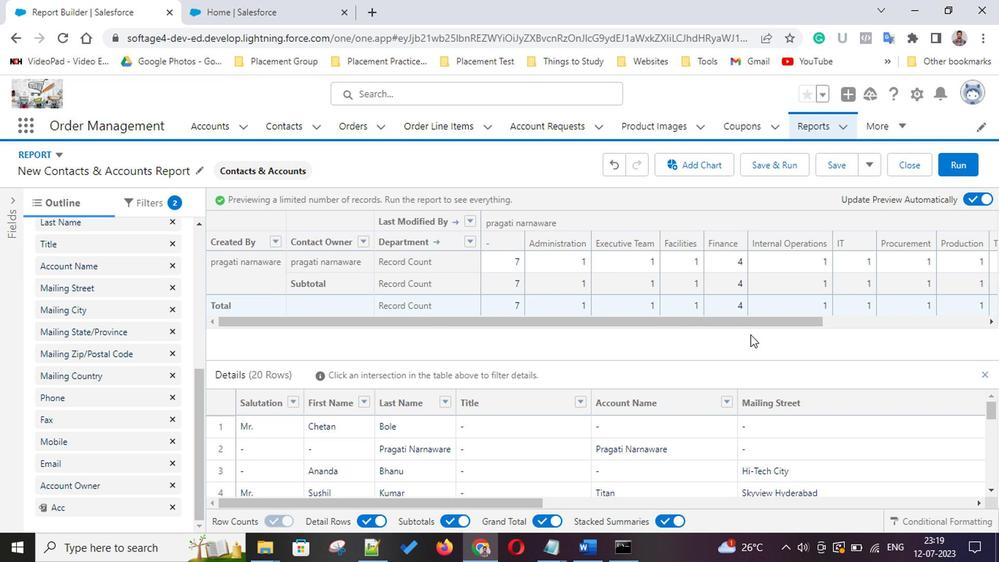 
Action: Mouse moved to (594, 324)
Screenshot: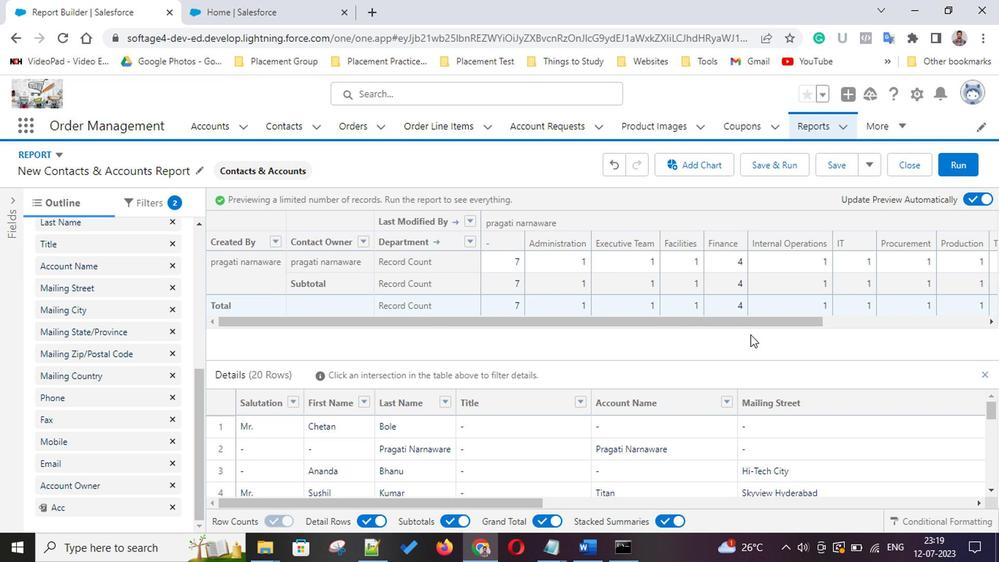 
Action: Mouse scrolled (594, 325) with delta (0, 1)
Screenshot: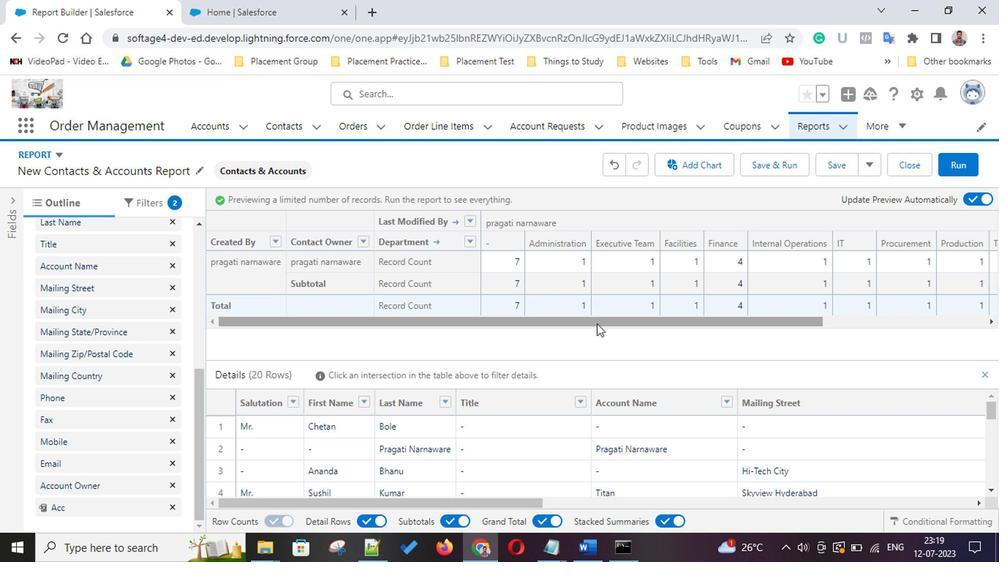 
Action: Mouse scrolled (594, 325) with delta (0, 1)
Screenshot: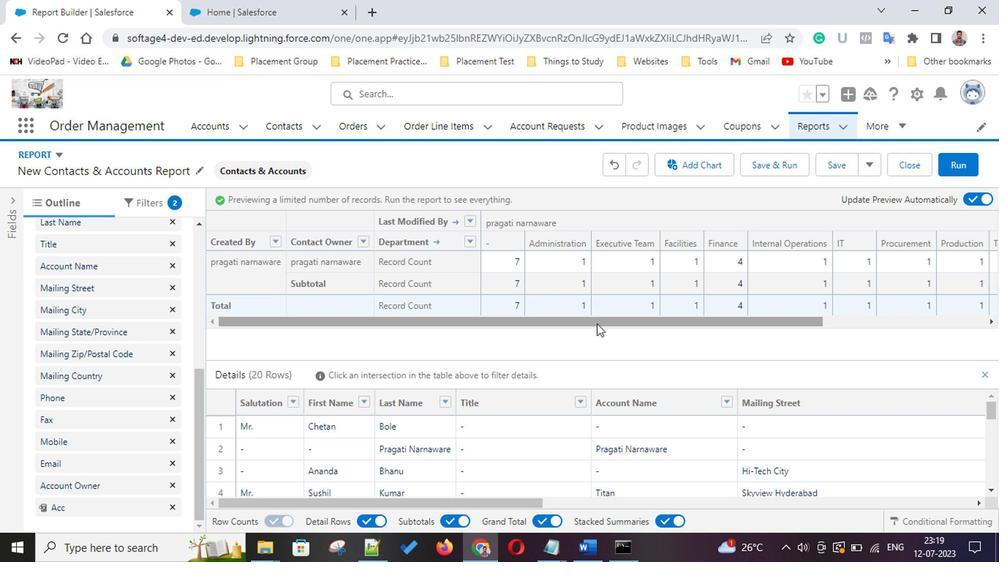 
Action: Mouse moved to (688, 161)
Screenshot: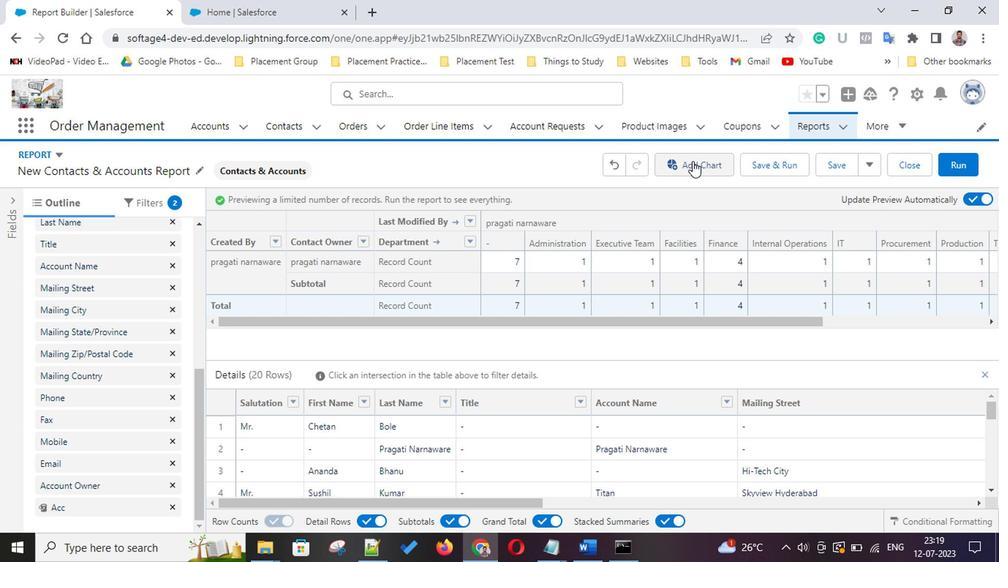 
Action: Mouse pressed left at (688, 161)
Screenshot: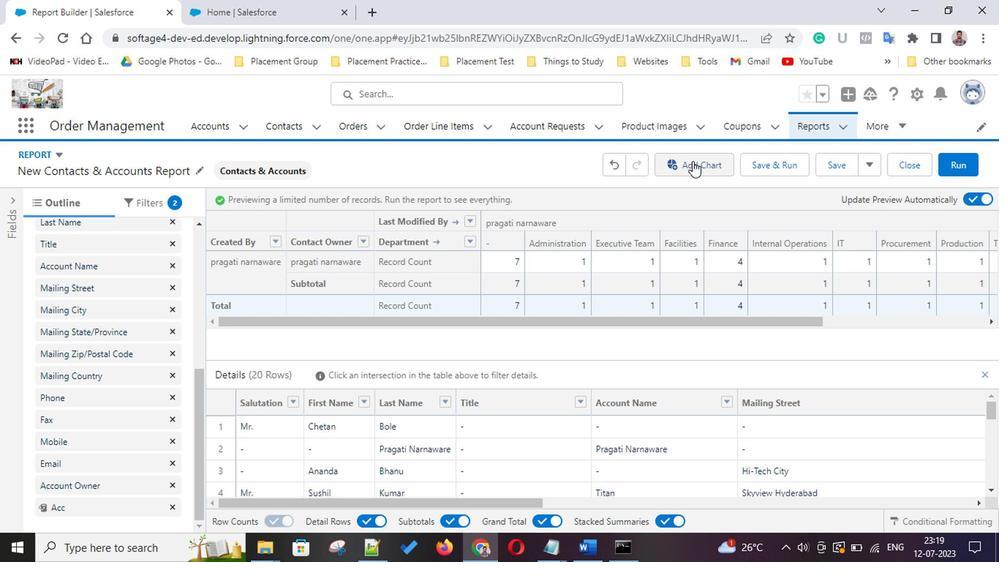 
Action: Mouse moved to (612, 374)
Screenshot: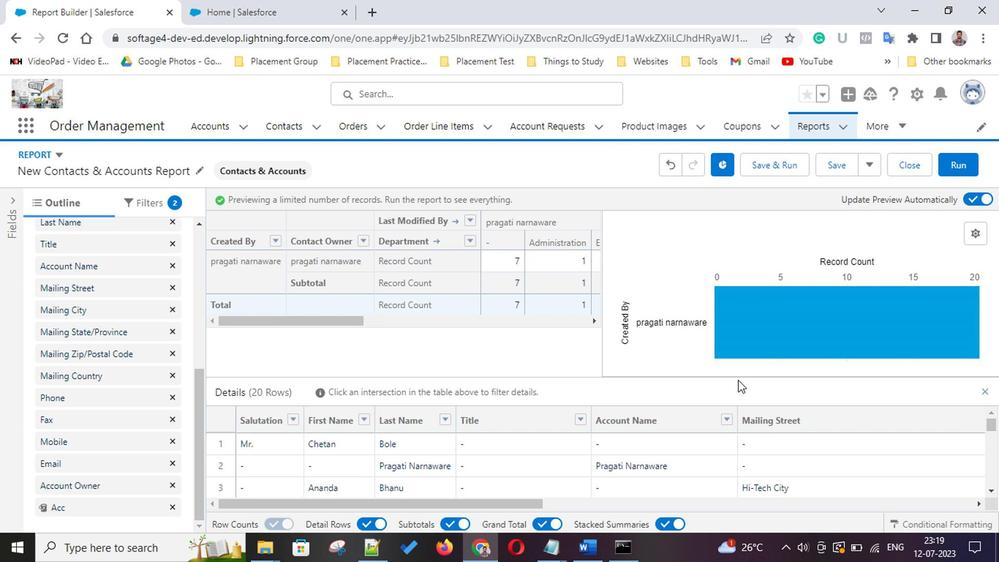 
Action: Mouse scrolled (612, 373) with delta (0, -1)
Screenshot: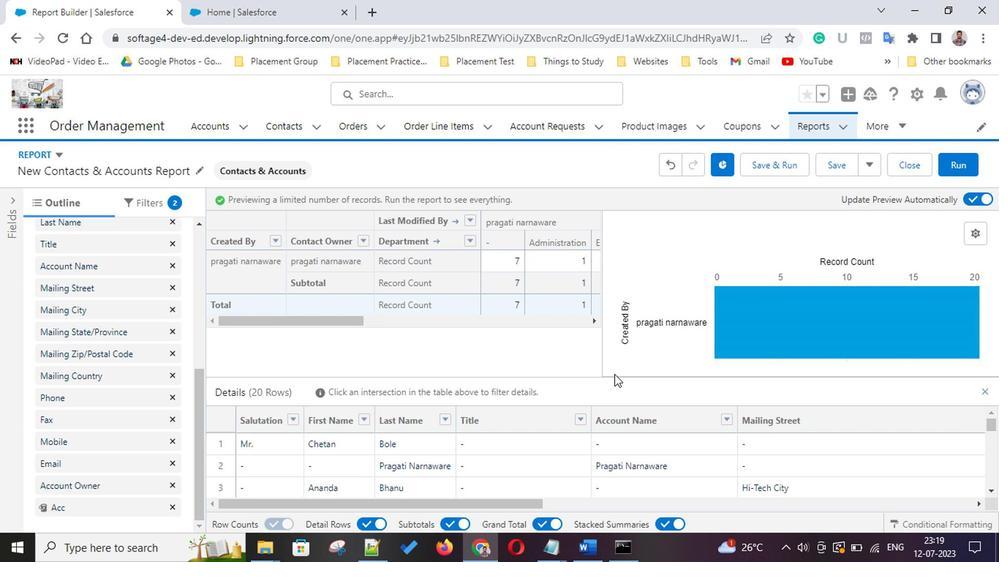 
Action: Mouse scrolled (612, 373) with delta (0, -1)
Screenshot: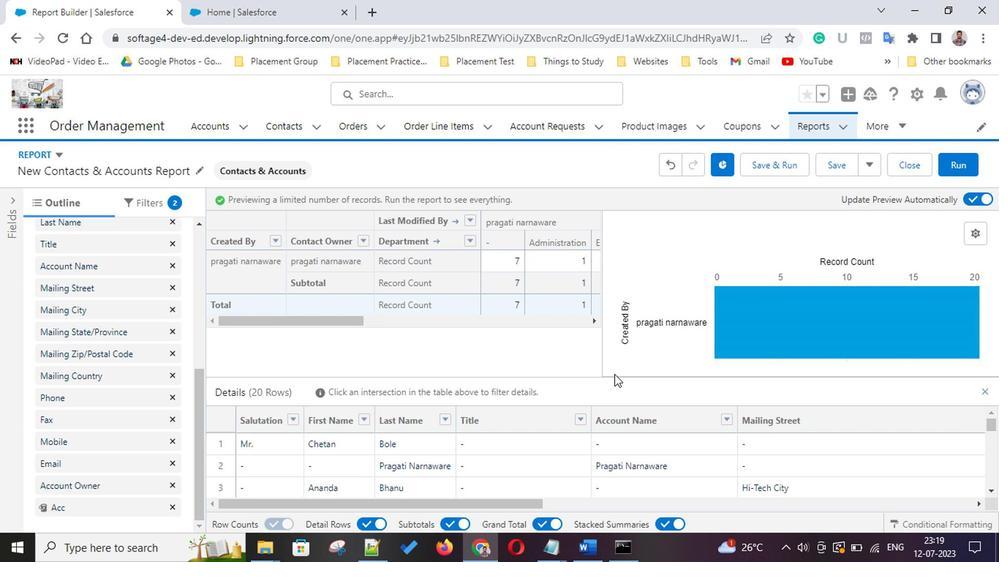 
Action: Mouse scrolled (612, 373) with delta (0, -1)
Screenshot: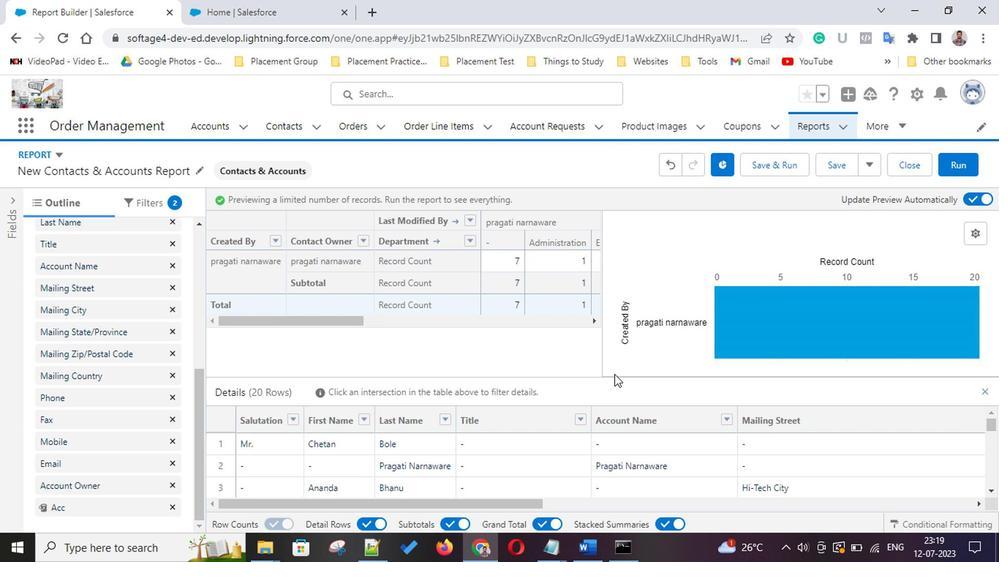 
Action: Mouse scrolled (612, 373) with delta (0, -1)
Screenshot: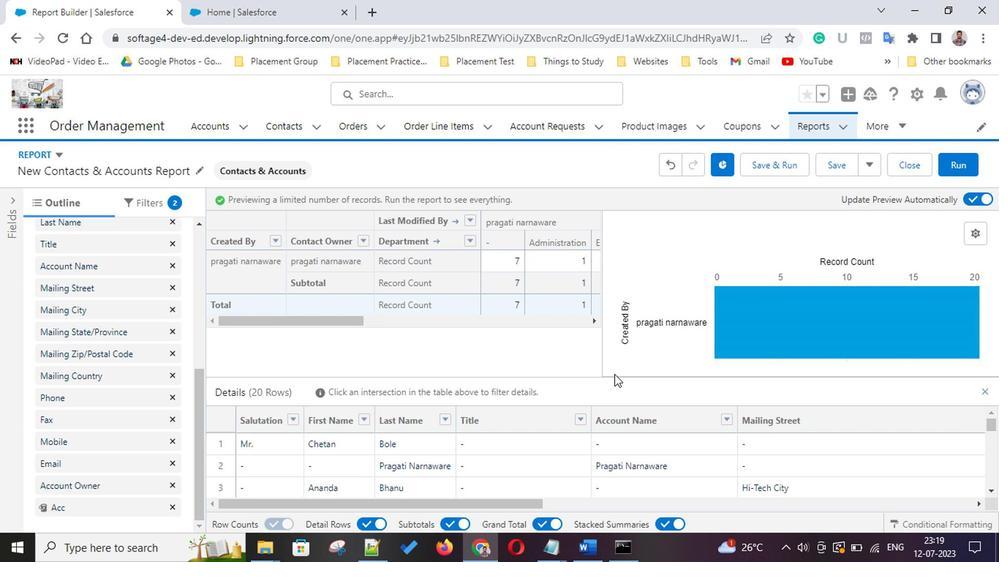 
Action: Mouse moved to (778, 168)
Screenshot: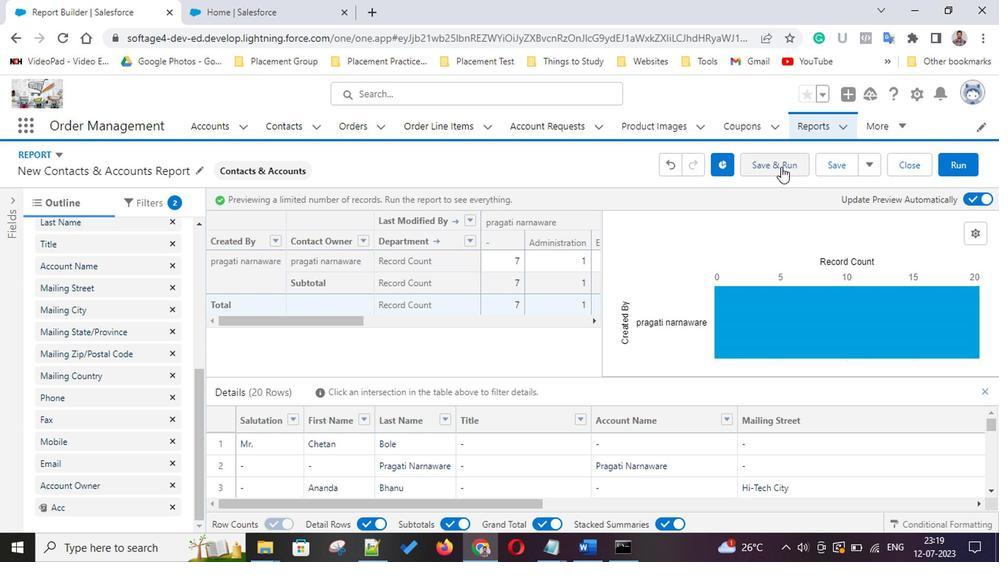 
Action: Mouse pressed left at (778, 168)
Screenshot: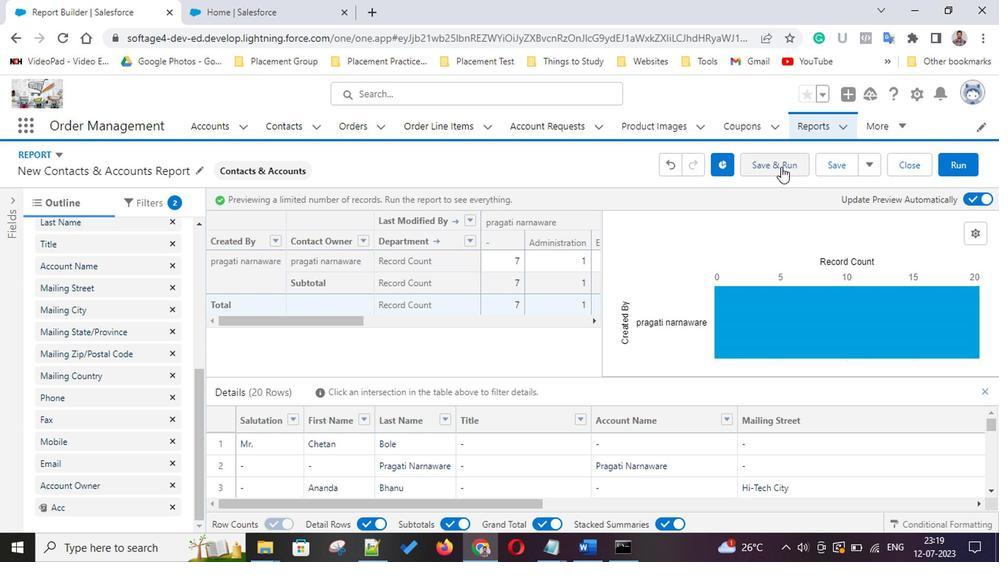 
Action: Mouse moved to (423, 320)
Screenshot: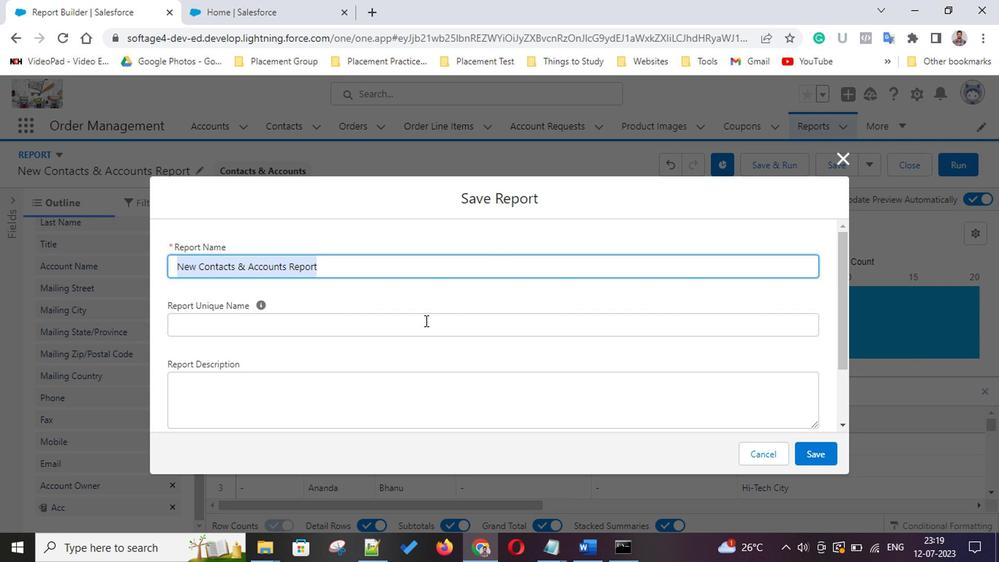 
Action: Mouse pressed left at (423, 320)
Screenshot: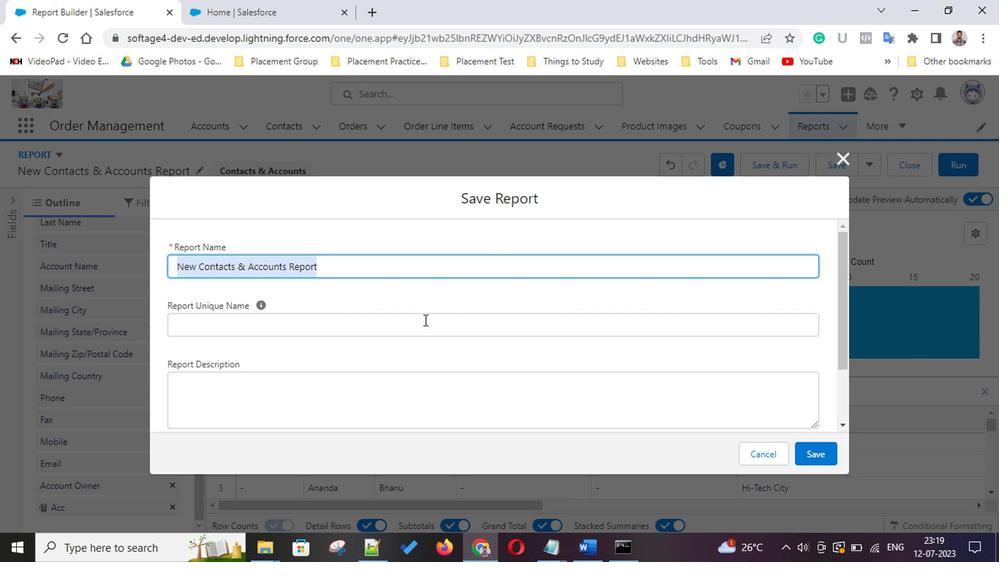 
Action: Mouse moved to (816, 453)
Screenshot: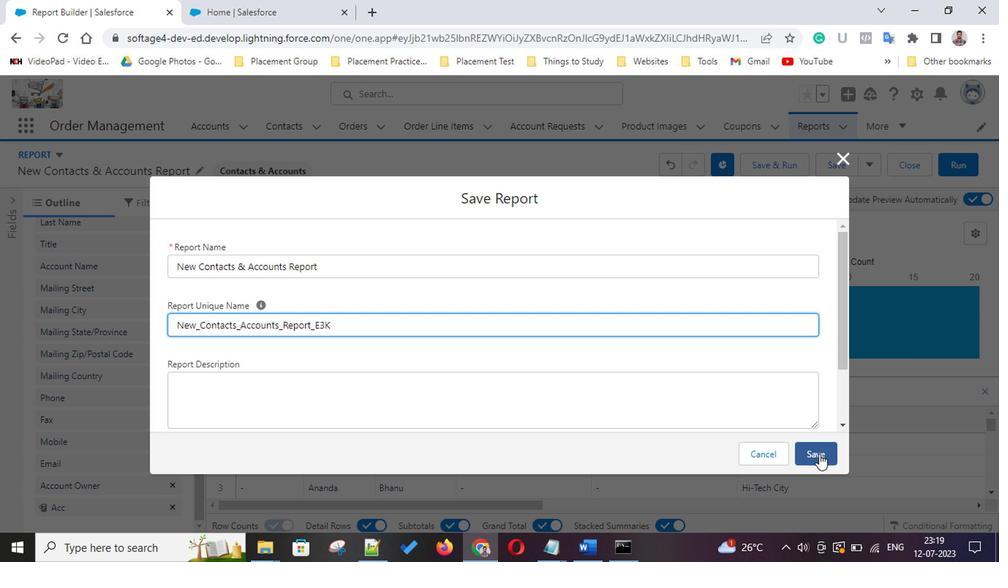 
Action: Mouse pressed left at (816, 453)
Screenshot: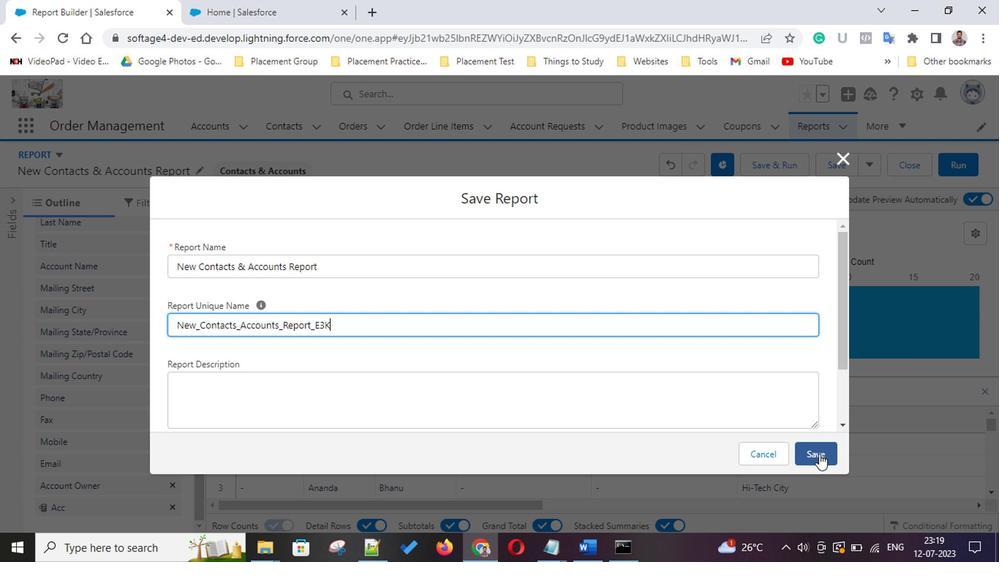 
Action: Mouse moved to (742, 285)
Screenshot: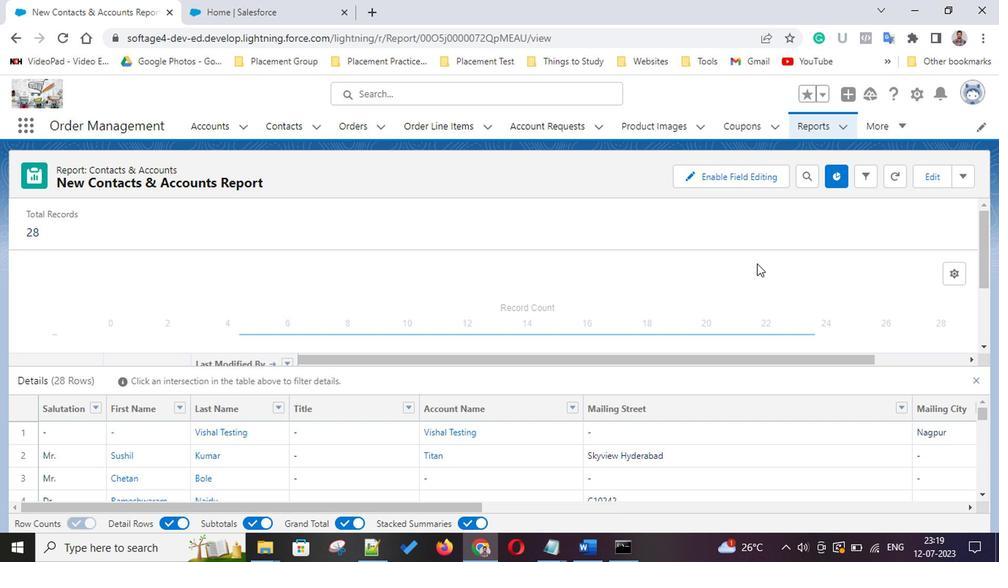 
Action: Mouse scrolled (742, 284) with delta (0, -1)
Screenshot: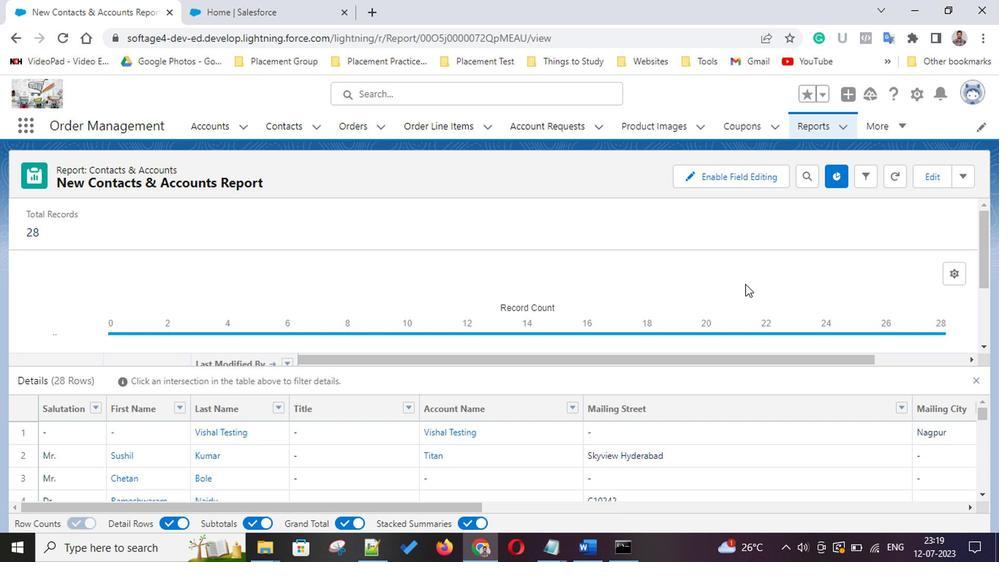 
Action: Mouse scrolled (742, 284) with delta (0, -1)
Screenshot: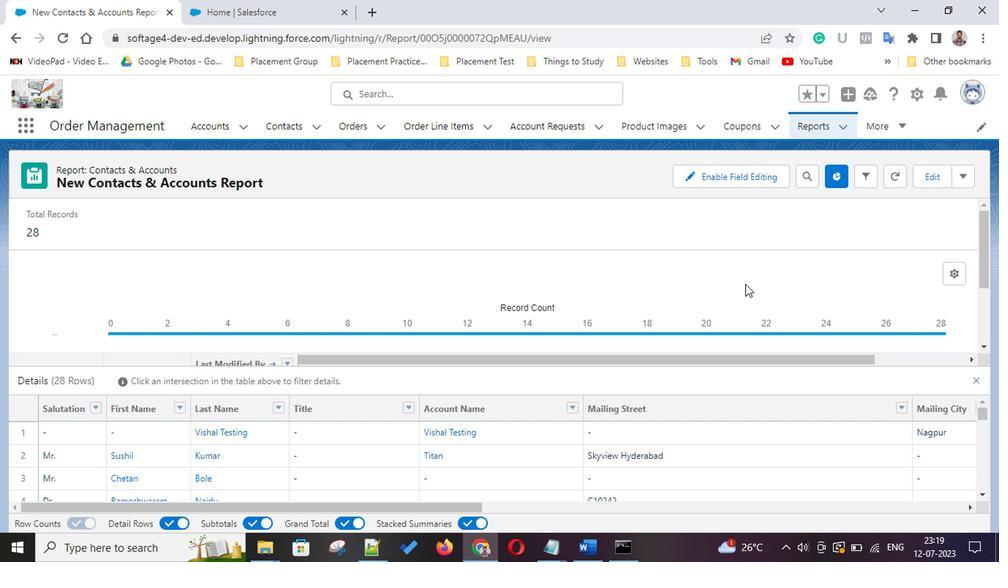
Action: Mouse scrolled (742, 284) with delta (0, -1)
Screenshot: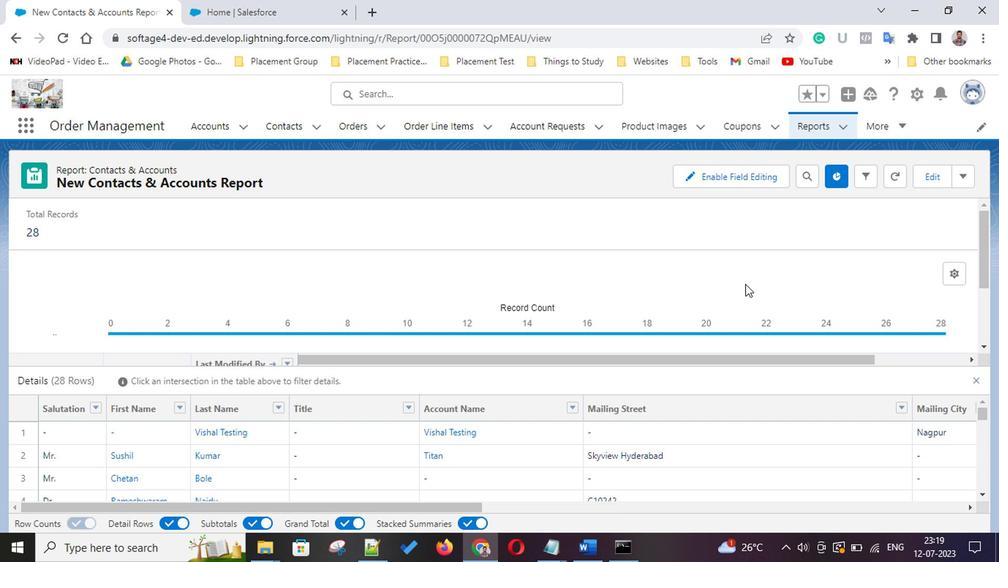 
Action: Mouse scrolled (742, 284) with delta (0, -1)
Screenshot: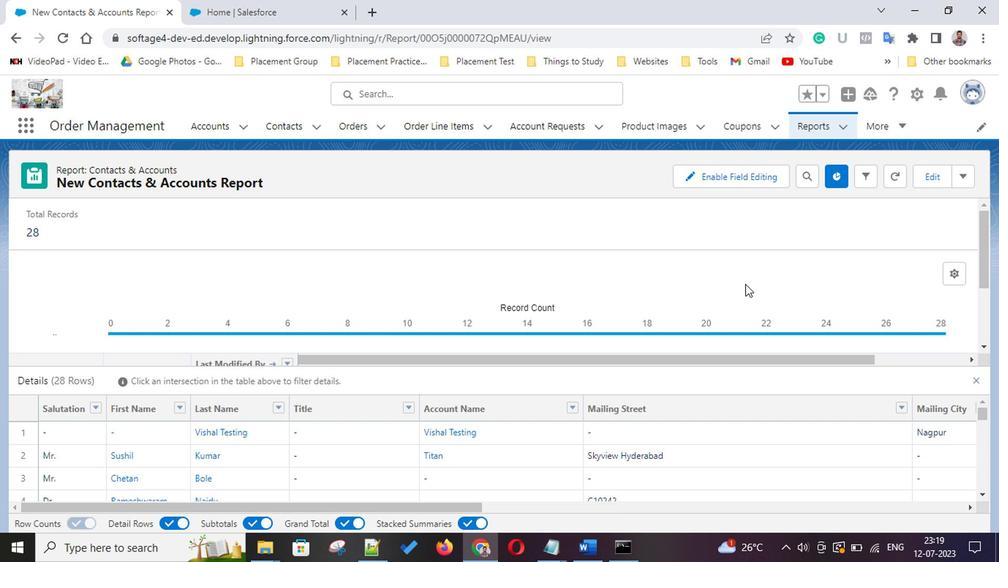 
Action: Mouse scrolled (742, 284) with delta (0, -1)
Screenshot: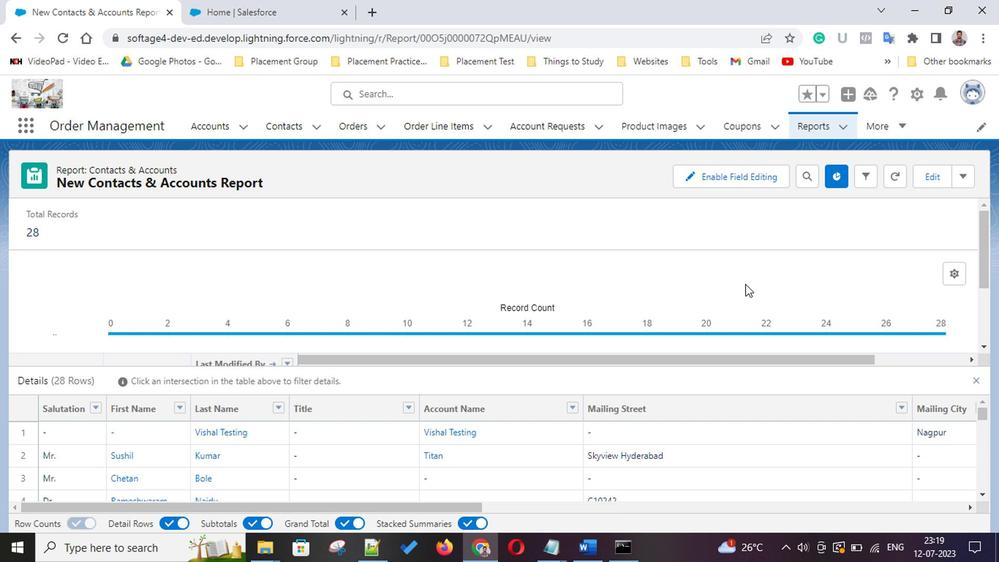 
Action: Mouse scrolled (742, 284) with delta (0, -1)
Screenshot: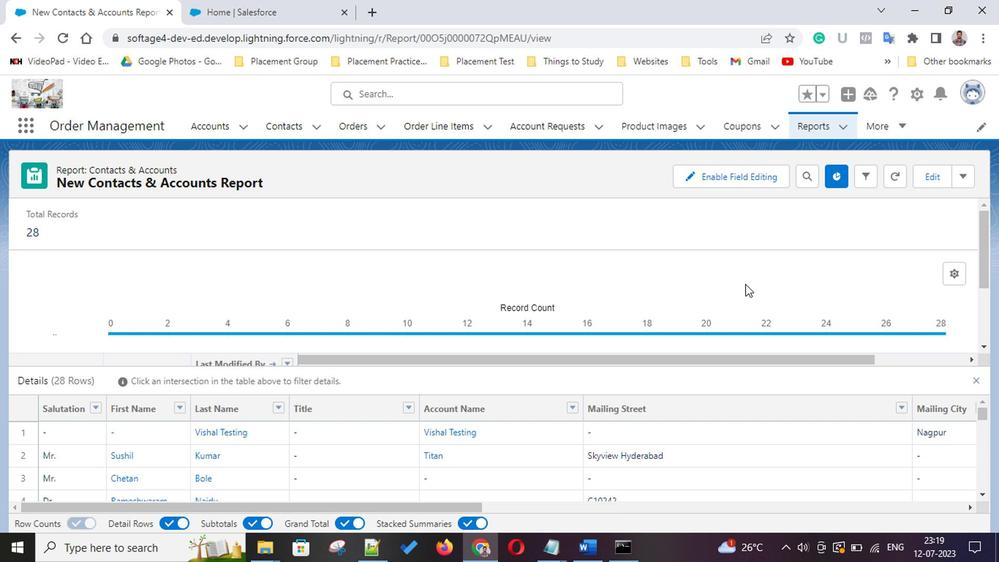 
Action: Mouse scrolled (742, 284) with delta (0, -1)
Screenshot: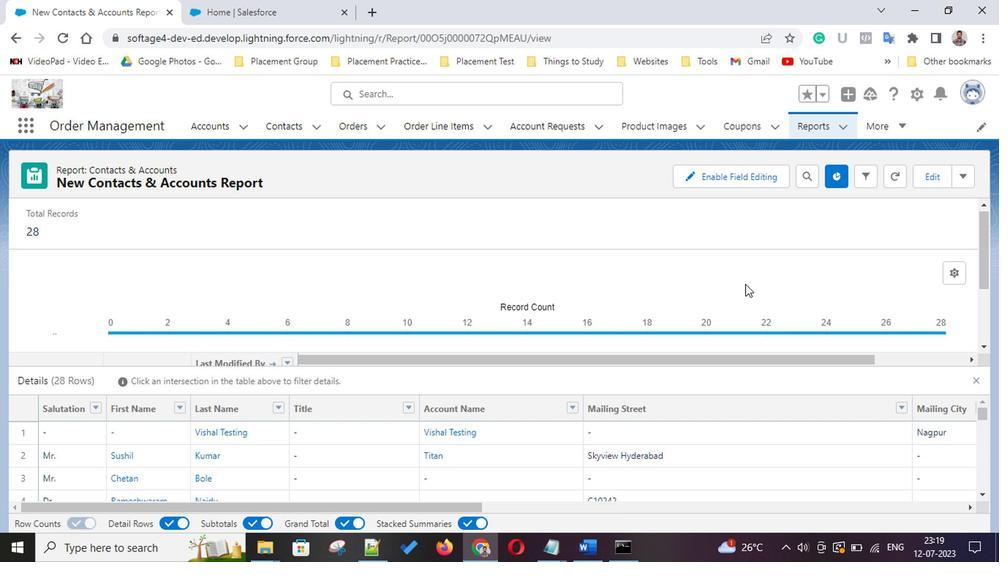 
Action: Mouse scrolled (742, 284) with delta (0, -1)
Screenshot: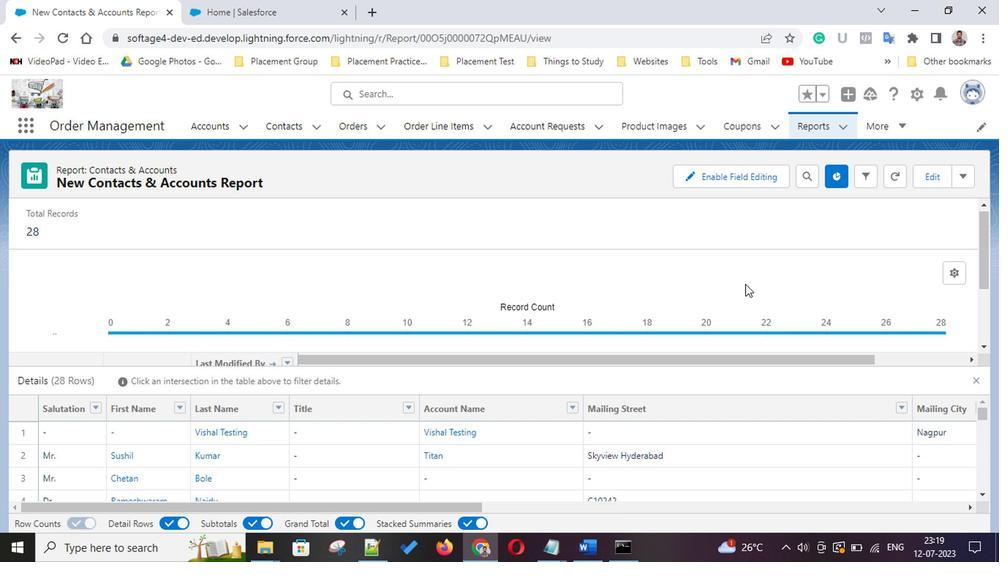 
Action: Mouse scrolled (742, 284) with delta (0, -1)
Screenshot: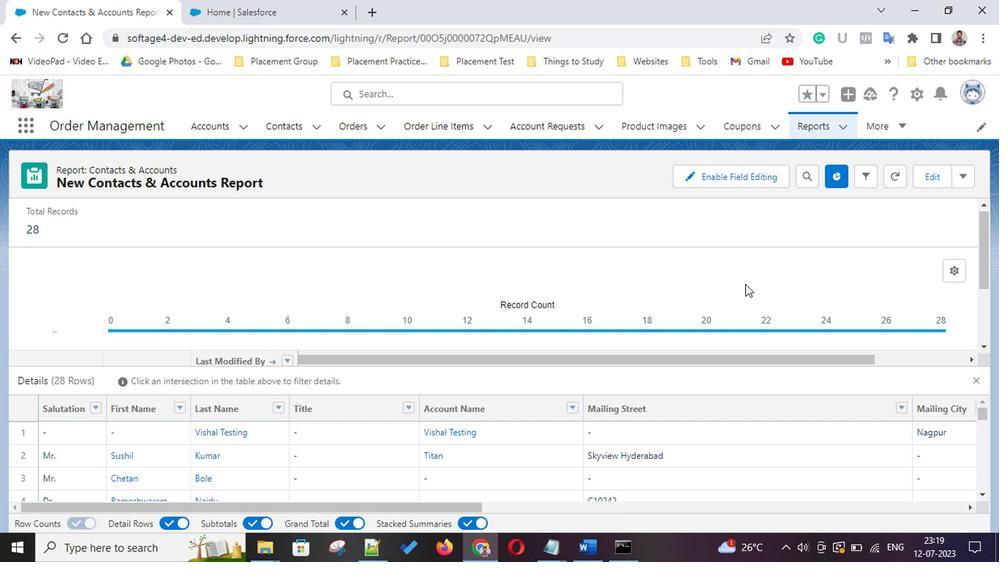 
Action: Mouse scrolled (742, 284) with delta (0, -1)
Screenshot: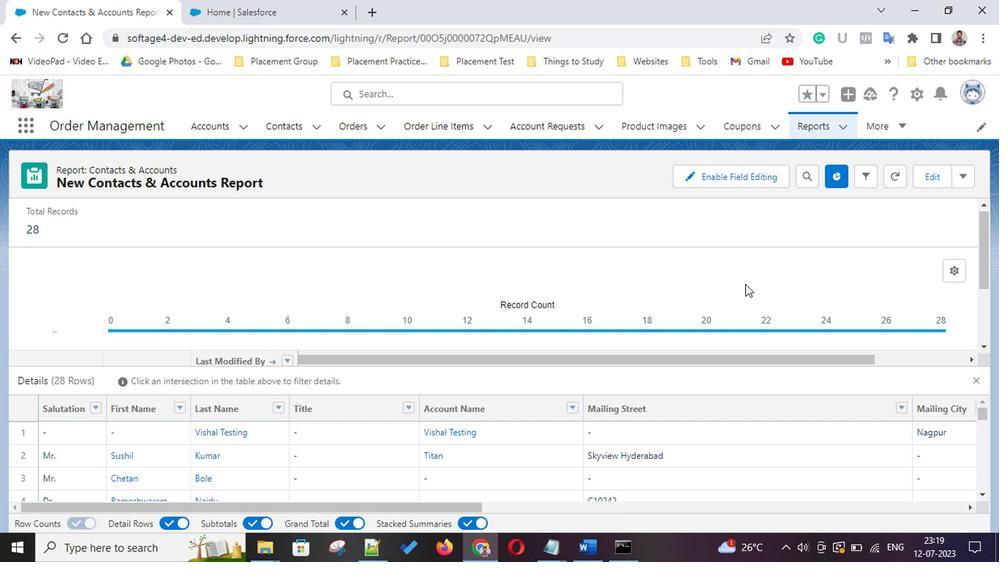 
Action: Mouse scrolled (742, 284) with delta (0, -1)
Screenshot: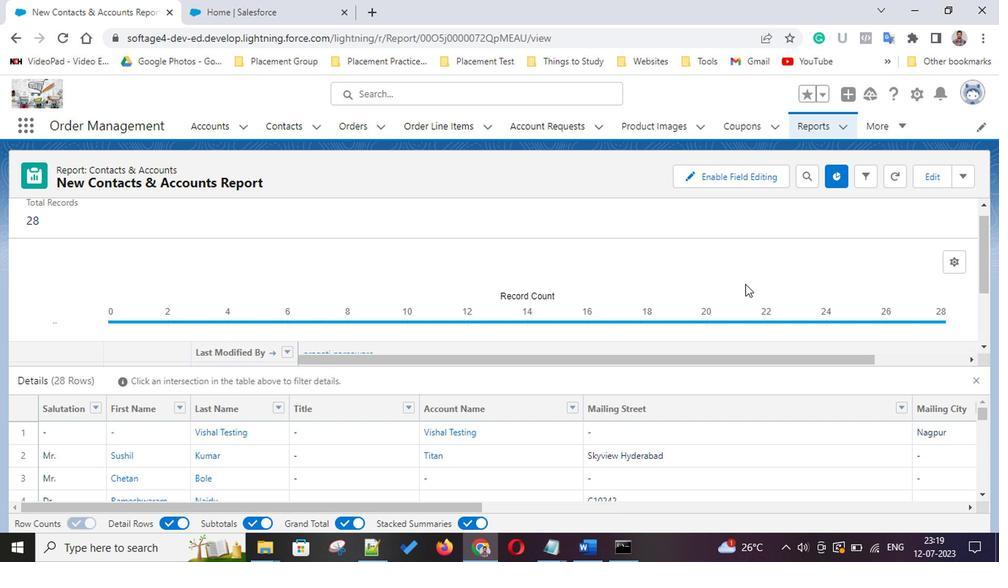 
Action: Mouse scrolled (742, 284) with delta (0, -1)
Screenshot: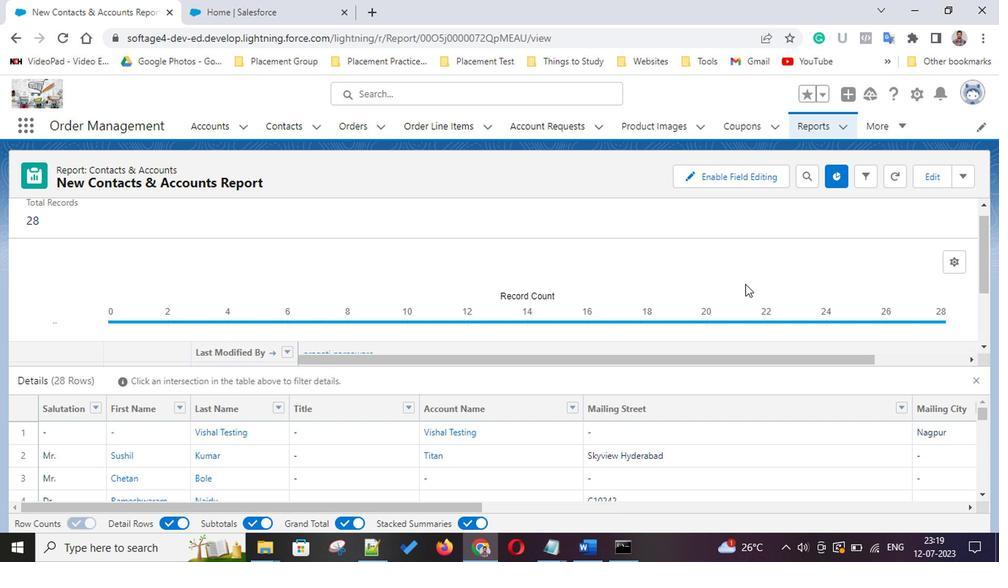 
Action: Mouse scrolled (742, 284) with delta (0, -1)
Screenshot: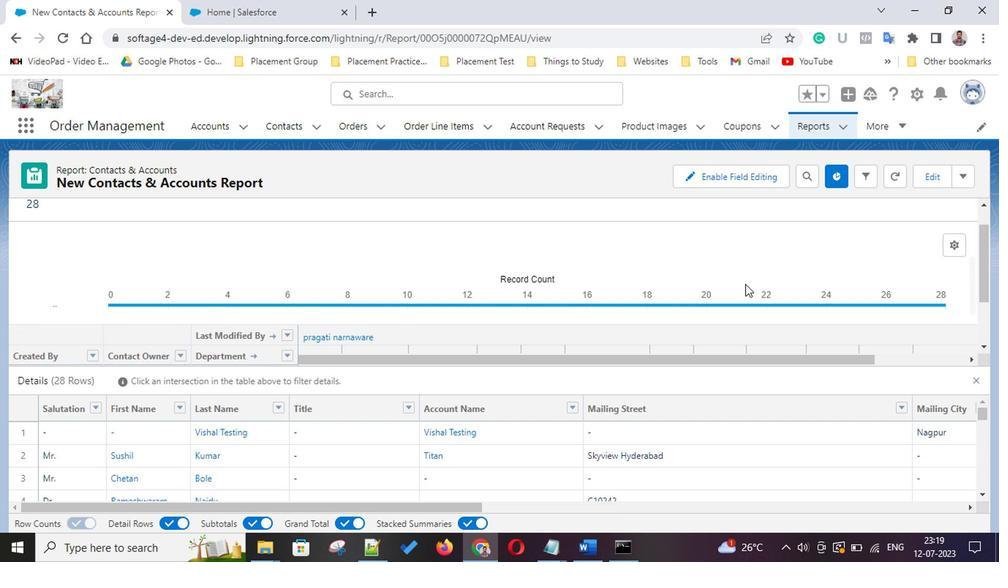 
Action: Mouse scrolled (742, 284) with delta (0, -1)
Screenshot: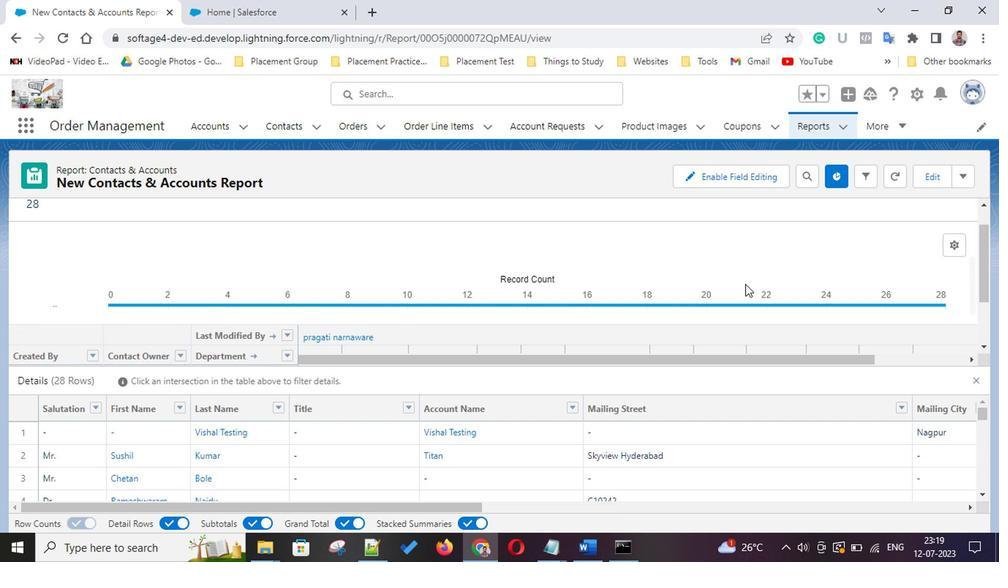 
Action: Mouse scrolled (742, 284) with delta (0, -1)
Screenshot: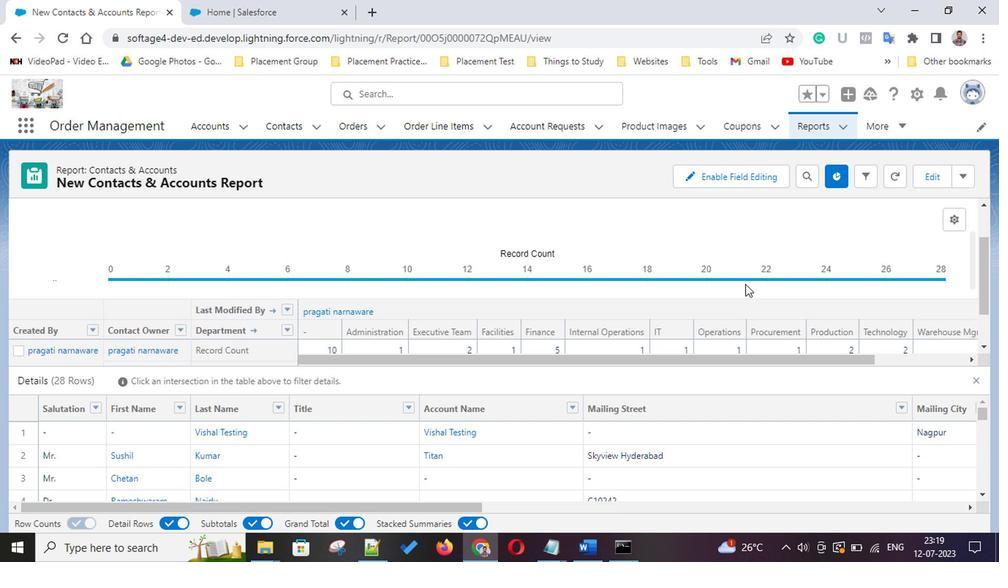 
Action: Mouse scrolled (742, 284) with delta (0, -1)
Screenshot: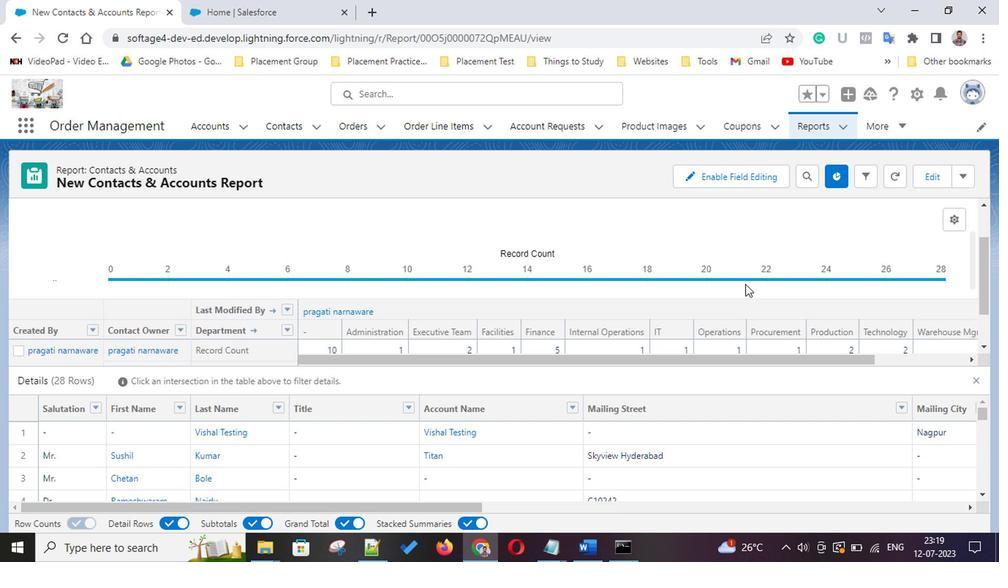 
Action: Mouse scrolled (742, 284) with delta (0, -1)
Screenshot: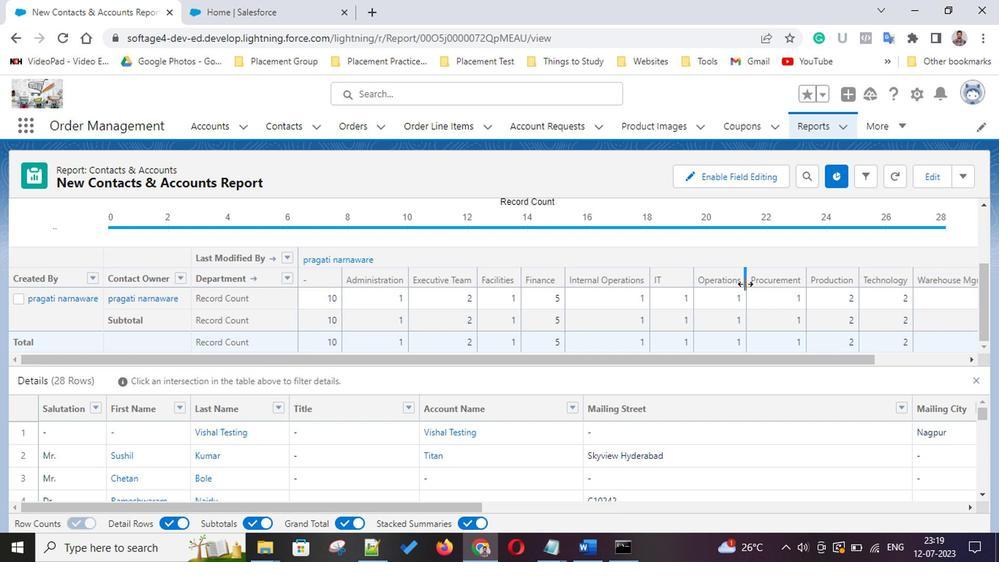 
Action: Mouse scrolled (742, 284) with delta (0, -1)
Screenshot: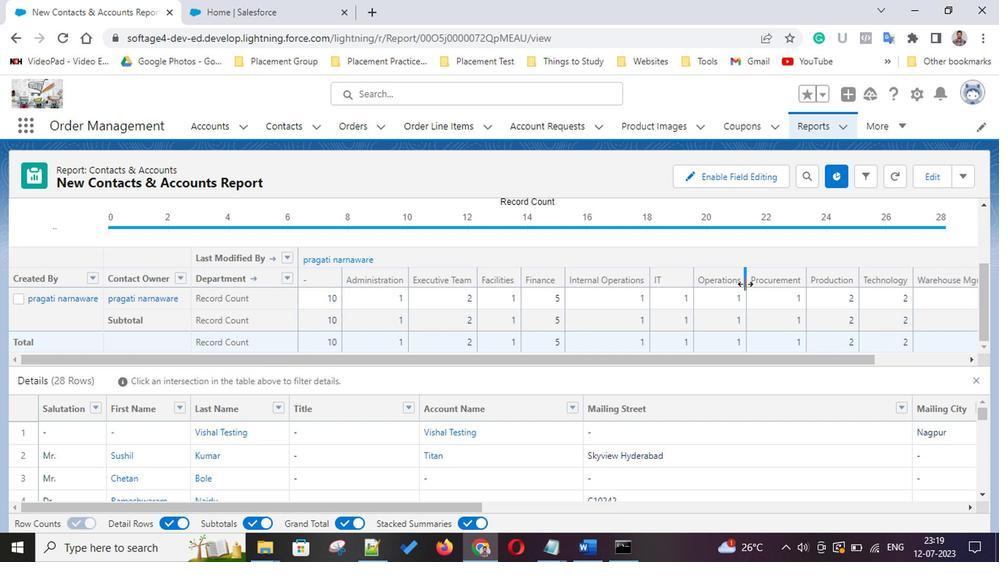 
Action: Mouse moved to (717, 523)
Screenshot: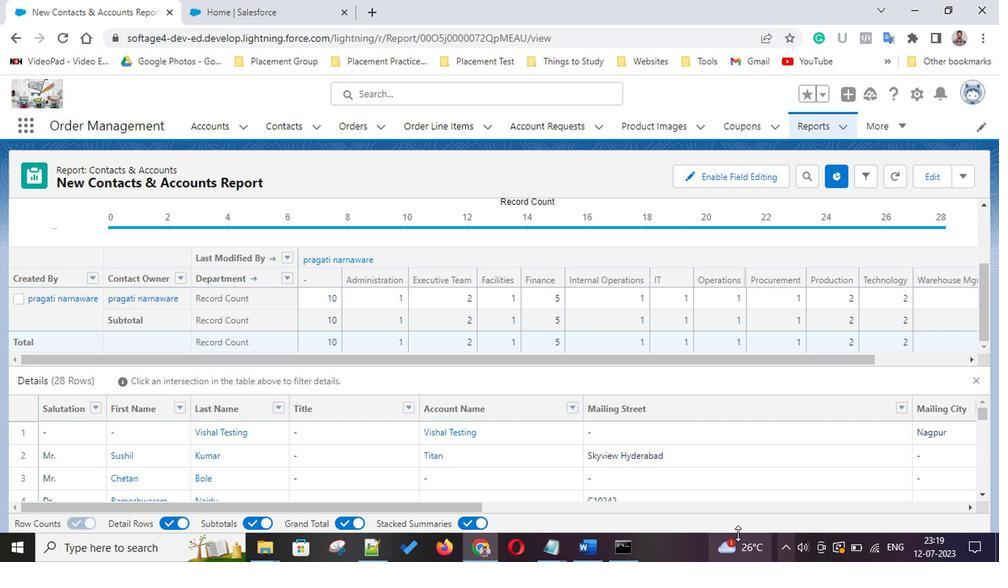 
Action: Mouse scrolled (717, 522) with delta (0, 0)
Screenshot: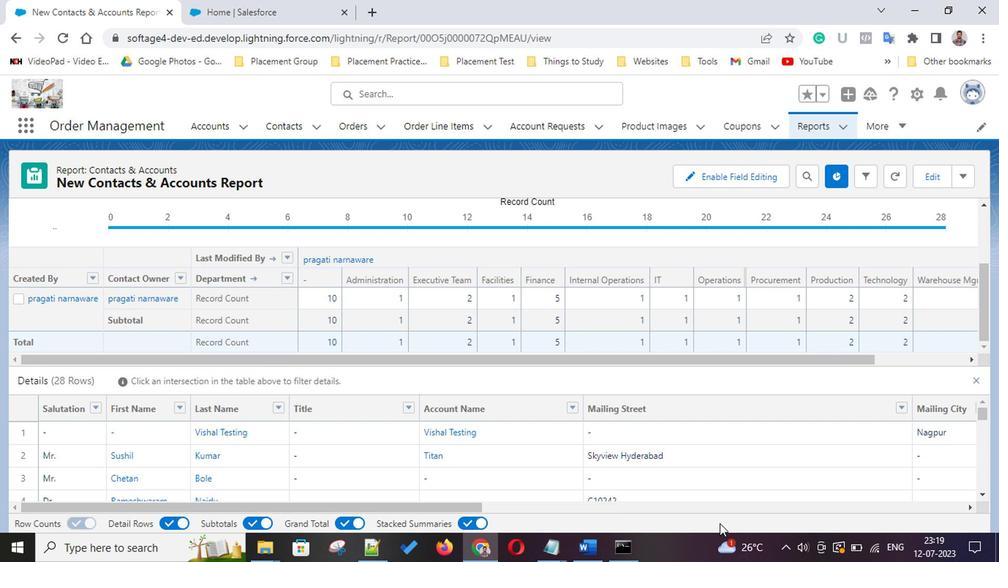 
Action: Mouse scrolled (717, 522) with delta (0, 0)
Screenshot: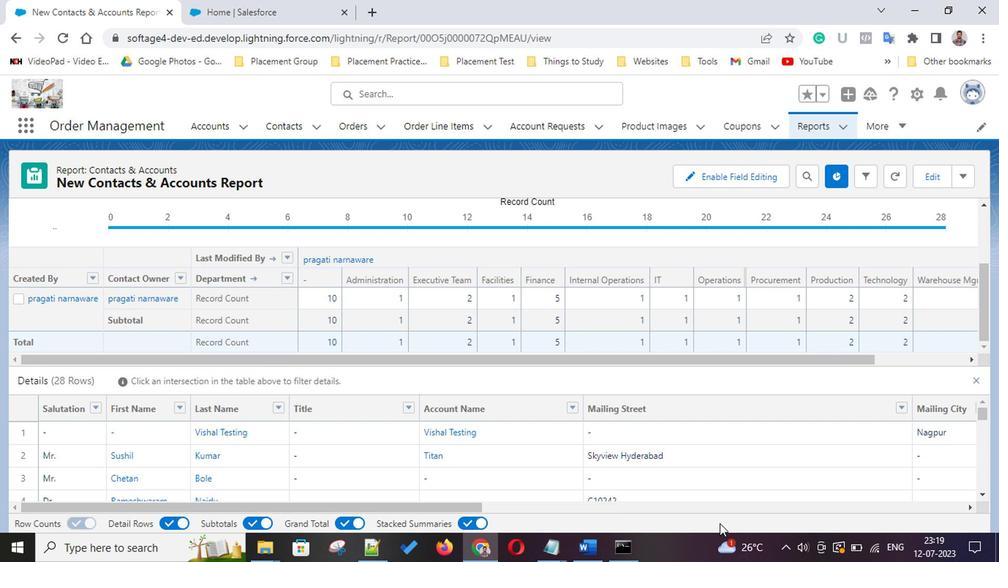 
Action: Mouse scrolled (717, 522) with delta (0, 0)
Screenshot: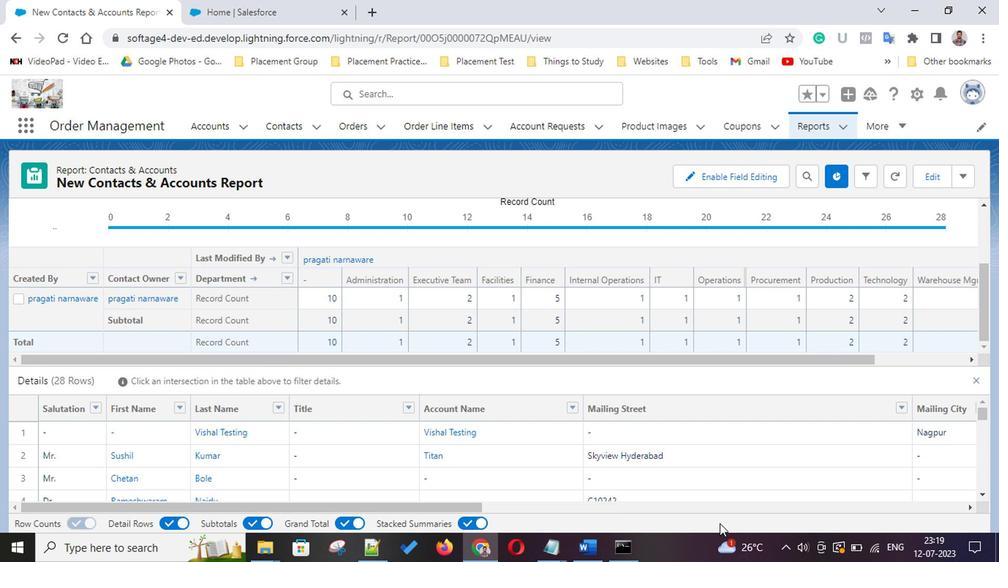 
Action: Mouse scrolled (717, 522) with delta (0, 0)
Screenshot: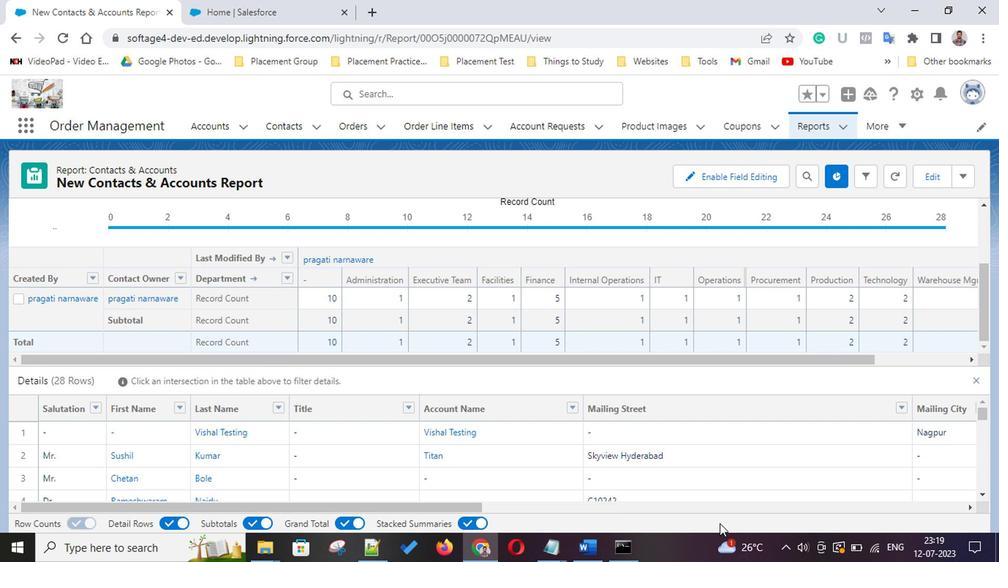 
Action: Mouse scrolled (717, 522) with delta (0, 0)
Screenshot: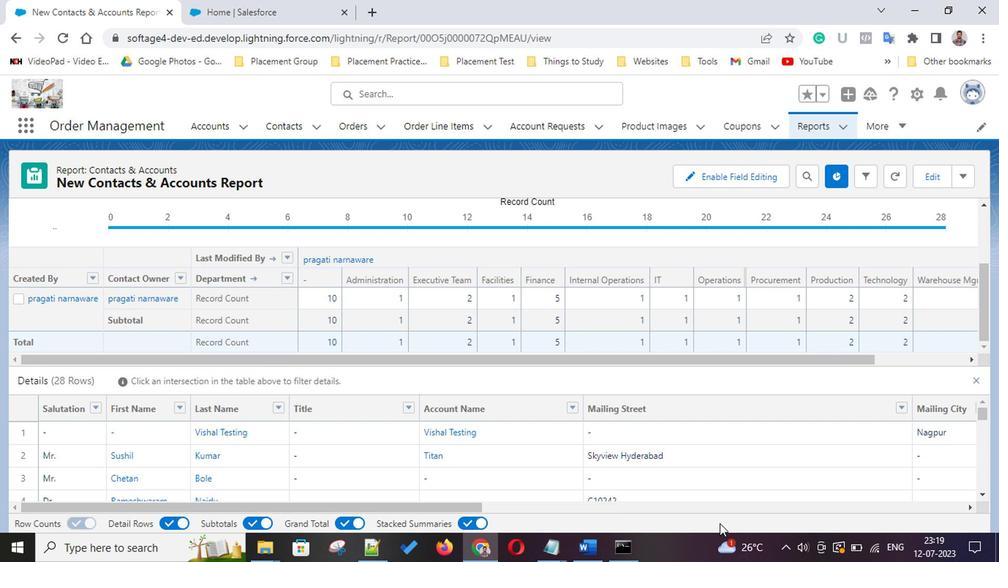 
Action: Mouse scrolled (717, 522) with delta (0, 0)
Screenshot: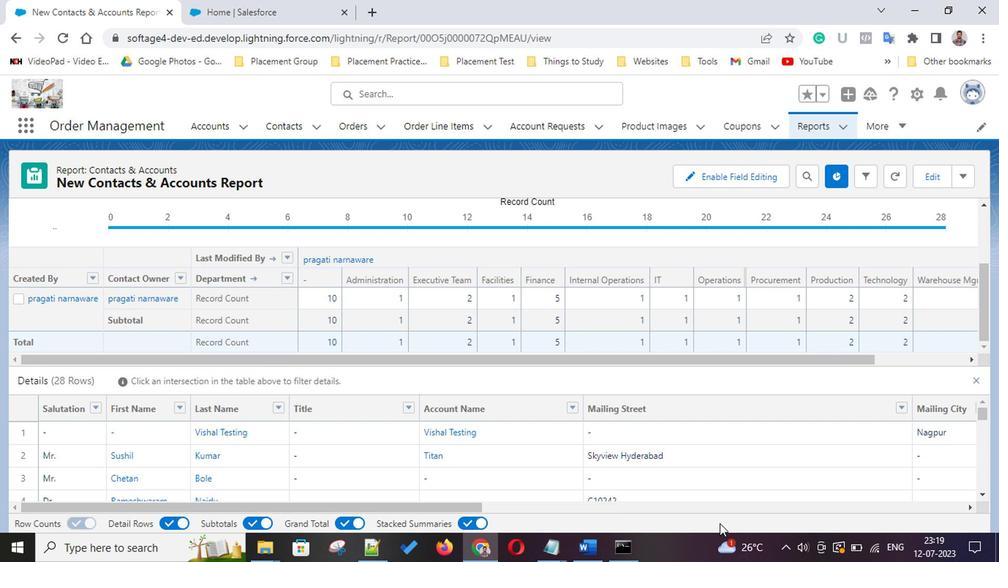 
Action: Mouse scrolled (717, 522) with delta (0, 0)
Screenshot: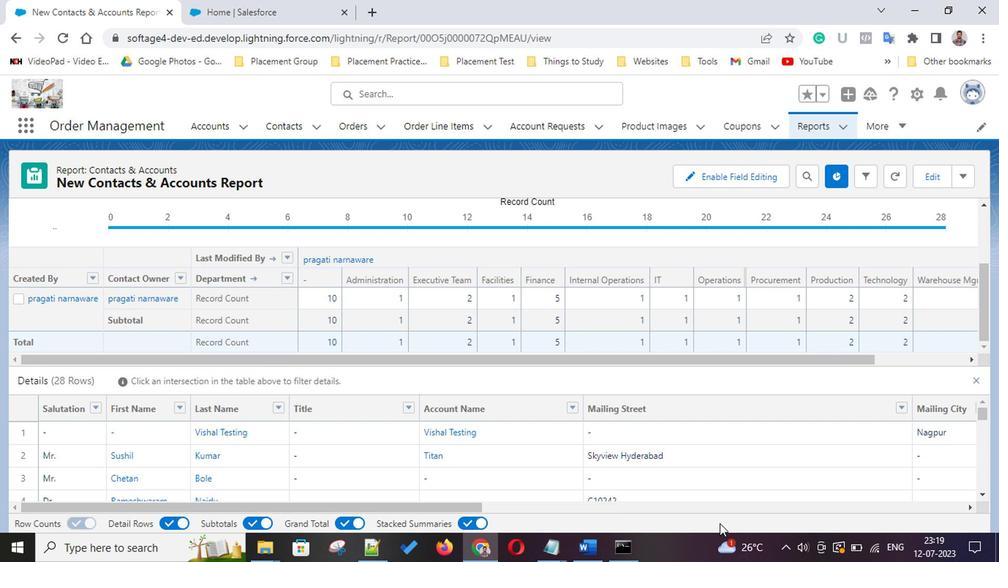 
Action: Mouse scrolled (717, 522) with delta (0, 0)
Screenshot: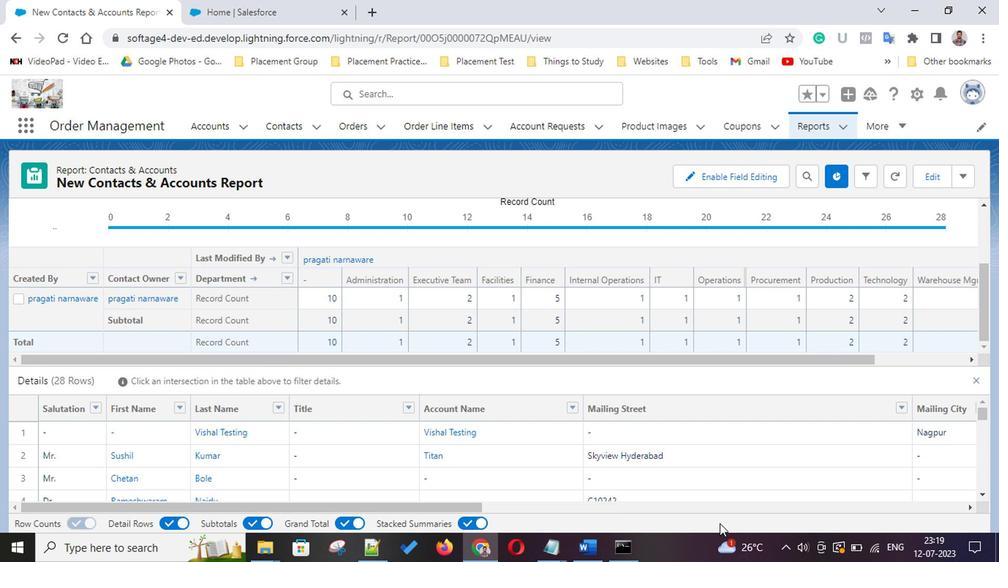 
Action: Mouse scrolled (717, 522) with delta (0, 0)
Screenshot: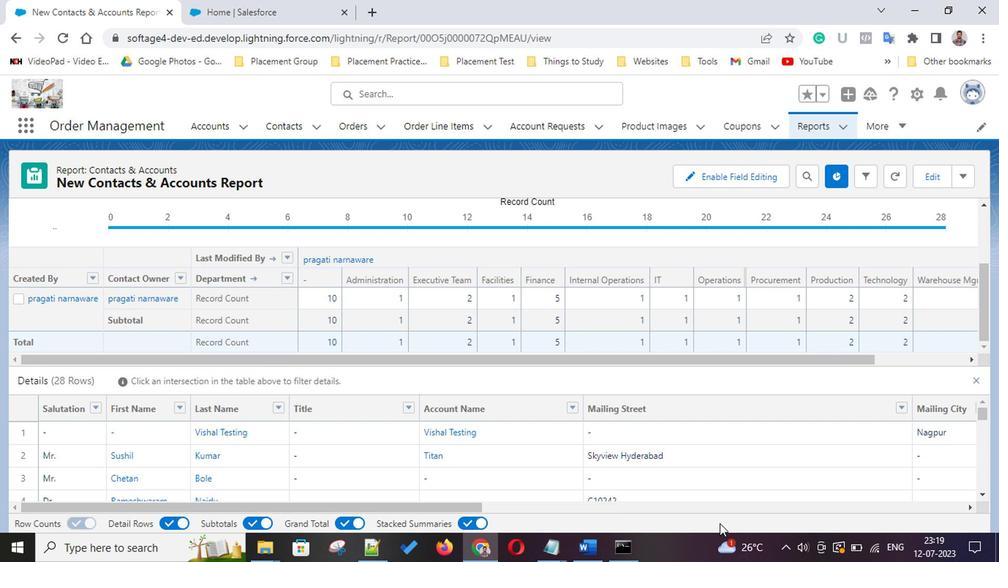 
Action: Mouse scrolled (717, 522) with delta (0, 0)
Screenshot: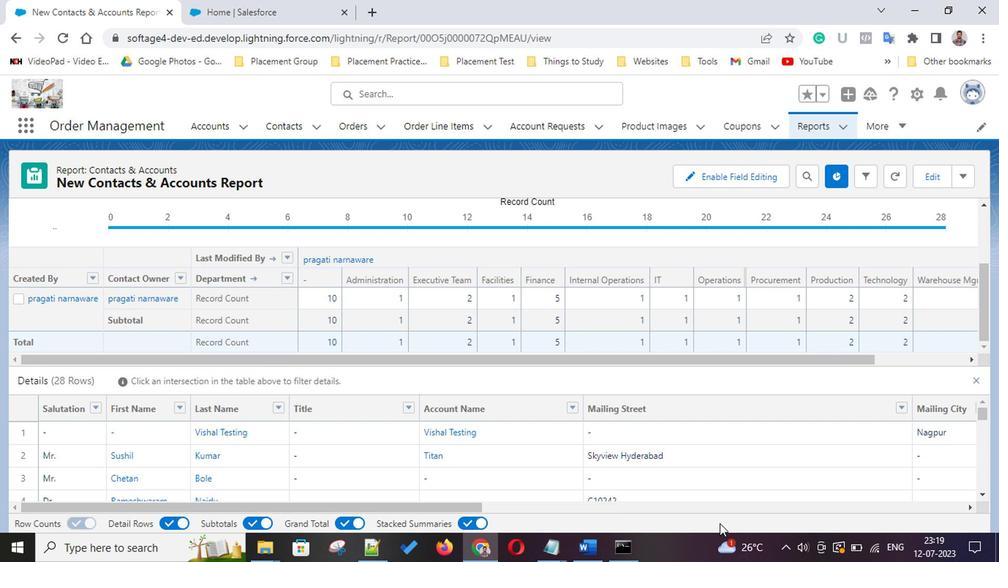 
Action: Mouse scrolled (717, 522) with delta (0, 0)
Screenshot: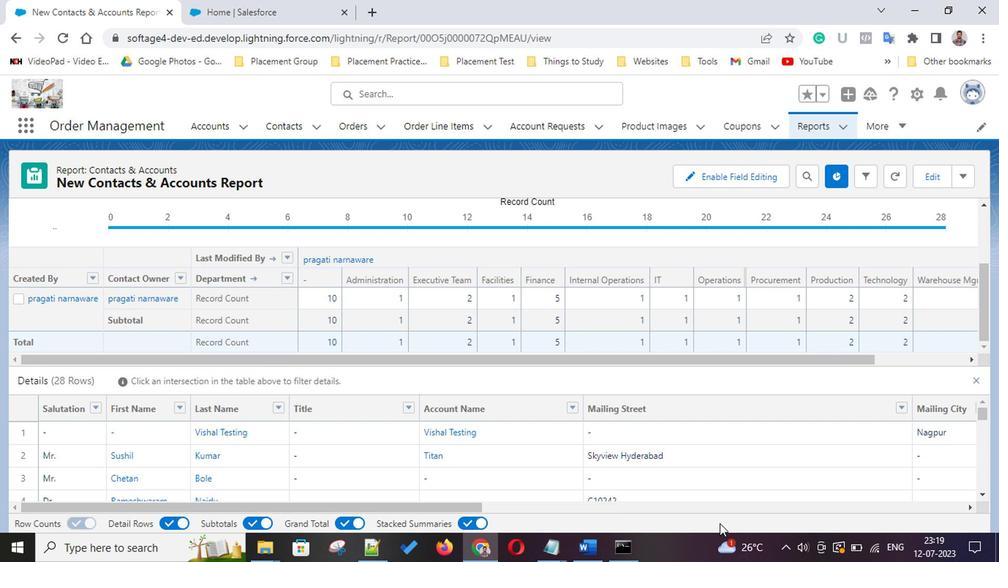 
Action: Mouse scrolled (717, 522) with delta (0, 0)
Screenshot: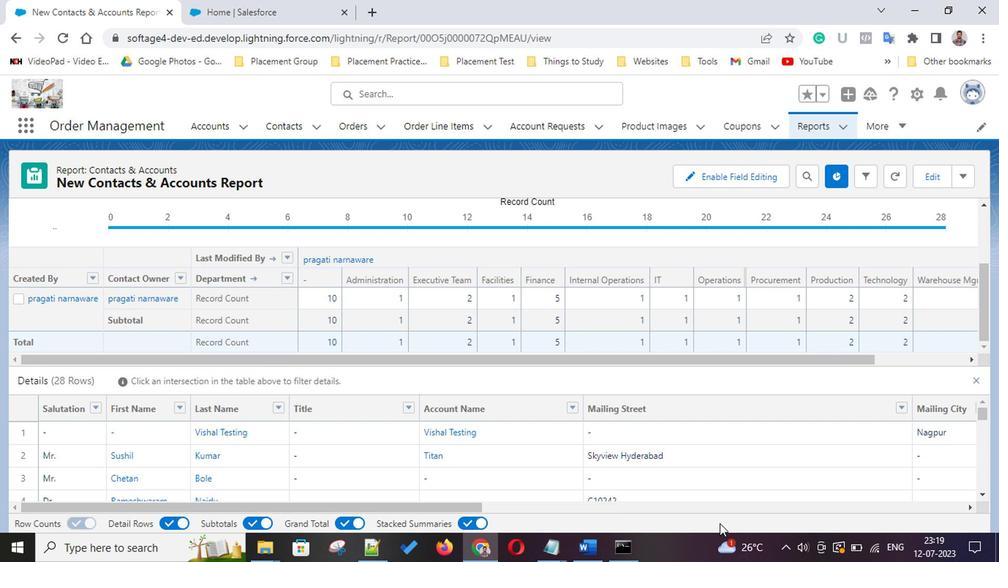
Action: Mouse scrolled (717, 522) with delta (0, 0)
Screenshot: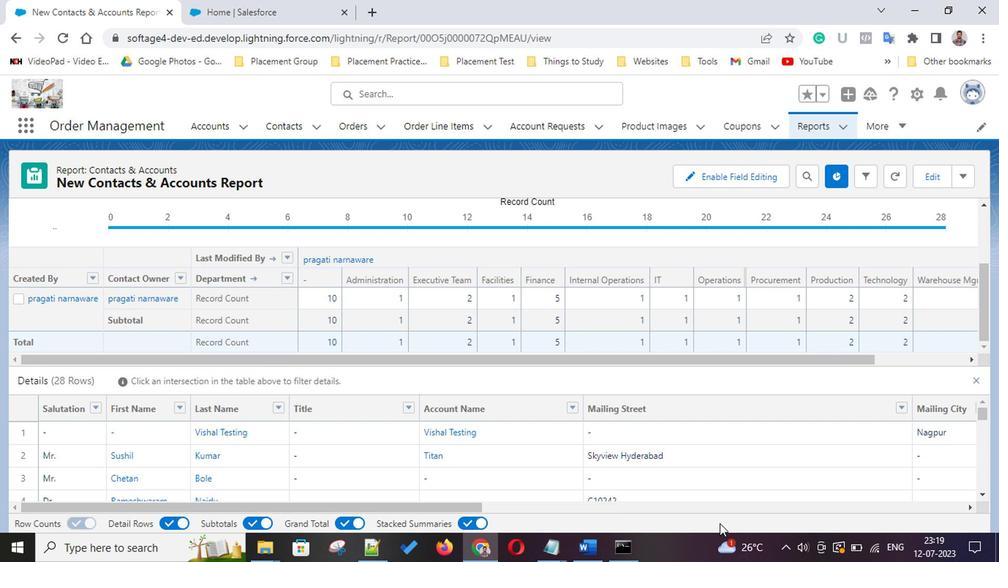 
Action: Mouse scrolled (717, 522) with delta (0, 0)
Screenshot: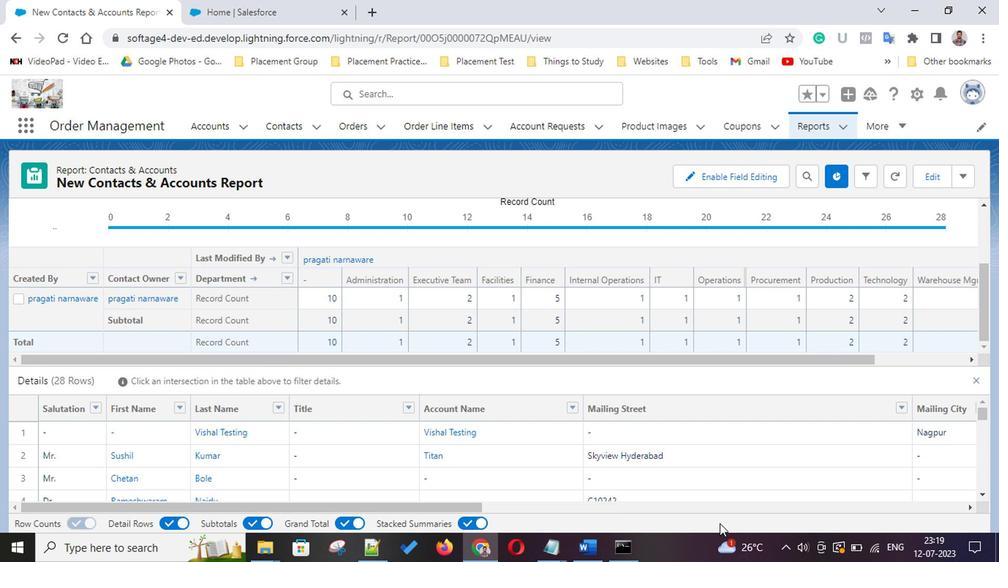 
Action: Mouse scrolled (717, 522) with delta (0, 0)
Screenshot: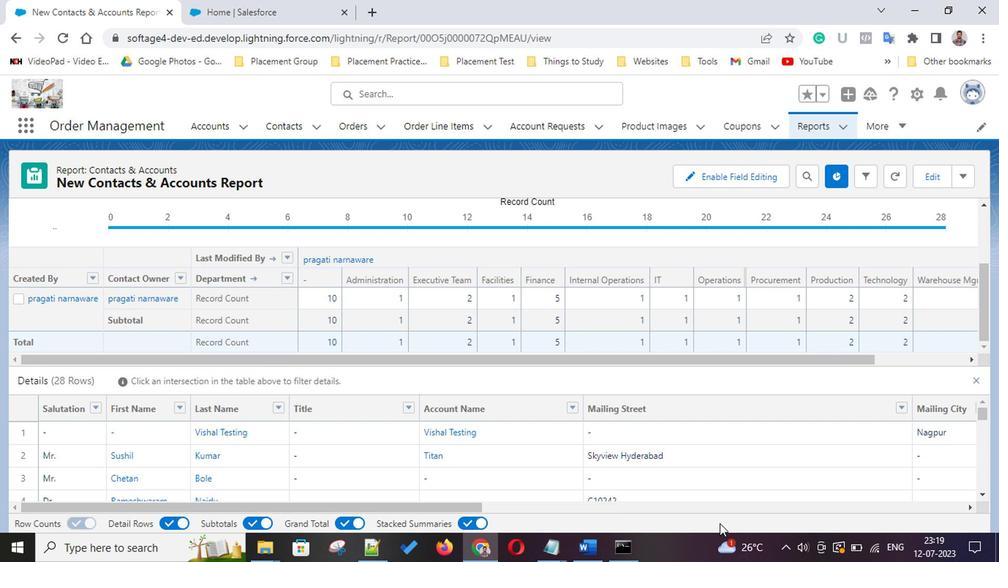 
Action: Mouse scrolled (717, 522) with delta (0, 0)
Screenshot: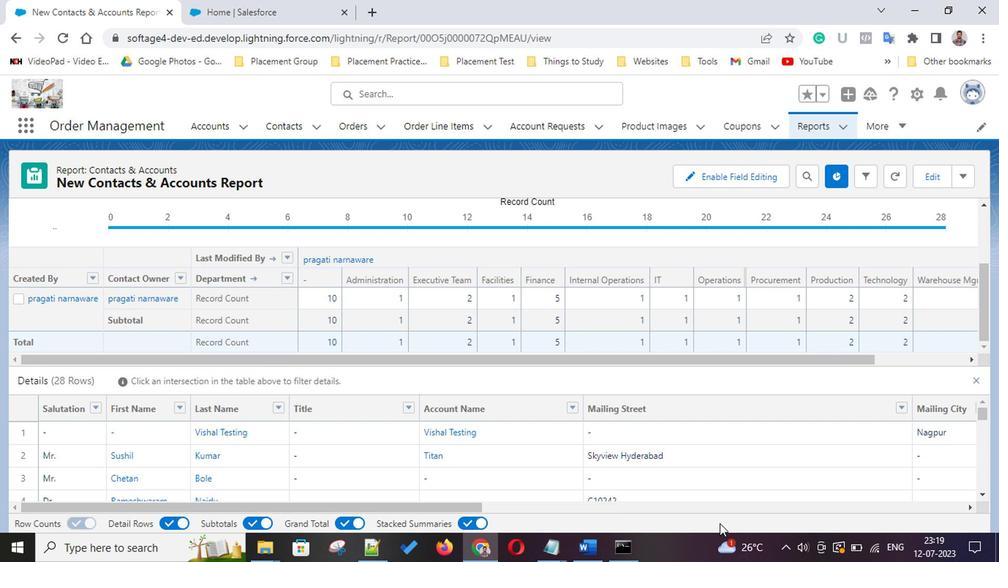 
Action: Mouse scrolled (717, 522) with delta (0, 0)
Screenshot: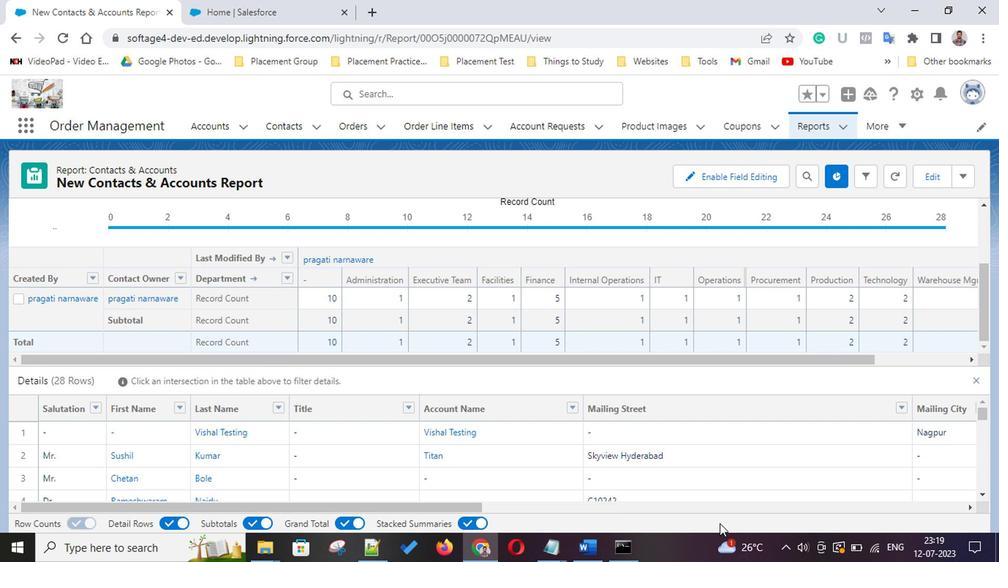 
Action: Mouse scrolled (717, 522) with delta (0, 0)
Screenshot: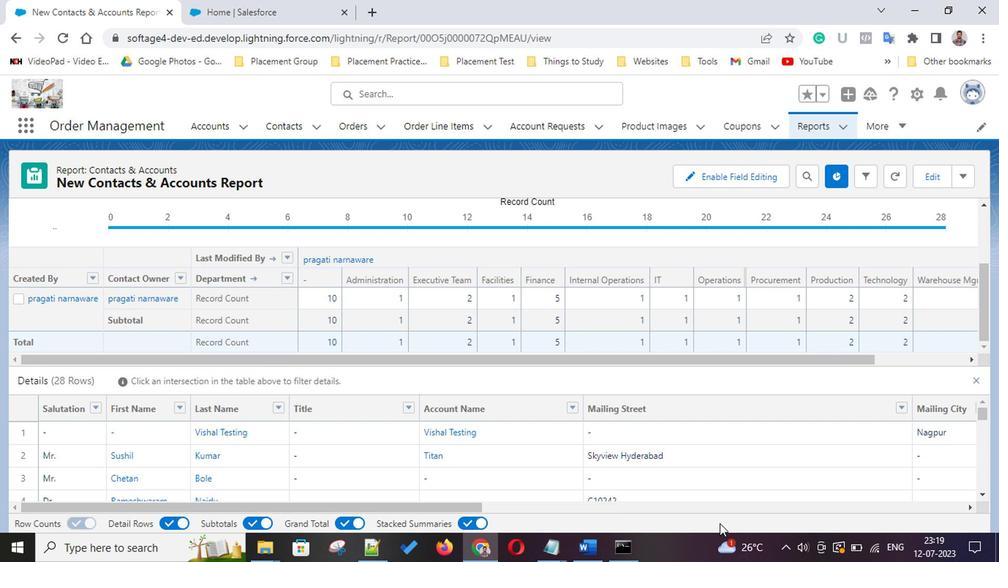 
Action: Mouse scrolled (717, 522) with delta (0, 0)
Screenshot: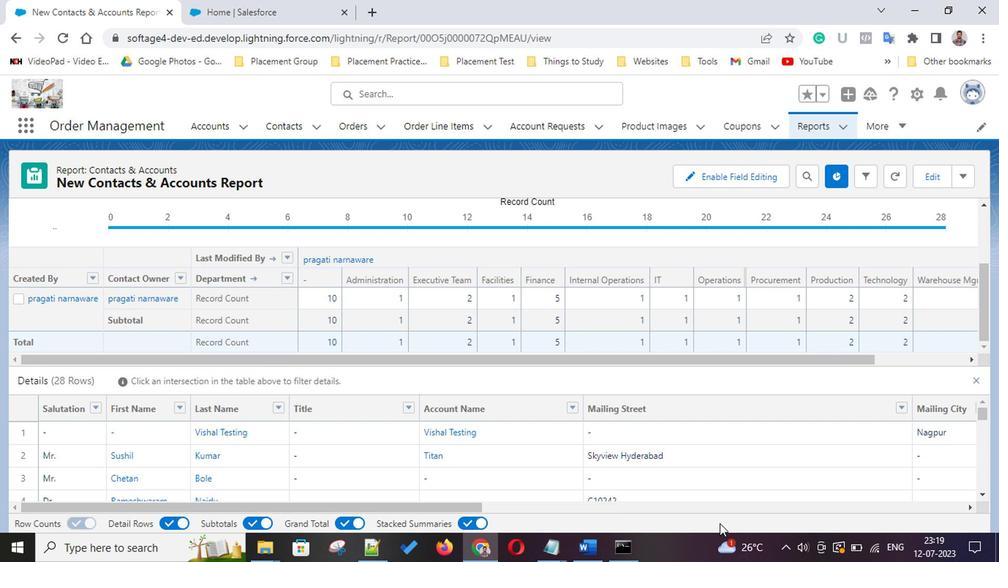 
Action: Mouse scrolled (717, 522) with delta (0, 0)
Screenshot: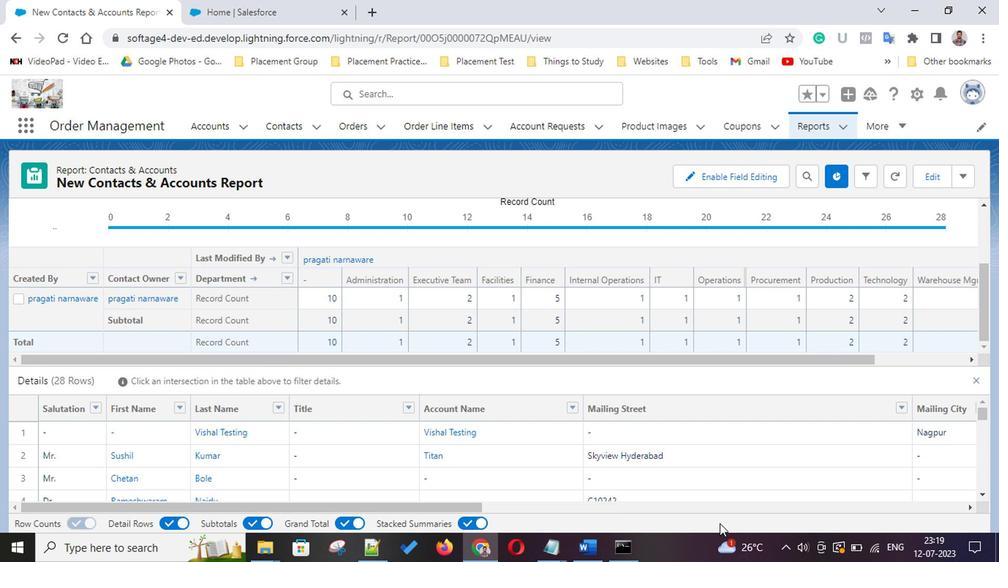 
Action: Mouse scrolled (717, 522) with delta (0, 0)
Screenshot: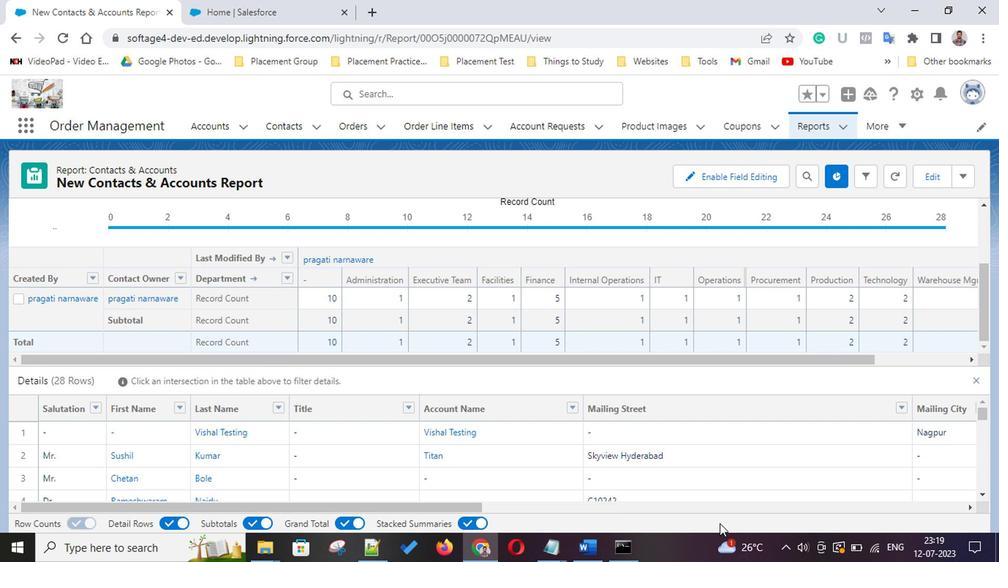
Action: Mouse moved to (604, 520)
Screenshot: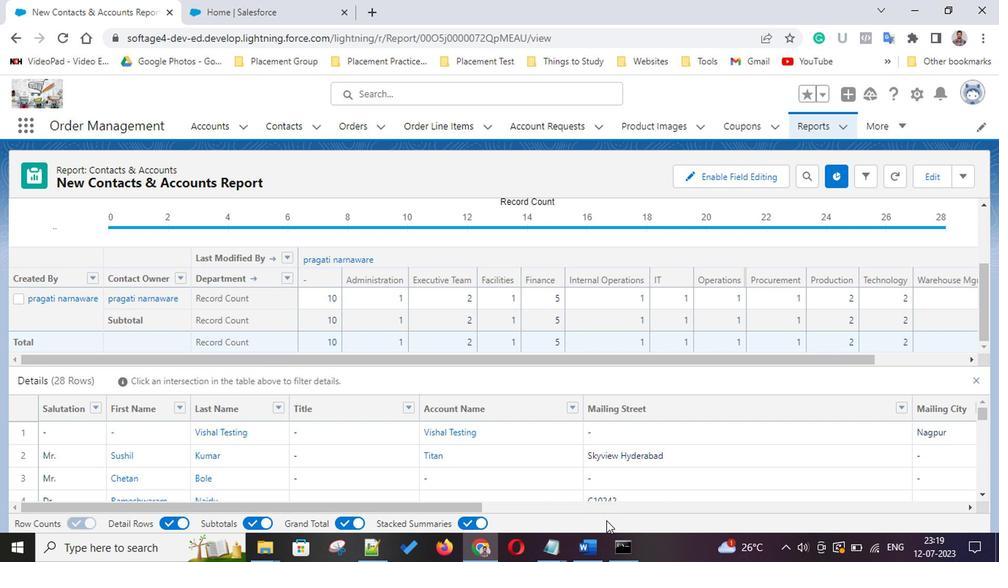 
